 Task: Search one way flight ticket for 2 adults, 2 infants in seat and 1 infant on lap in first from Muskegon: Muskegon County Airport to New Bern: Coastal Carolina Regional Airport (was Craven County Regional) on 5-4-2023. Choice of flights is Alaska. Number of bags: 1 checked bag. Price is upto 109000. Outbound departure time preference is 4:45.
Action: Mouse moved to (262, 100)
Screenshot: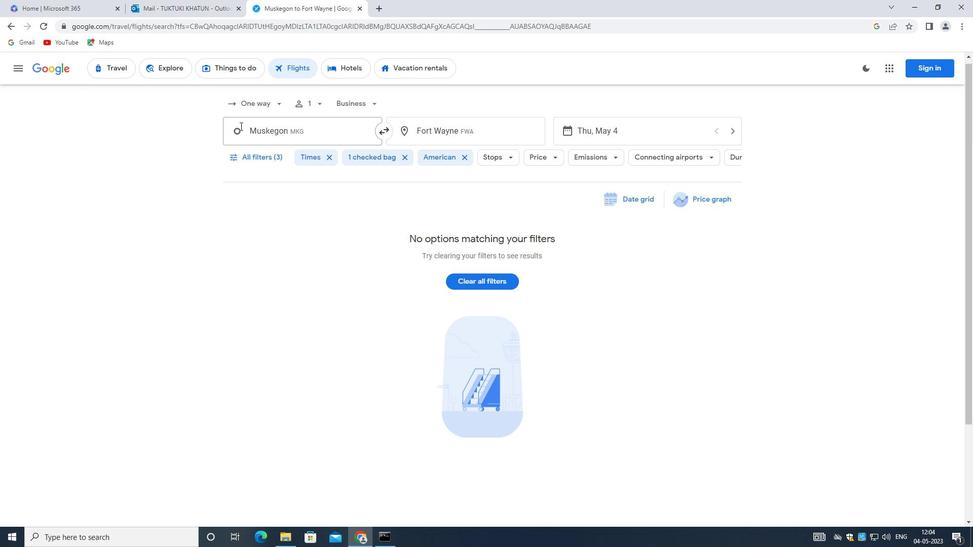 
Action: Mouse pressed left at (262, 100)
Screenshot: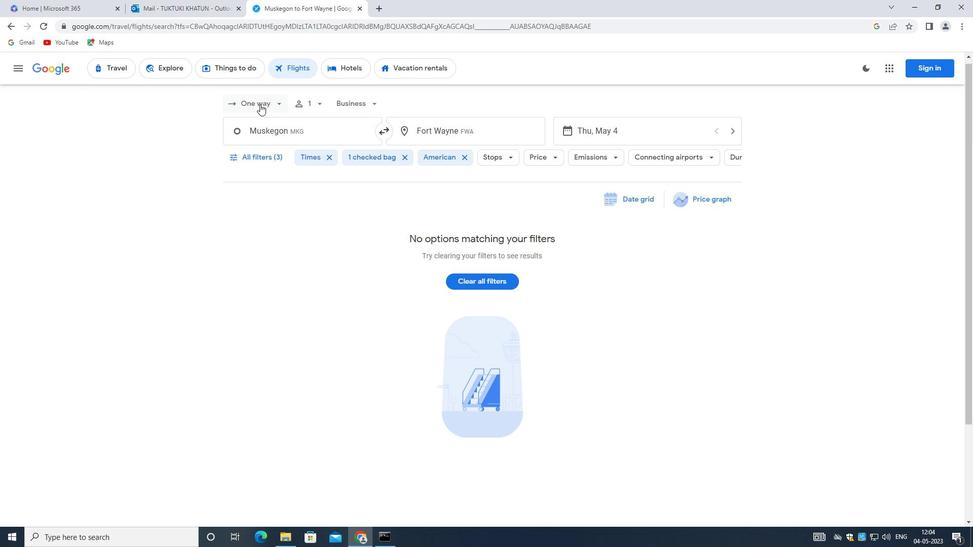 
Action: Mouse moved to (267, 145)
Screenshot: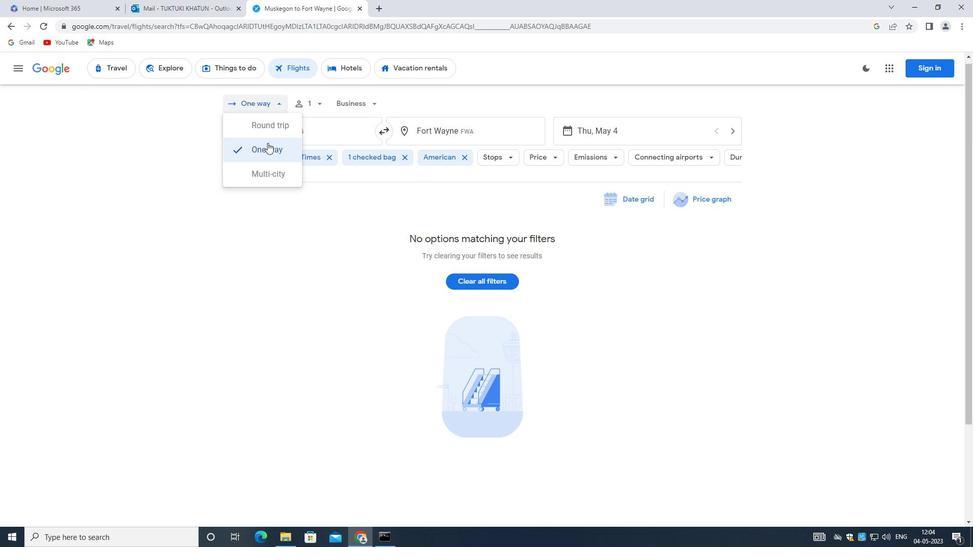 
Action: Mouse pressed left at (267, 145)
Screenshot: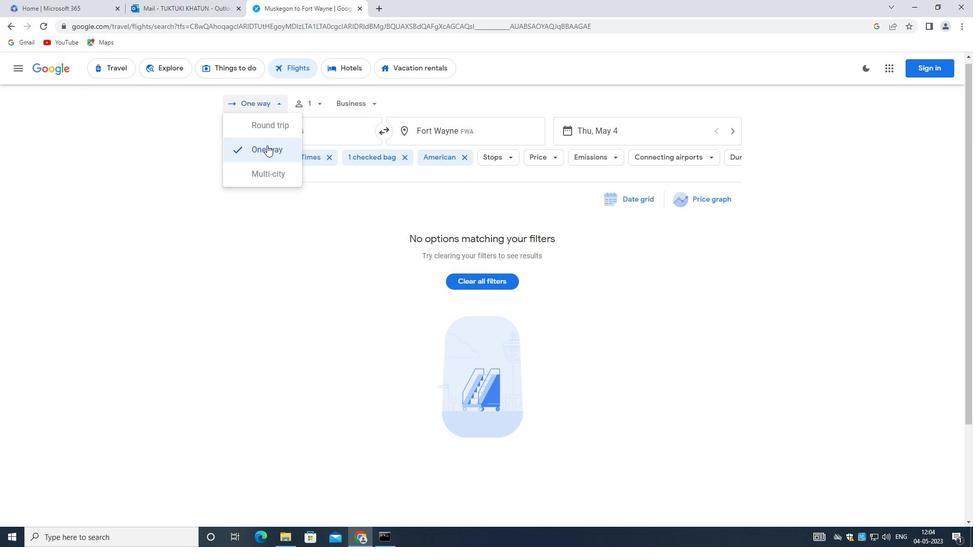 
Action: Mouse moved to (321, 105)
Screenshot: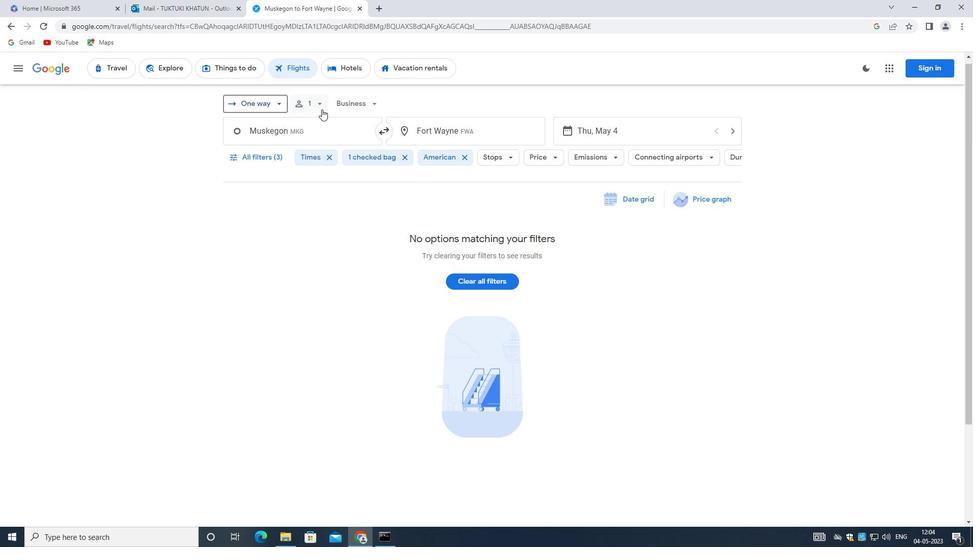 
Action: Mouse pressed left at (321, 105)
Screenshot: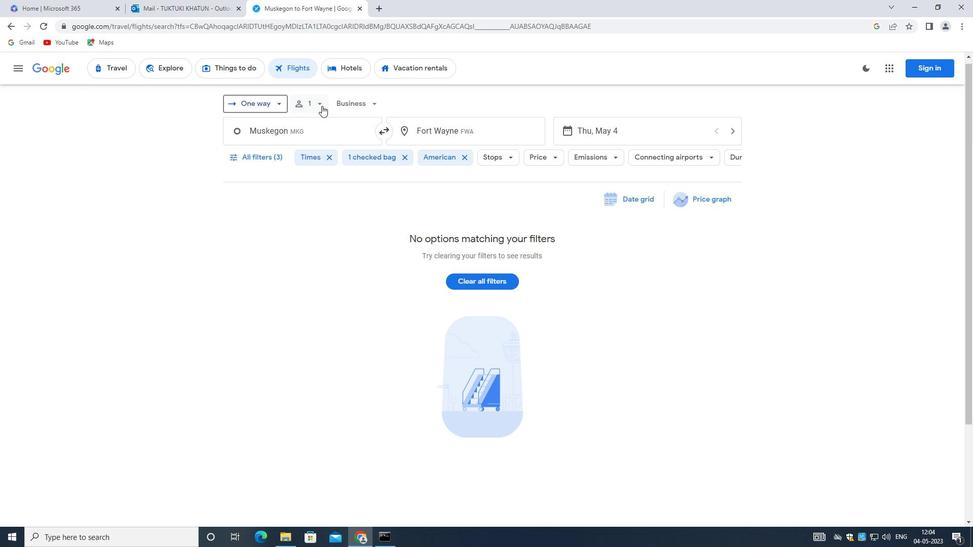 
Action: Mouse moved to (393, 129)
Screenshot: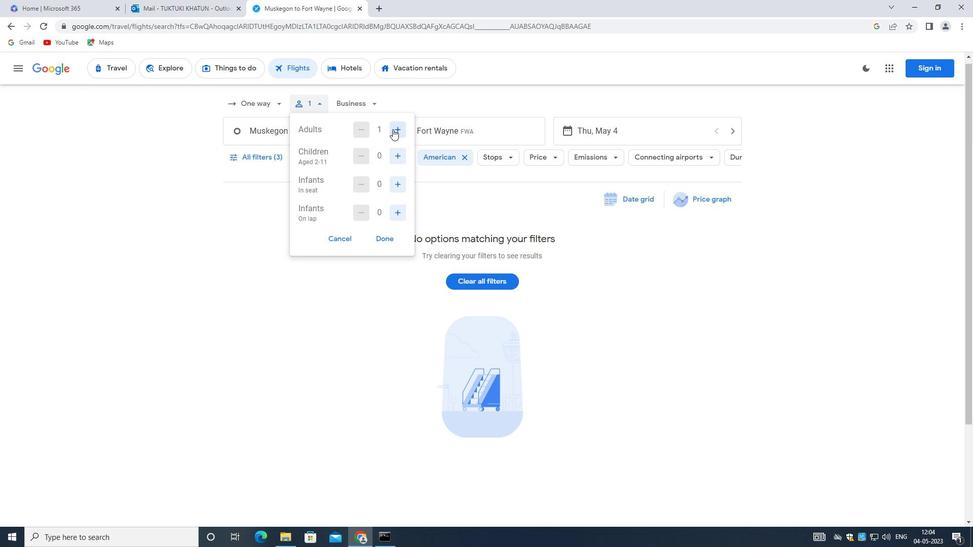 
Action: Mouse pressed left at (393, 129)
Screenshot: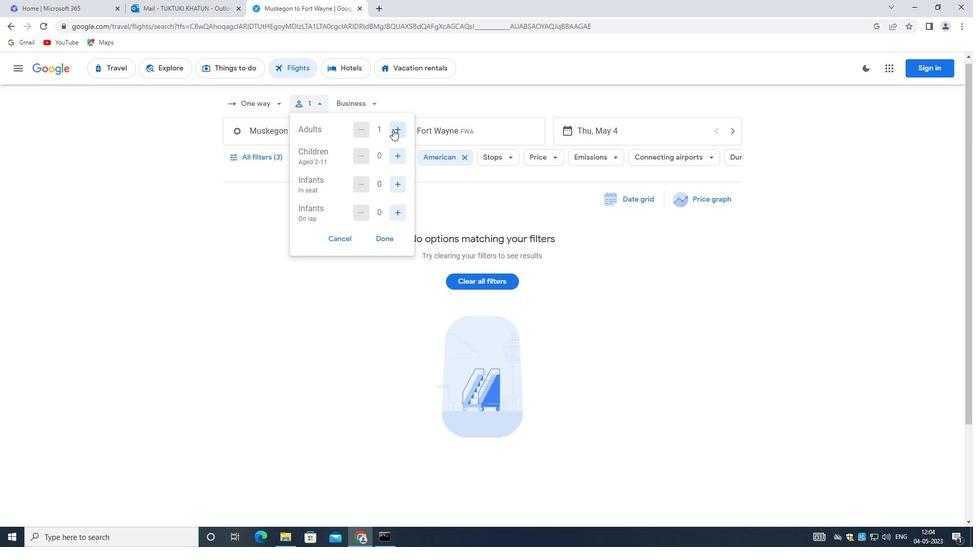 
Action: Mouse moved to (404, 182)
Screenshot: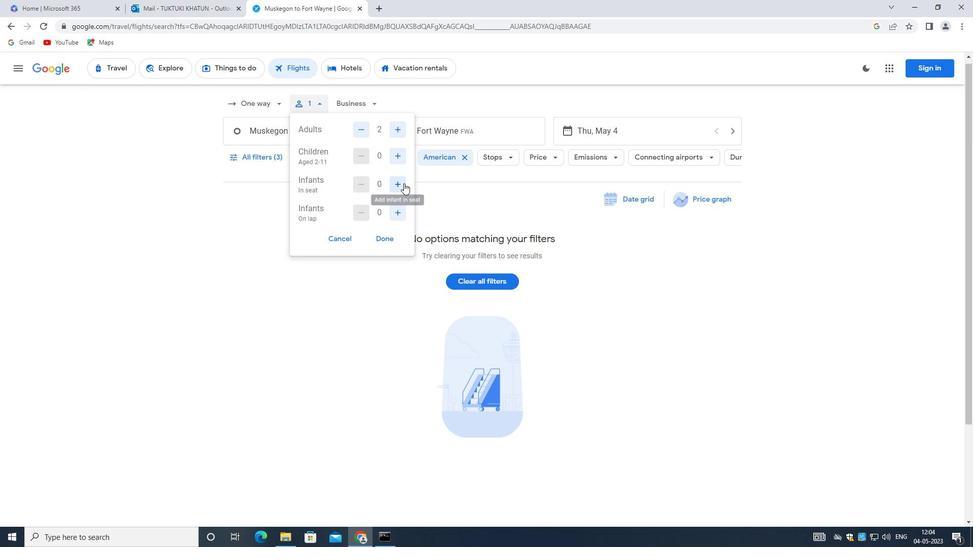 
Action: Mouse pressed left at (404, 182)
Screenshot: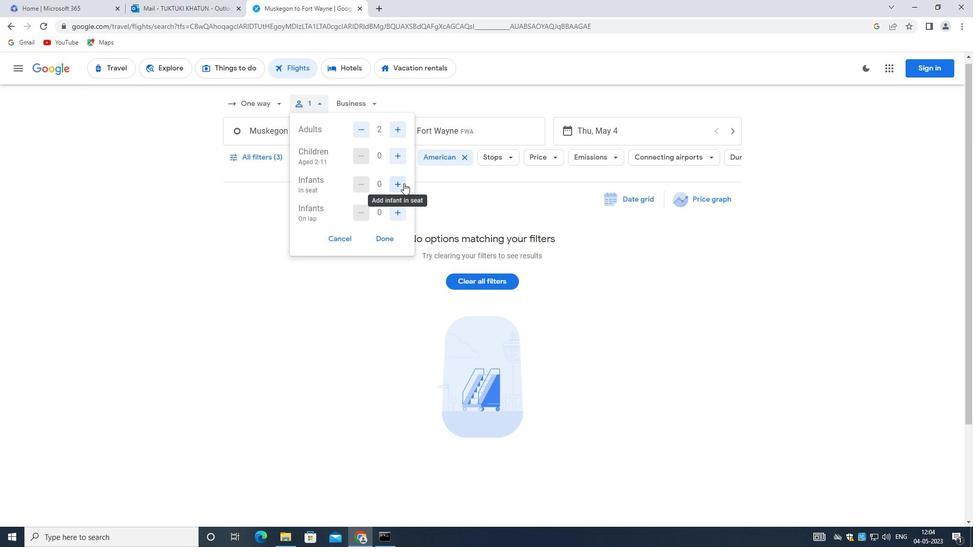 
Action: Mouse pressed left at (404, 182)
Screenshot: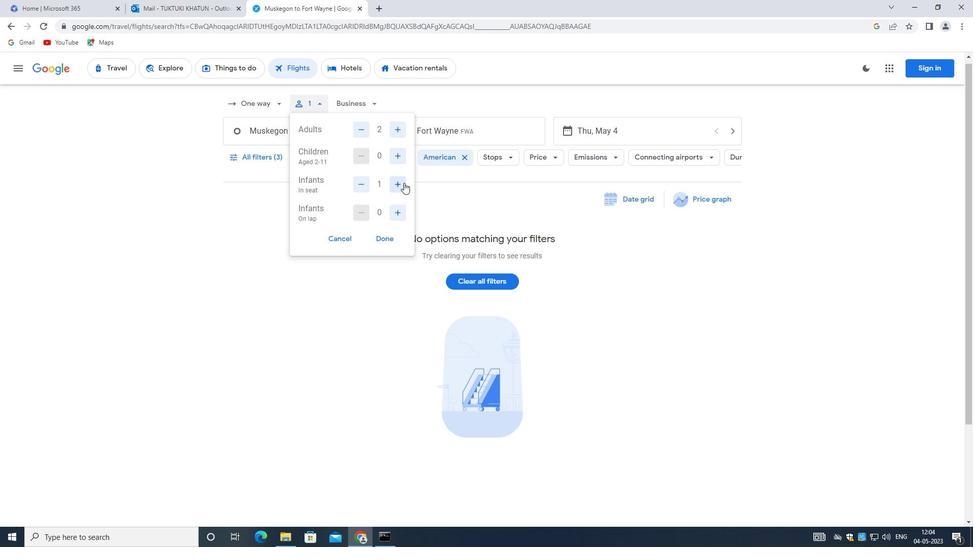
Action: Mouse moved to (397, 210)
Screenshot: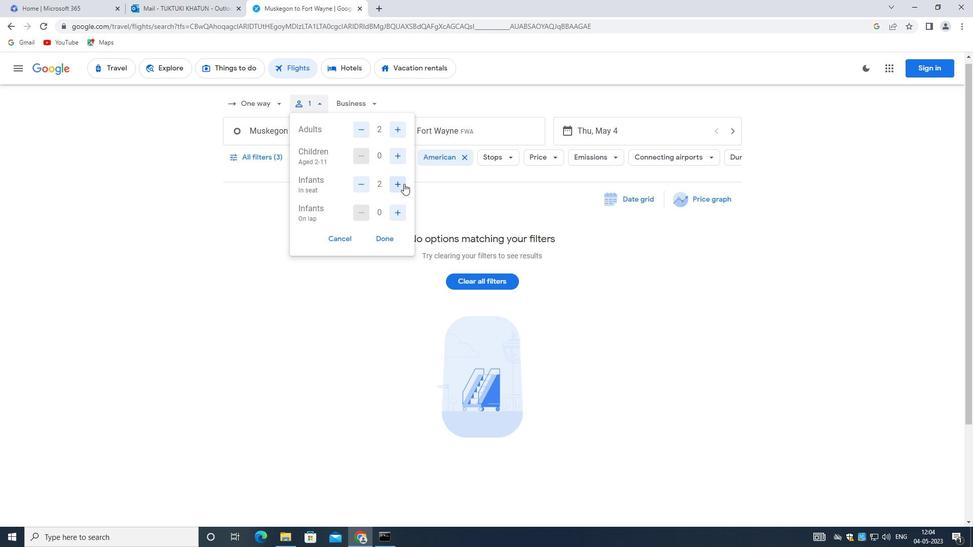 
Action: Mouse pressed left at (397, 210)
Screenshot: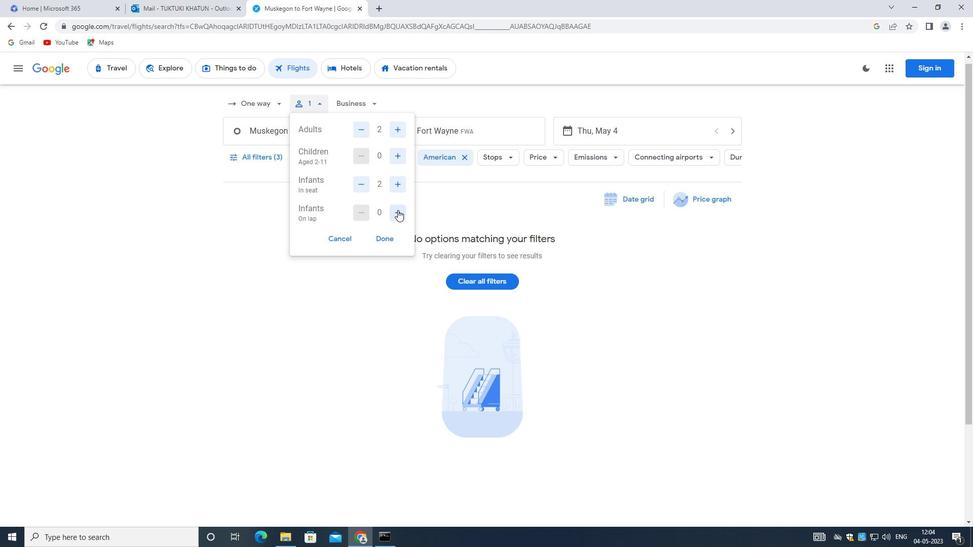 
Action: Mouse moved to (405, 226)
Screenshot: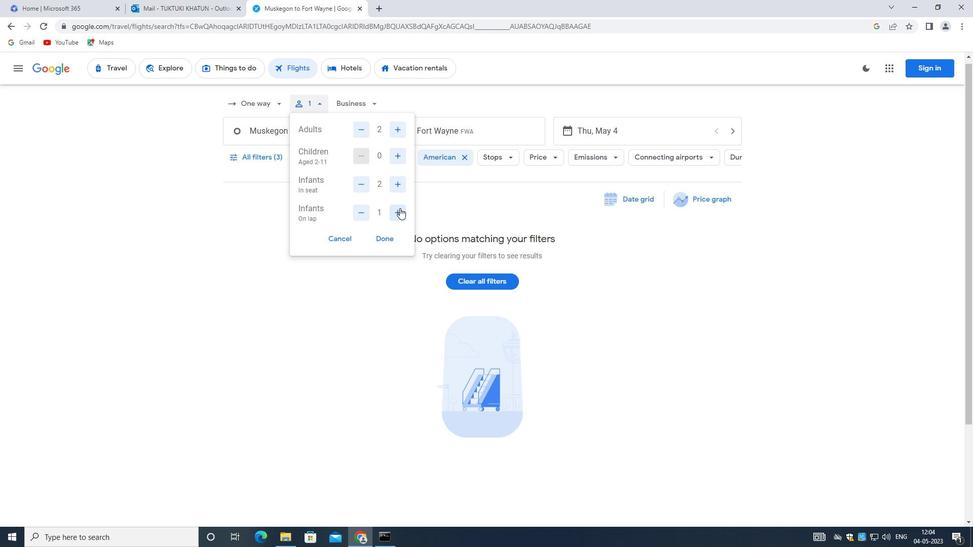 
Action: Mouse scrolled (405, 225) with delta (0, 0)
Screenshot: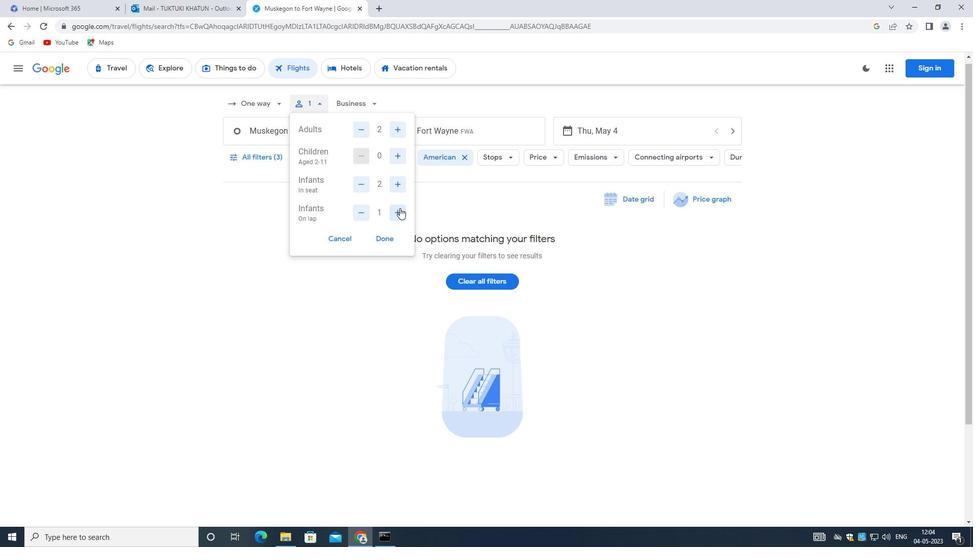 
Action: Mouse moved to (382, 187)
Screenshot: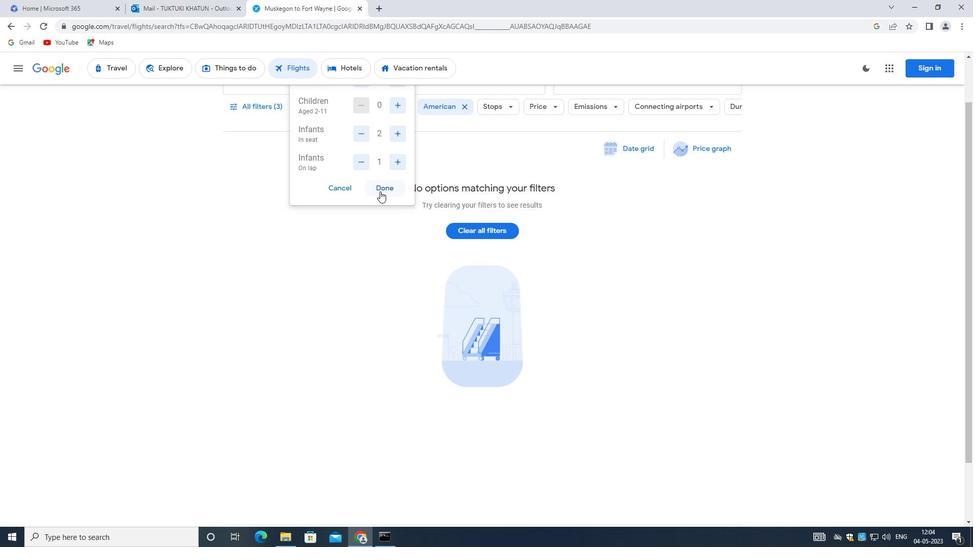 
Action: Mouse pressed left at (382, 187)
Screenshot: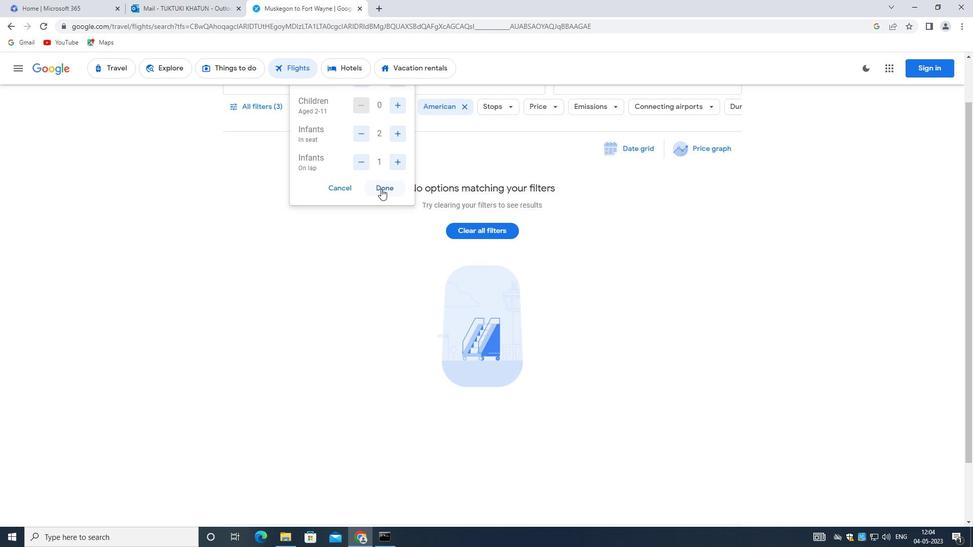 
Action: Mouse moved to (327, 255)
Screenshot: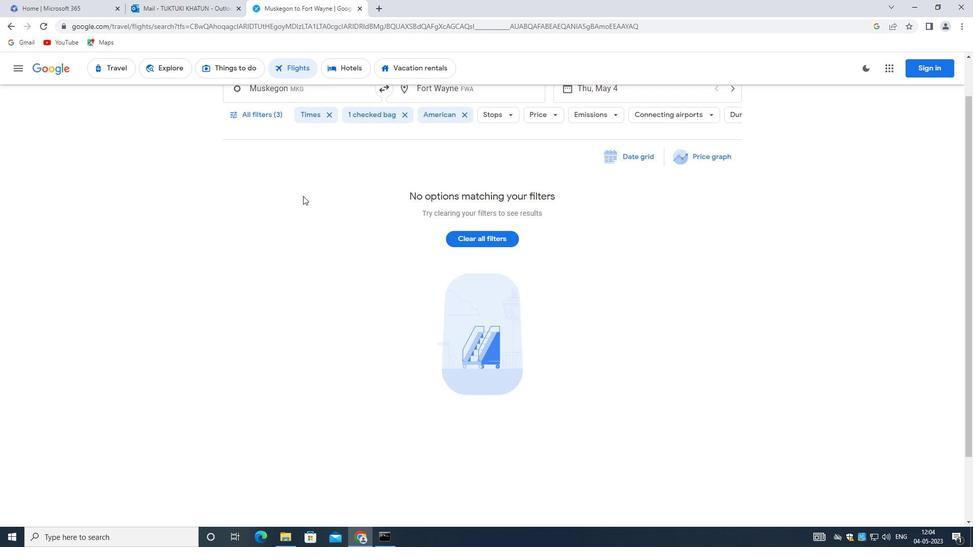
Action: Mouse scrolled (327, 255) with delta (0, 0)
Screenshot: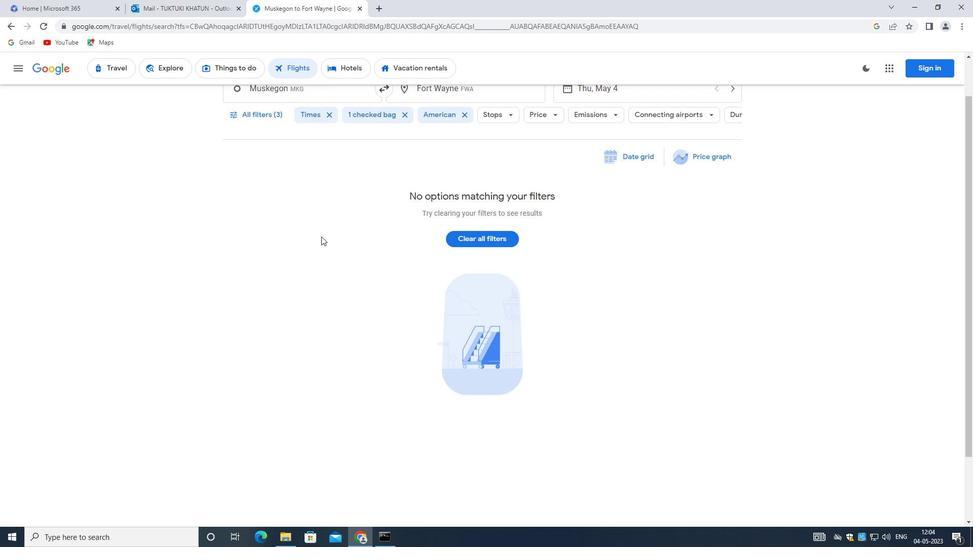 
Action: Mouse scrolled (327, 255) with delta (0, 0)
Screenshot: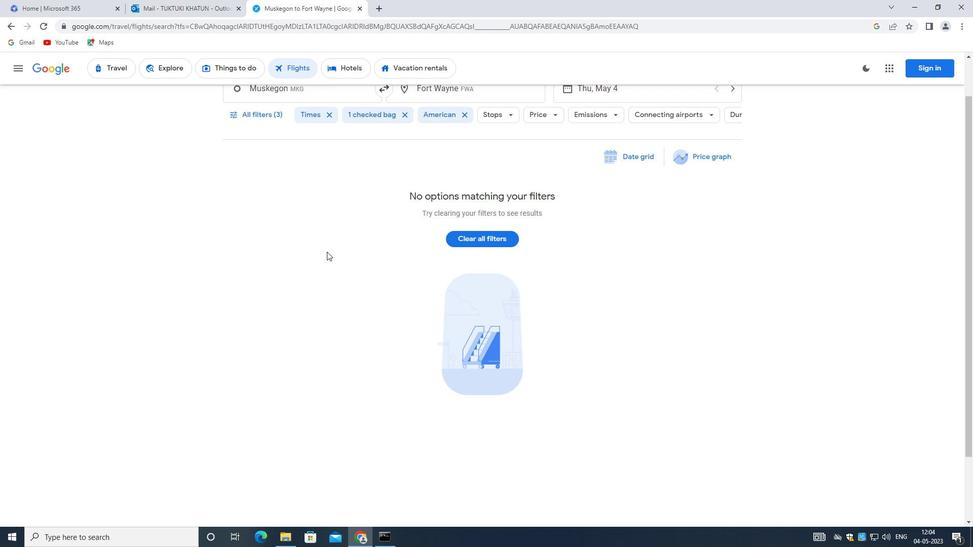 
Action: Mouse moved to (278, 137)
Screenshot: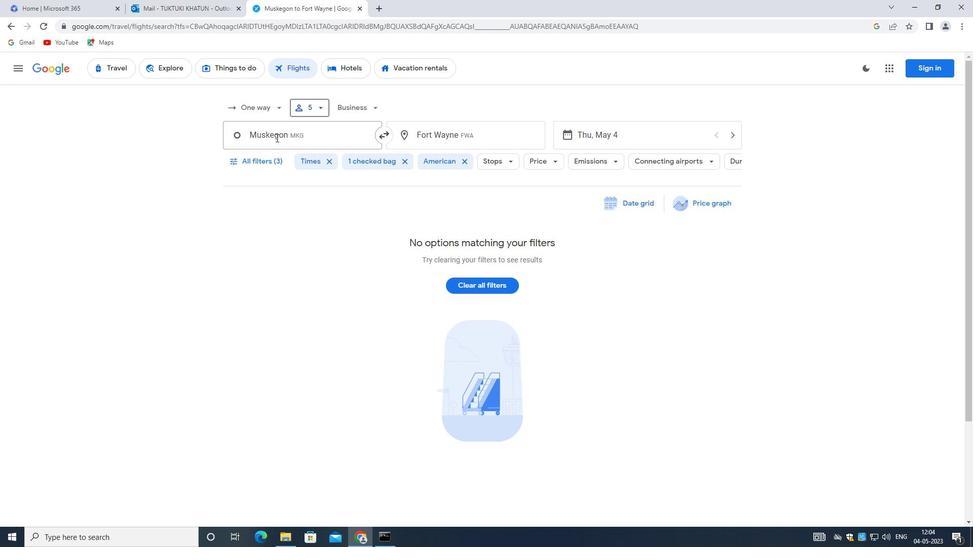 
Action: Mouse pressed left at (278, 137)
Screenshot: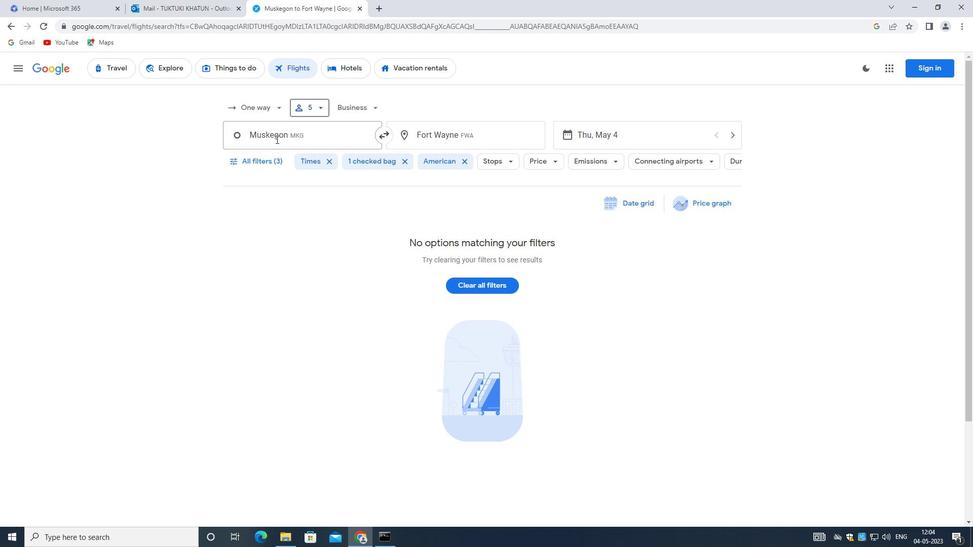 
Action: Mouse moved to (262, 136)
Screenshot: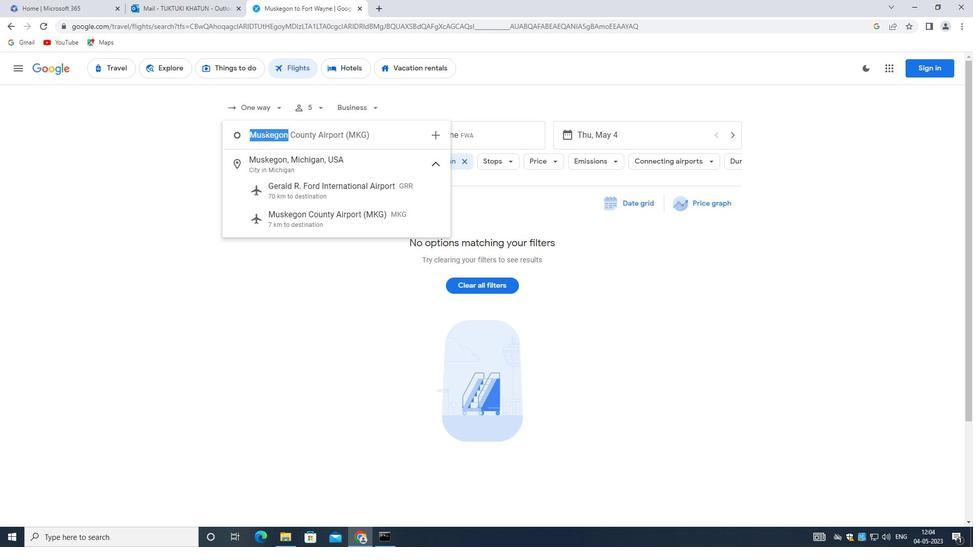 
Action: Key pressed <Key.backspace>
Screenshot: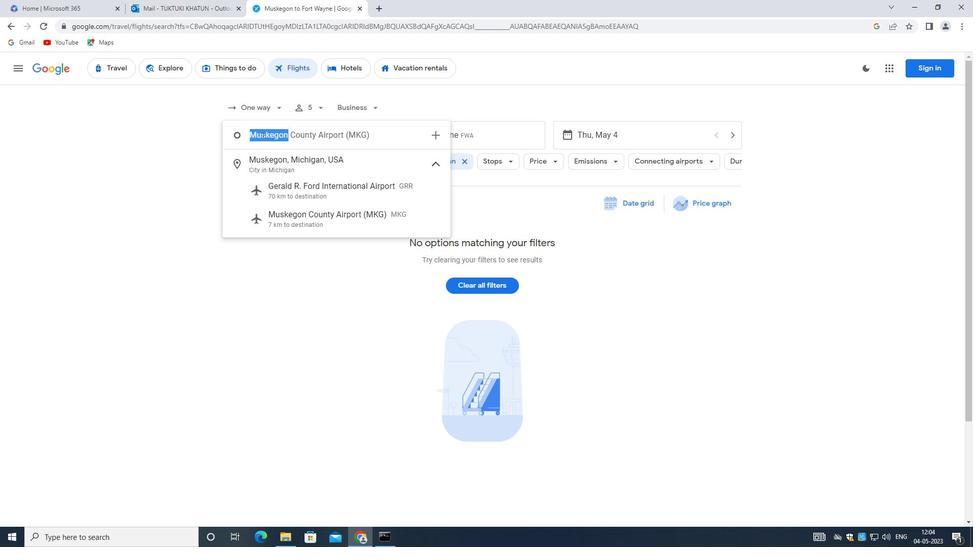 
Action: Mouse moved to (290, 162)
Screenshot: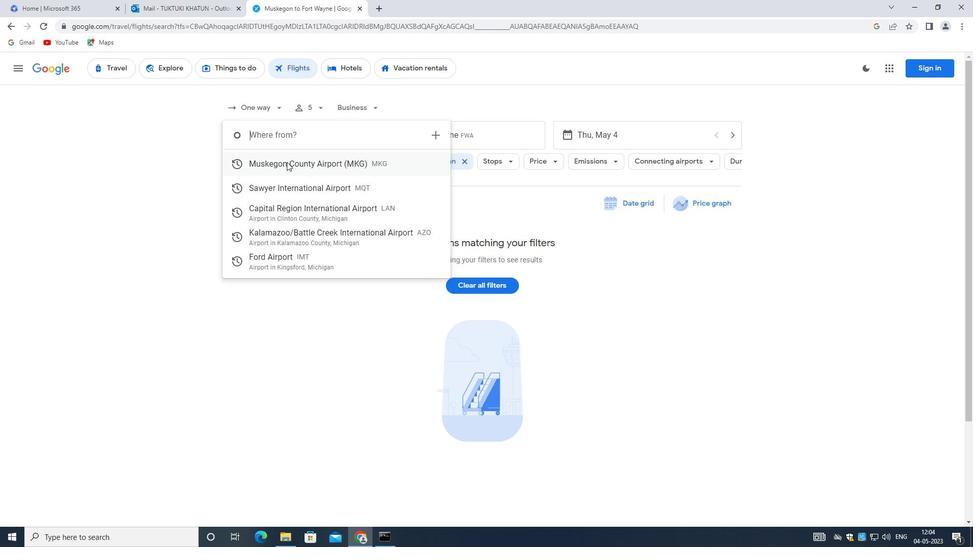 
Action: Mouse pressed left at (290, 162)
Screenshot: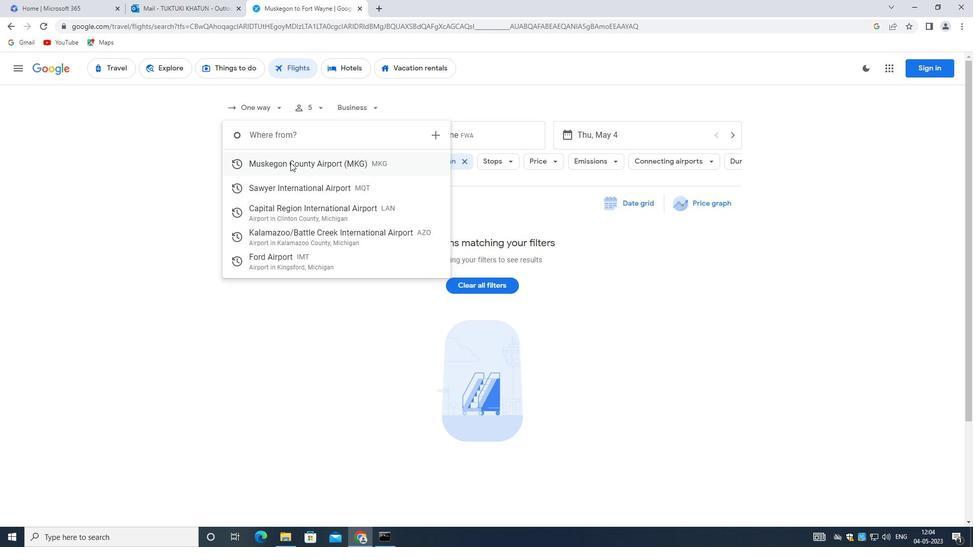 
Action: Mouse moved to (482, 141)
Screenshot: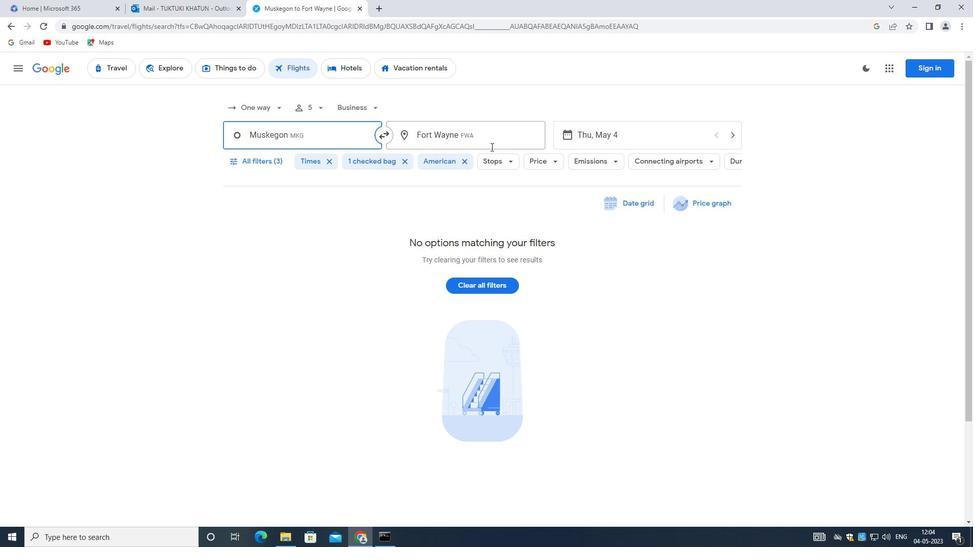 
Action: Mouse pressed left at (482, 141)
Screenshot: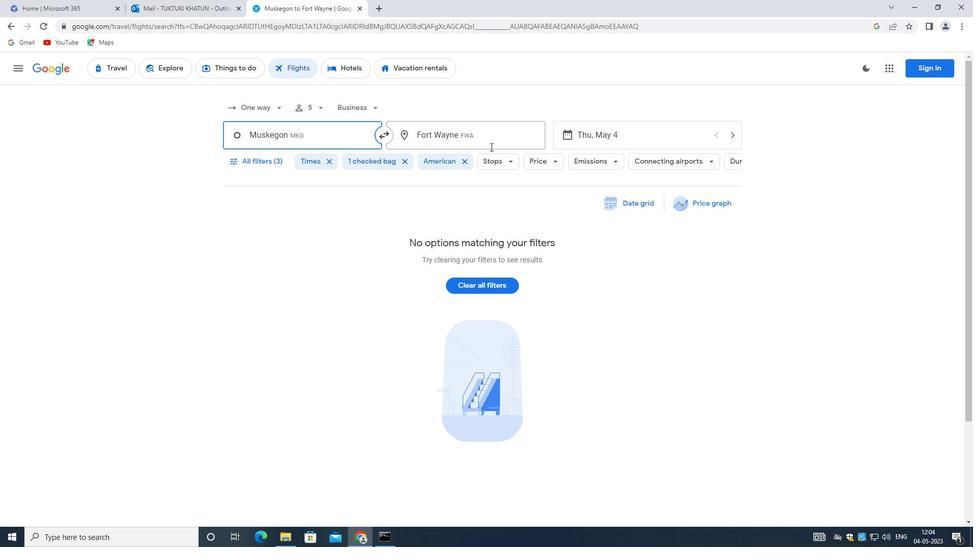 
Action: Key pressed <Key.backspace><Key.shift>COASTAL
Screenshot: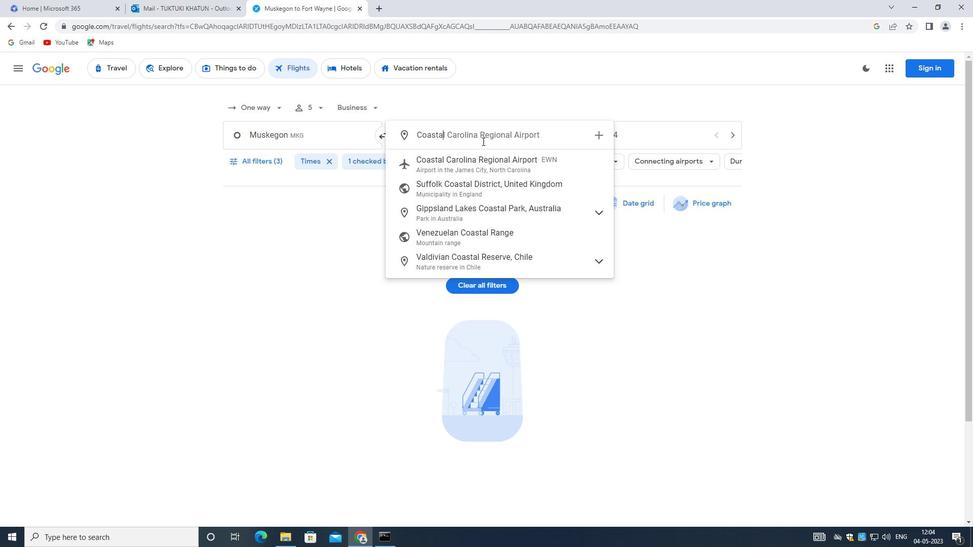
Action: Mouse moved to (495, 159)
Screenshot: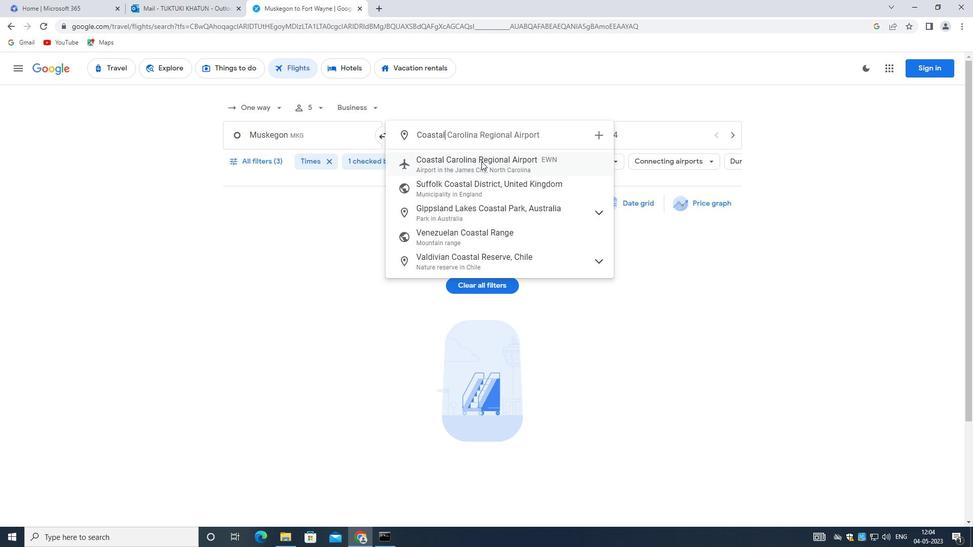 
Action: Mouse pressed left at (495, 159)
Screenshot: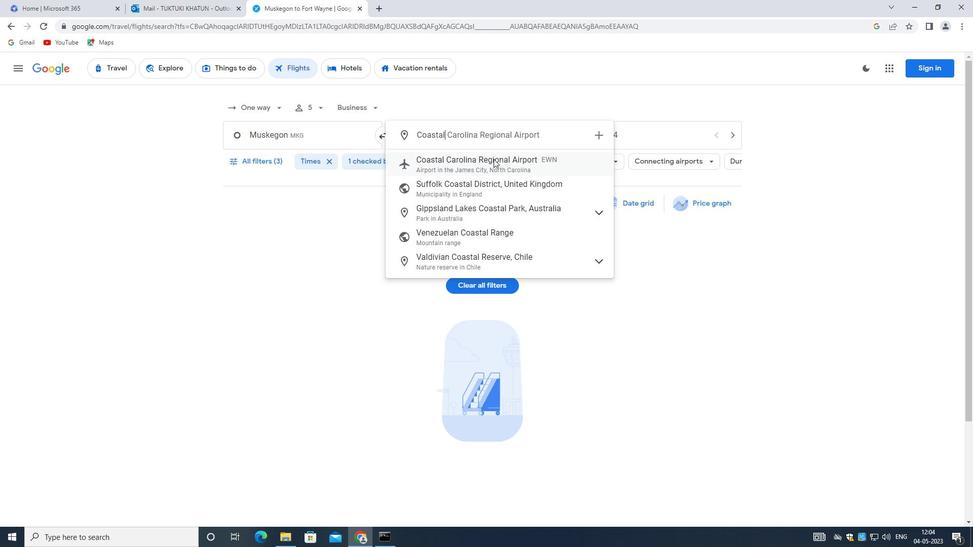 
Action: Mouse moved to (517, 142)
Screenshot: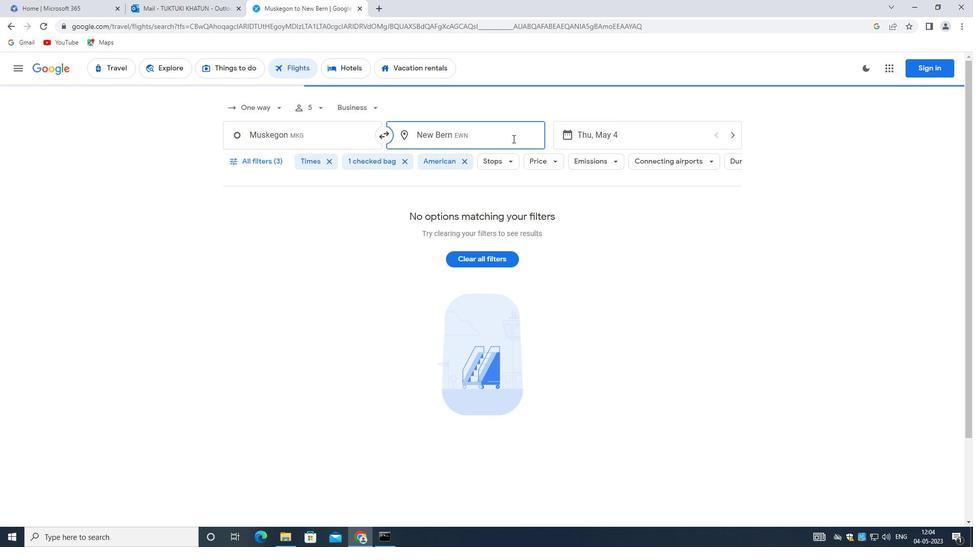 
Action: Mouse scrolled (517, 142) with delta (0, 0)
Screenshot: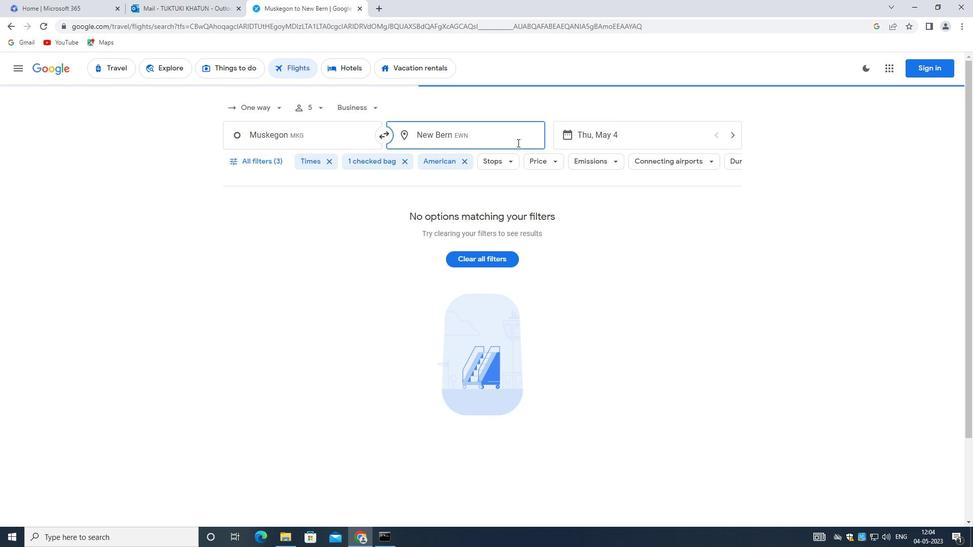 
Action: Mouse moved to (515, 143)
Screenshot: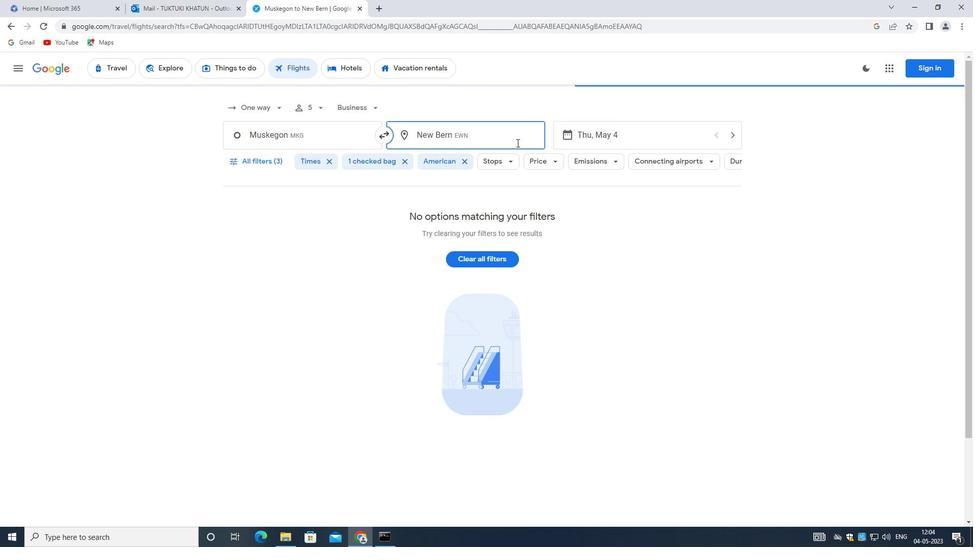 
Action: Mouse scrolled (515, 143) with delta (0, 0)
Screenshot: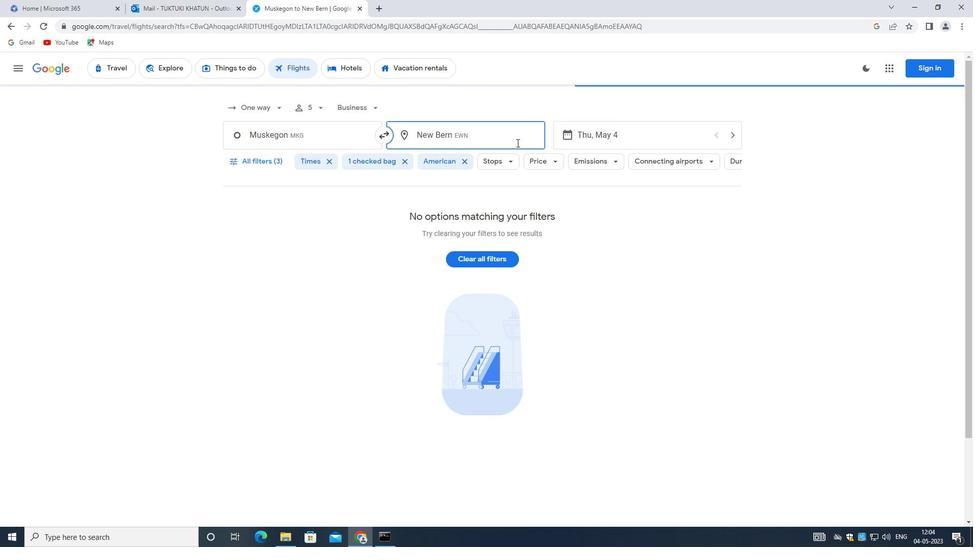 
Action: Mouse moved to (451, 150)
Screenshot: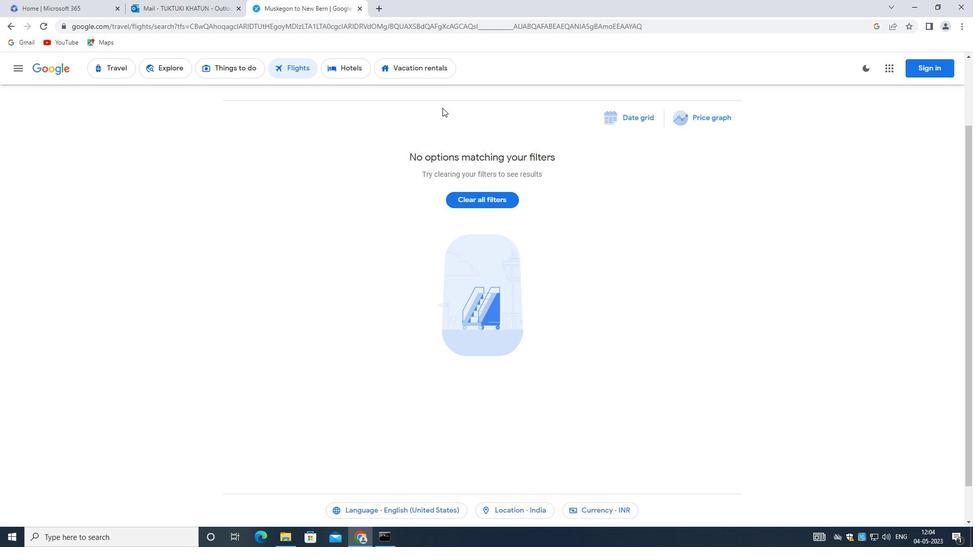 
Action: Mouse scrolled (451, 151) with delta (0, 0)
Screenshot: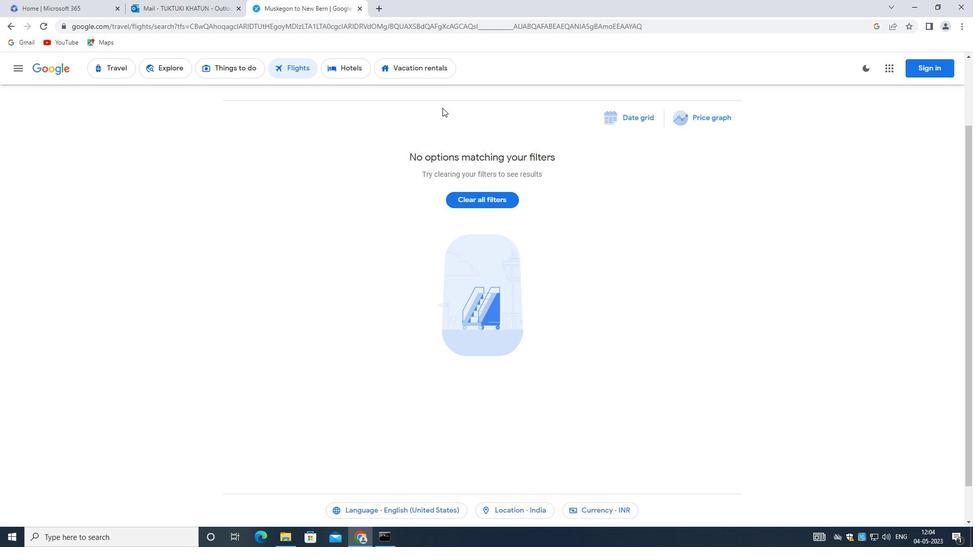 
Action: Mouse moved to (452, 152)
Screenshot: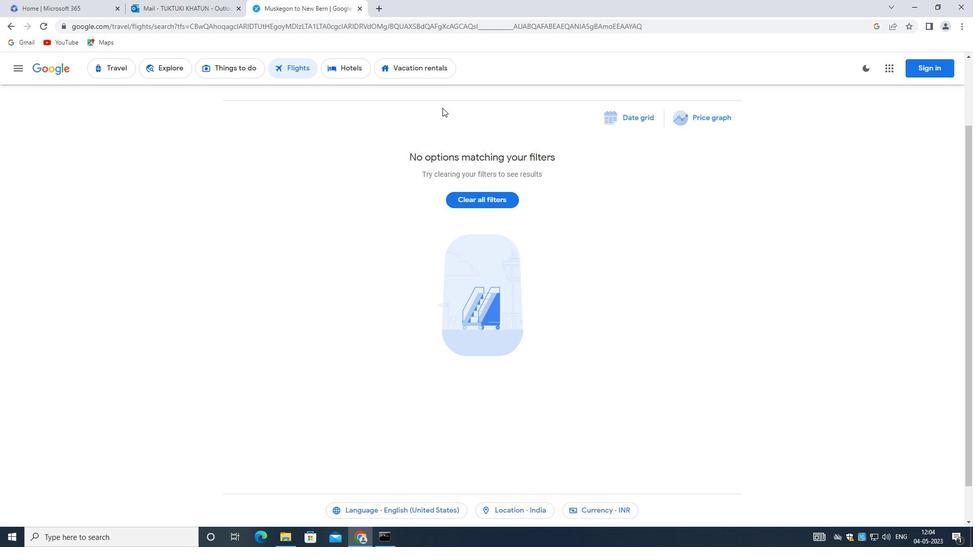 
Action: Mouse scrolled (452, 153) with delta (0, 0)
Screenshot: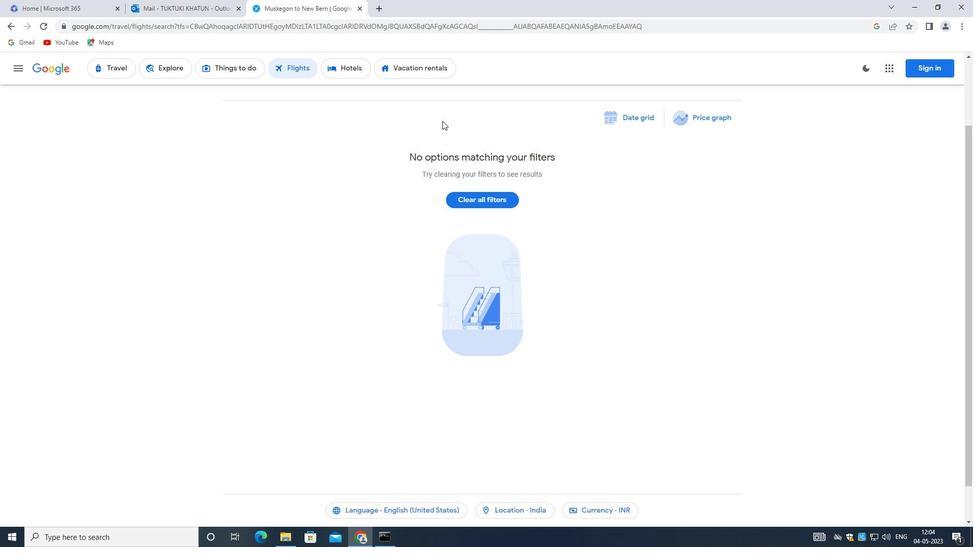 
Action: Mouse moved to (452, 154)
Screenshot: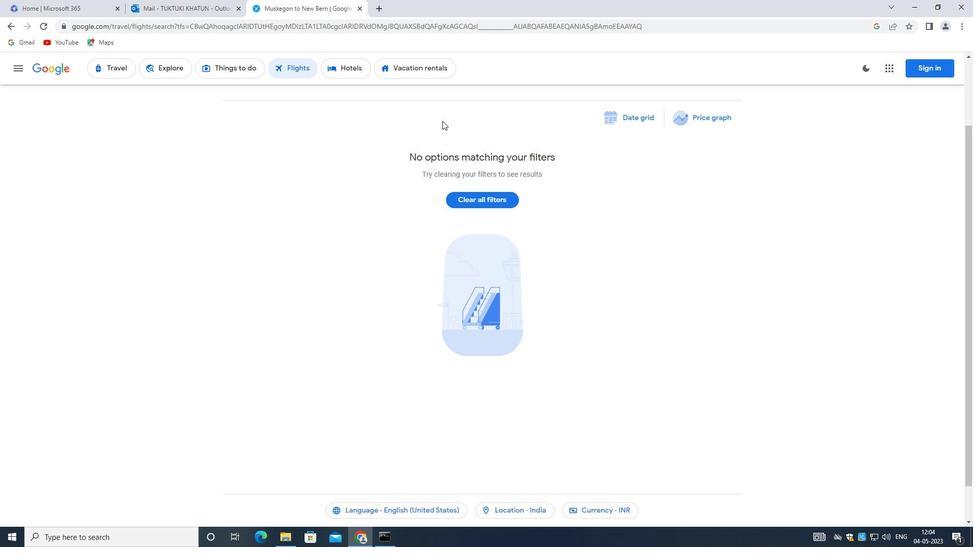 
Action: Mouse scrolled (452, 155) with delta (0, 0)
Screenshot: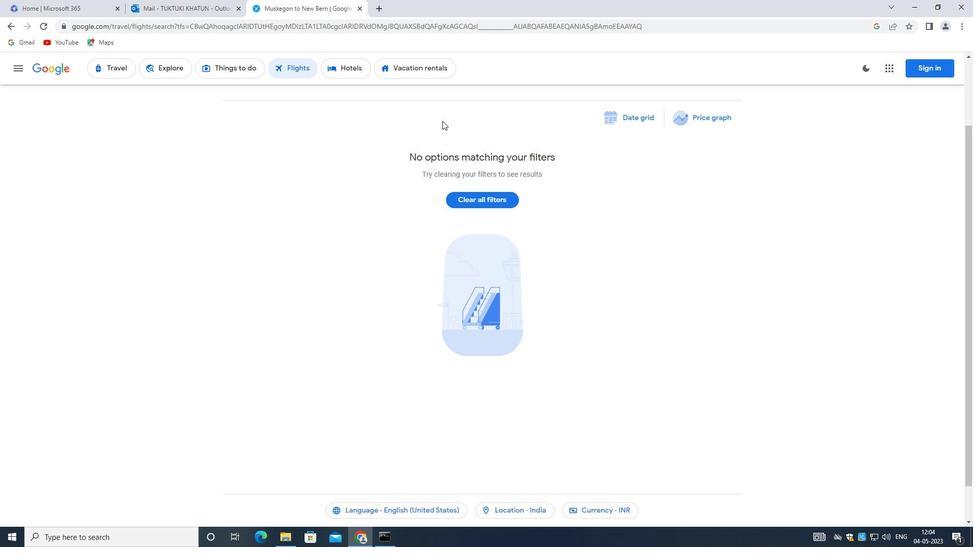 
Action: Mouse moved to (500, 231)
Screenshot: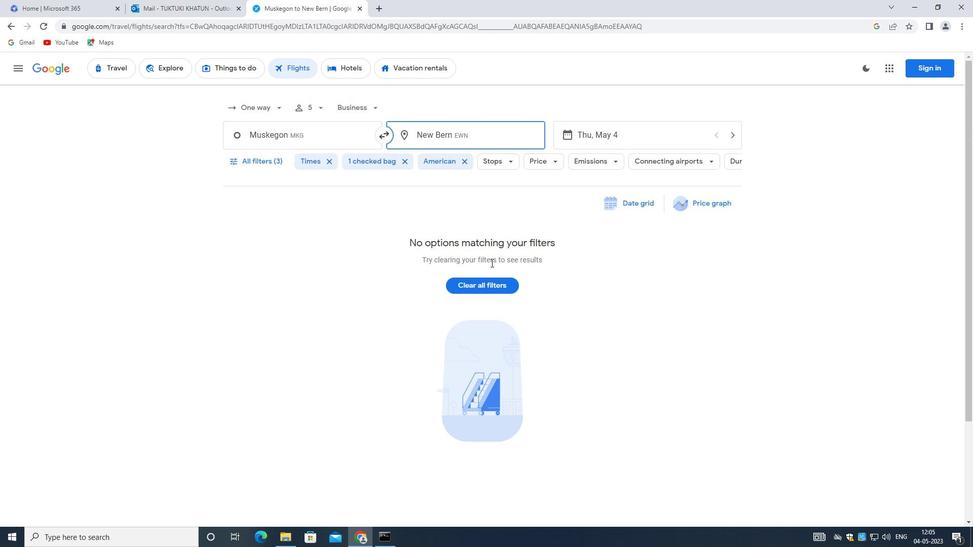 
Action: Mouse scrolled (500, 232) with delta (0, 0)
Screenshot: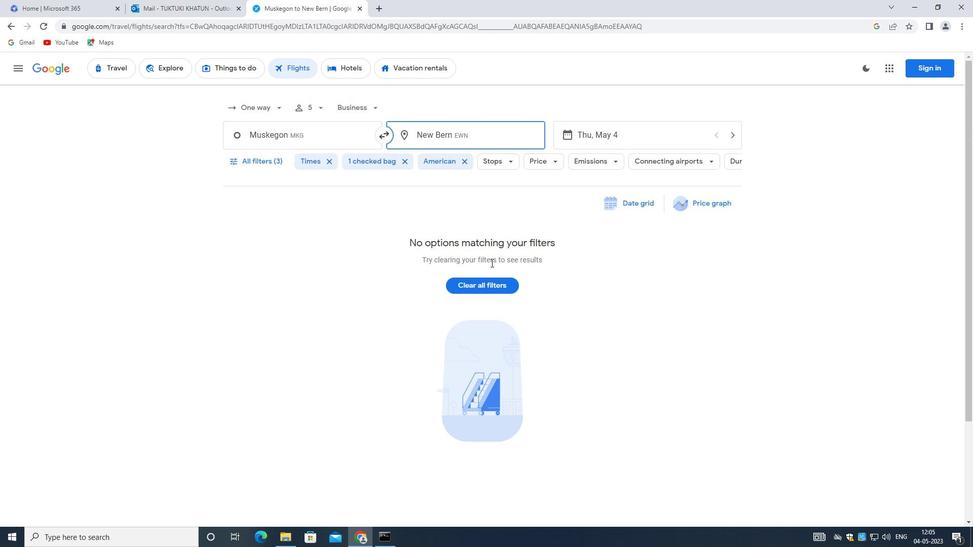 
Action: Mouse moved to (603, 128)
Screenshot: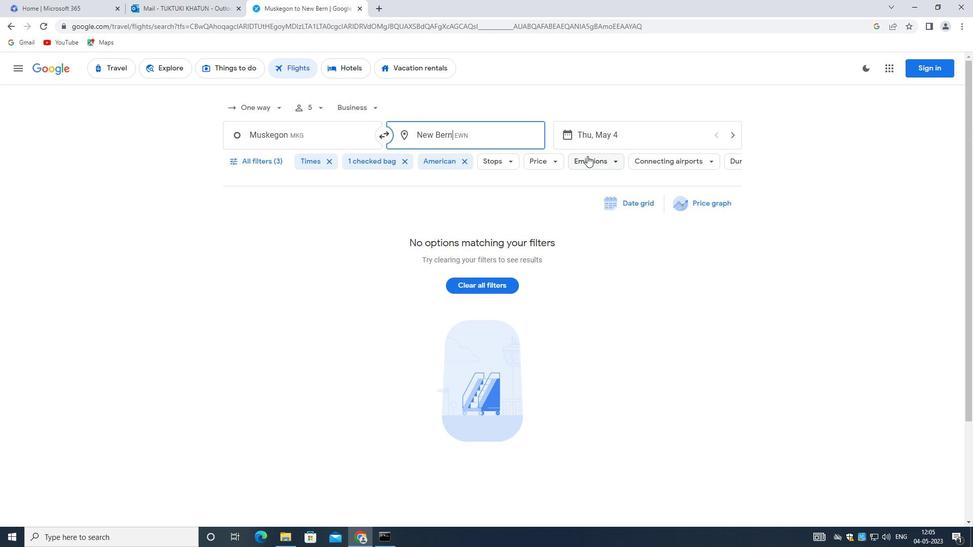 
Action: Mouse pressed left at (603, 128)
Screenshot: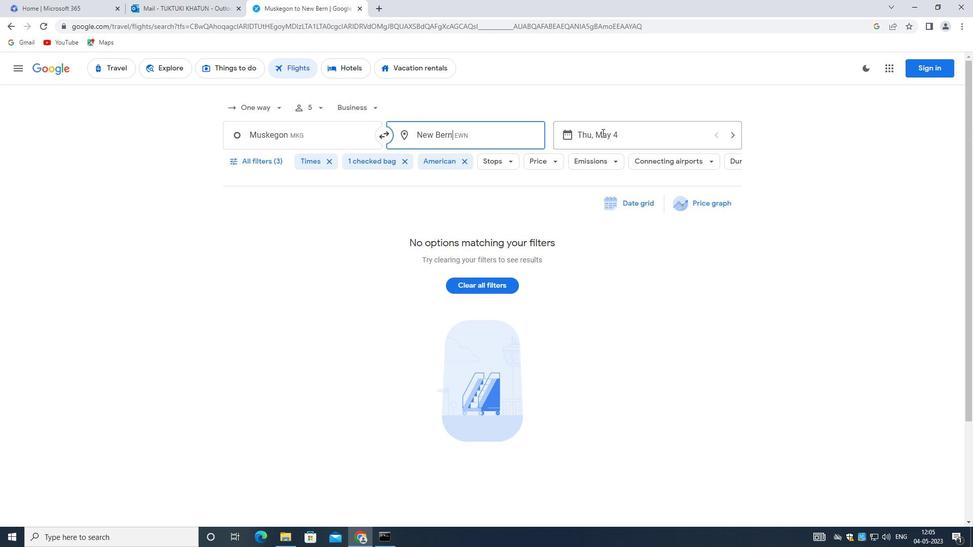 
Action: Mouse moved to (711, 382)
Screenshot: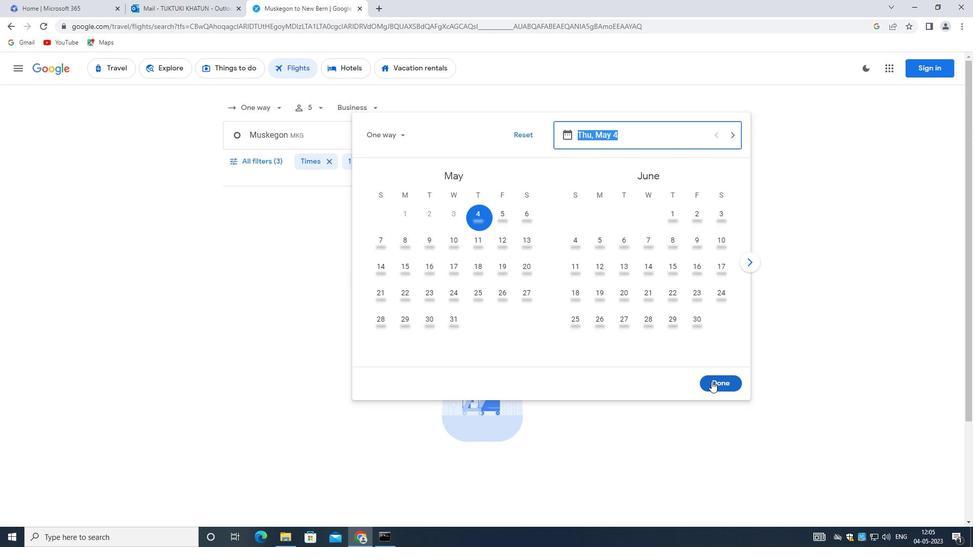 
Action: Mouse pressed left at (711, 382)
Screenshot: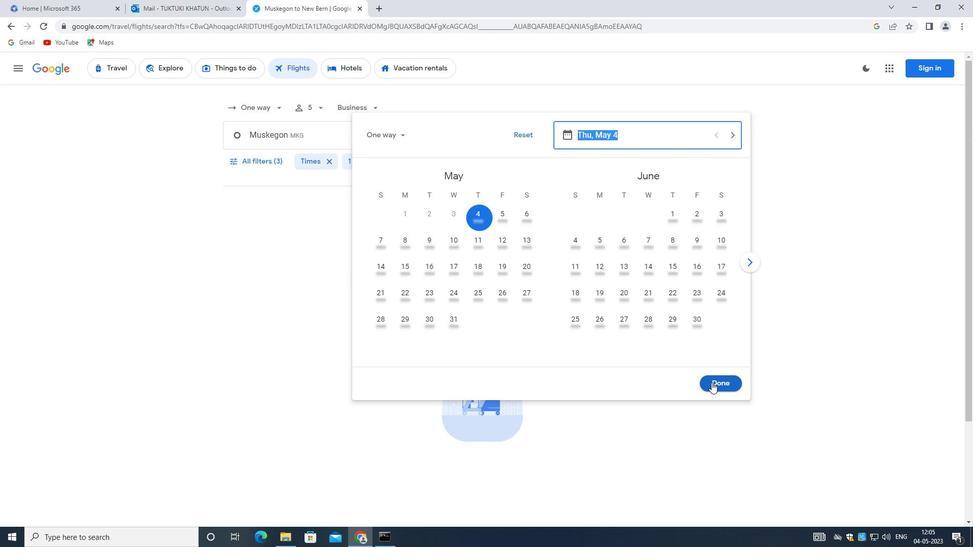 
Action: Mouse moved to (264, 153)
Screenshot: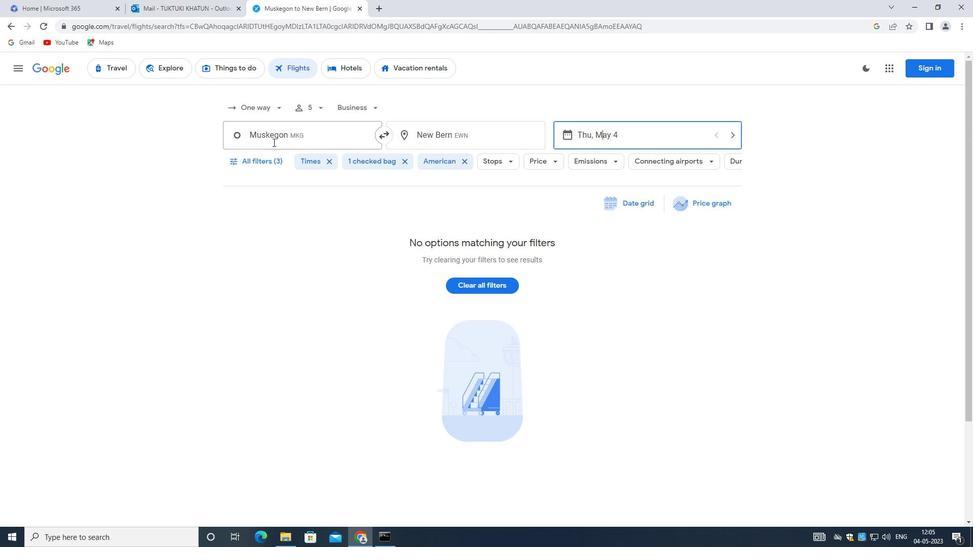 
Action: Mouse pressed left at (264, 153)
Screenshot: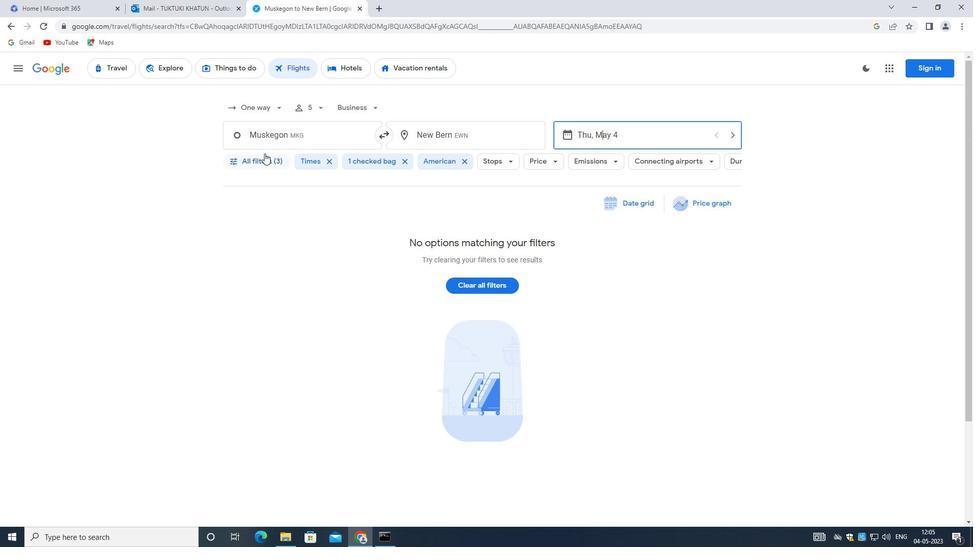
Action: Mouse moved to (309, 309)
Screenshot: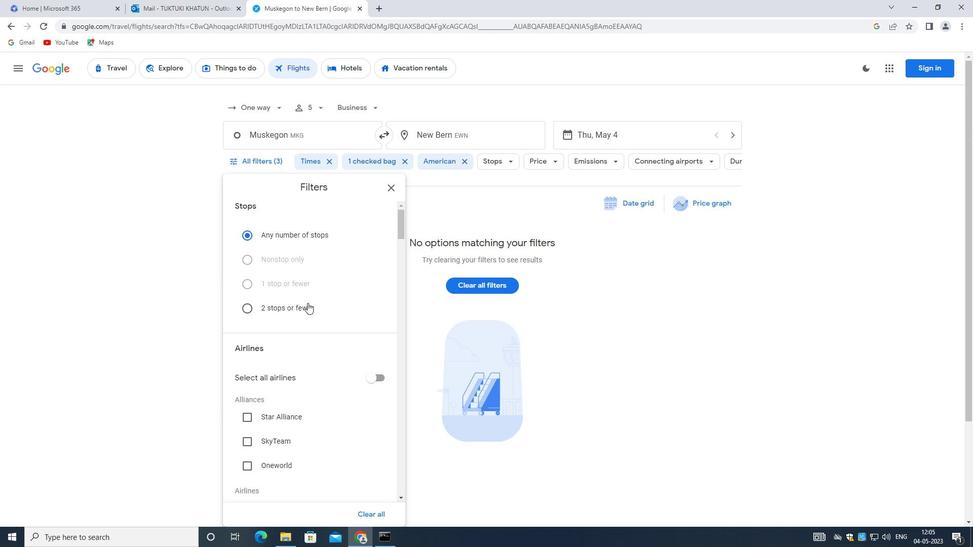 
Action: Mouse scrolled (309, 309) with delta (0, 0)
Screenshot: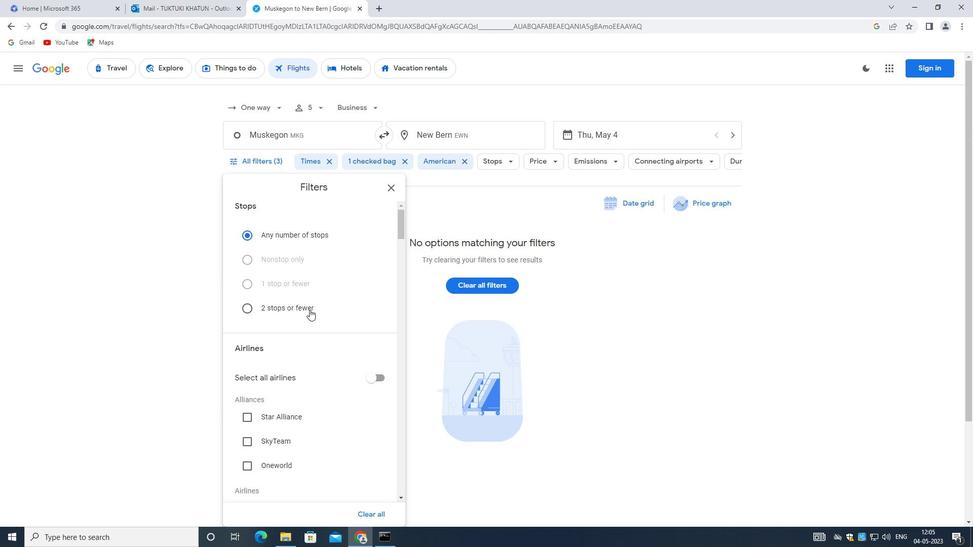 
Action: Mouse moved to (309, 311)
Screenshot: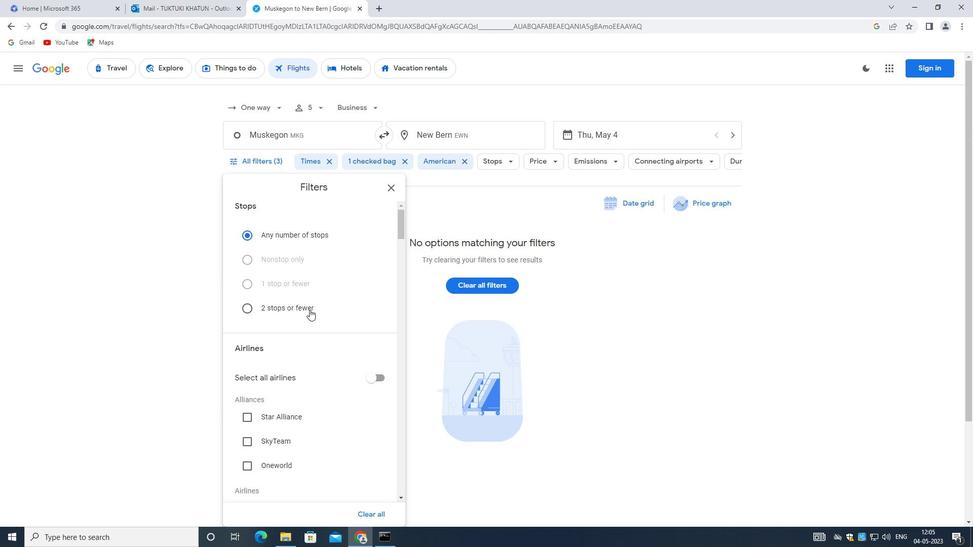 
Action: Mouse scrolled (309, 310) with delta (0, 0)
Screenshot: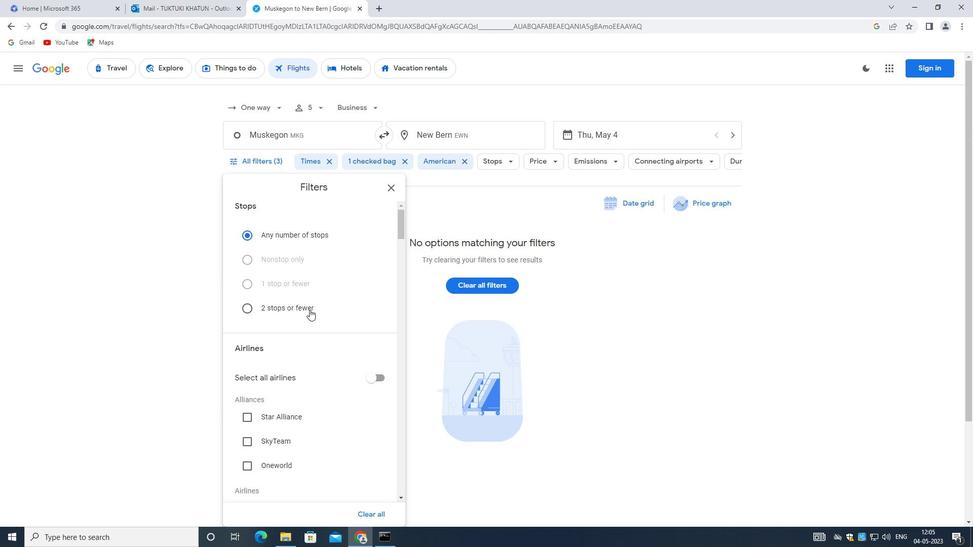 
Action: Mouse moved to (309, 311)
Screenshot: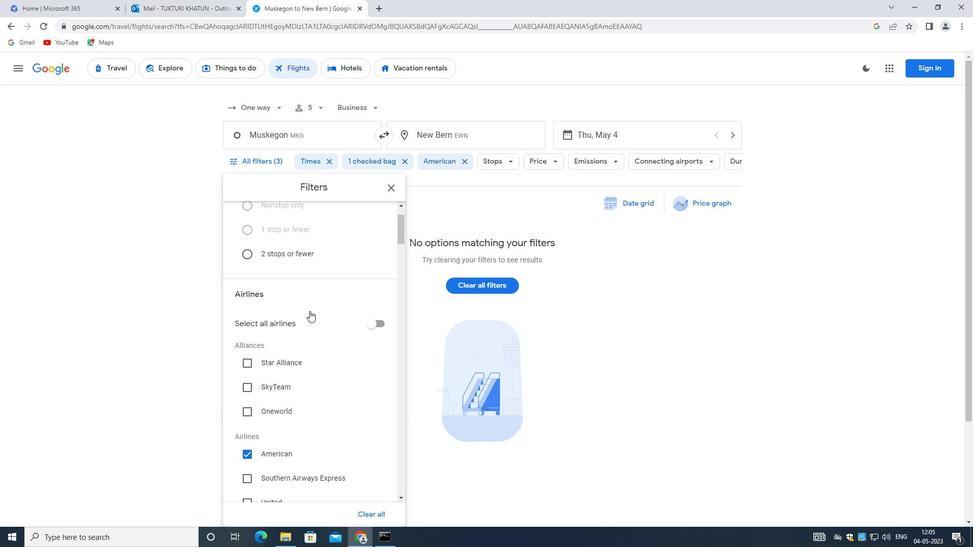 
Action: Mouse scrolled (309, 311) with delta (0, 0)
Screenshot: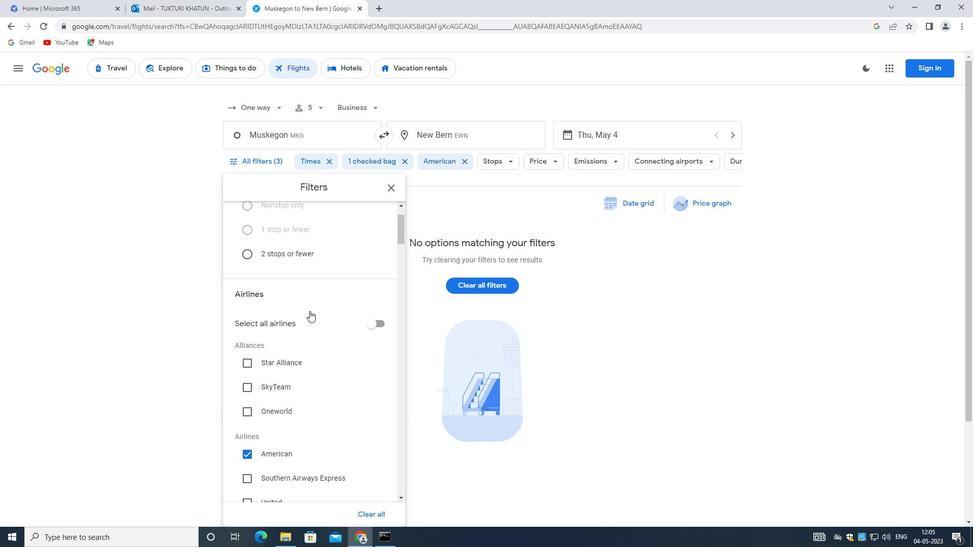 
Action: Mouse moved to (309, 312)
Screenshot: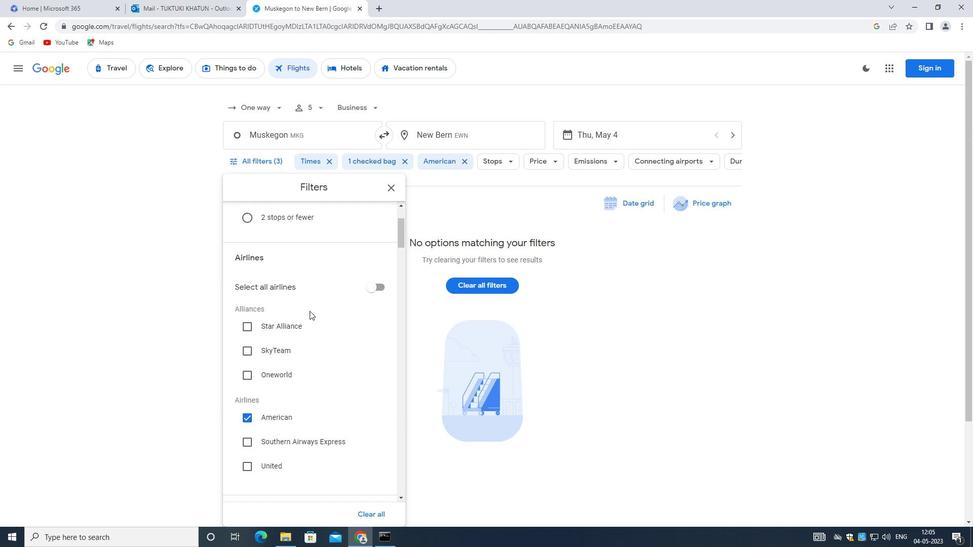 
Action: Mouse scrolled (309, 311) with delta (0, 0)
Screenshot: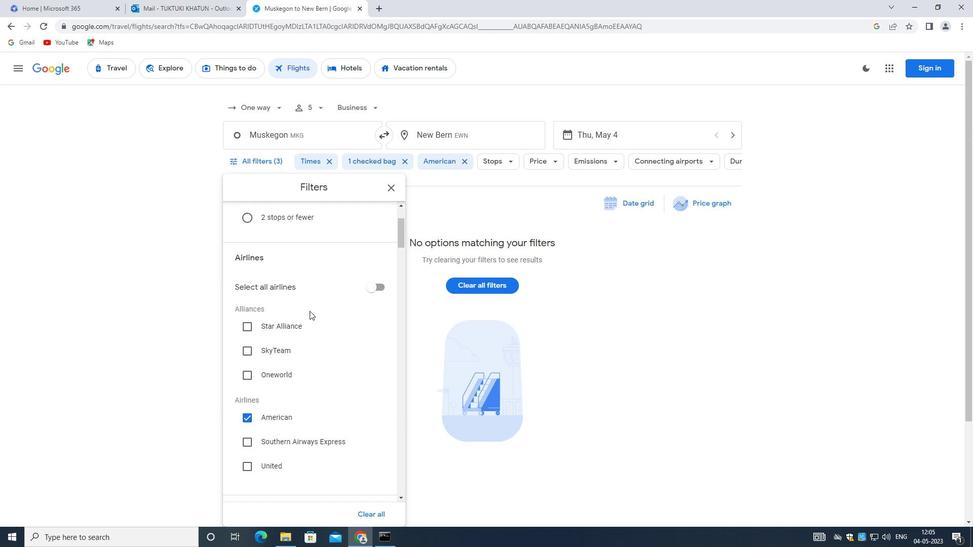 
Action: Mouse moved to (309, 313)
Screenshot: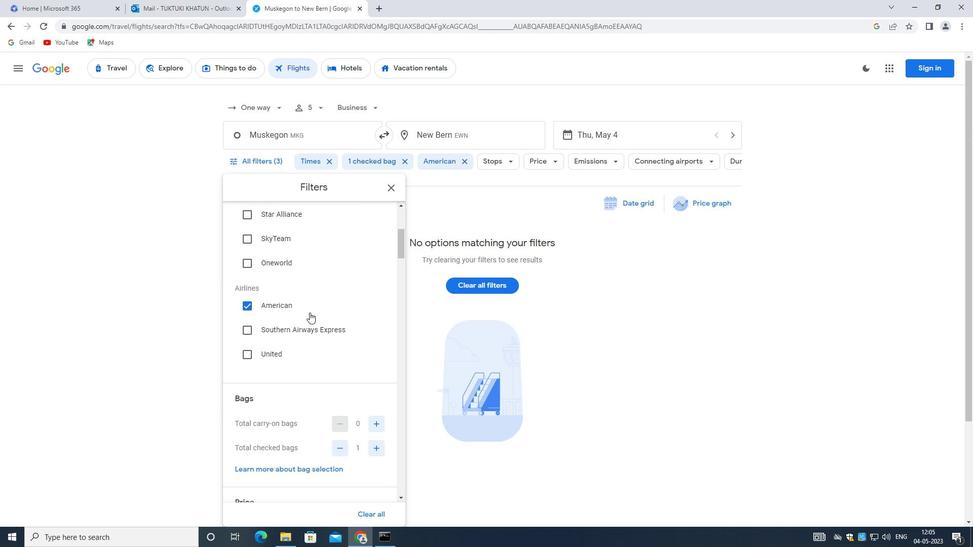 
Action: Mouse scrolled (309, 312) with delta (0, 0)
Screenshot: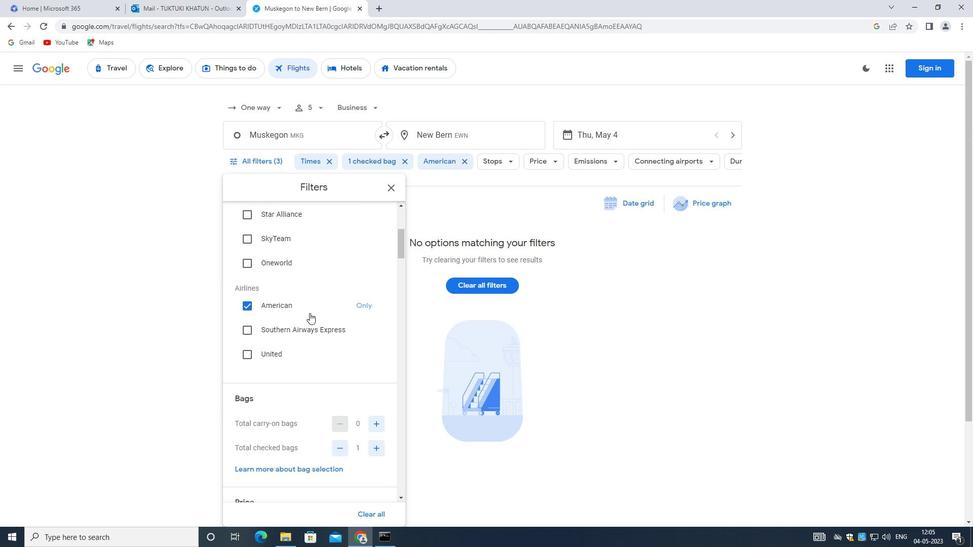 
Action: Mouse scrolled (309, 312) with delta (0, 0)
Screenshot: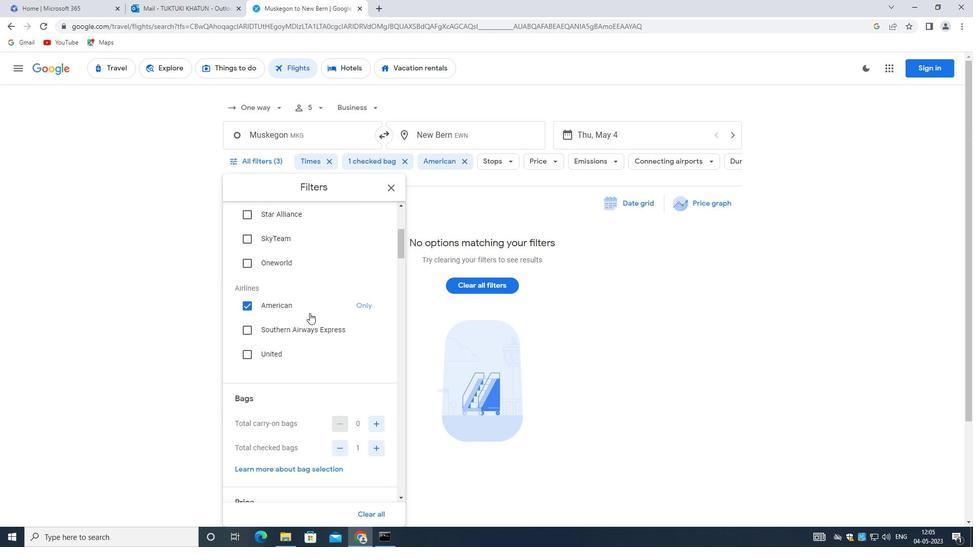 
Action: Mouse scrolled (309, 312) with delta (0, 0)
Screenshot: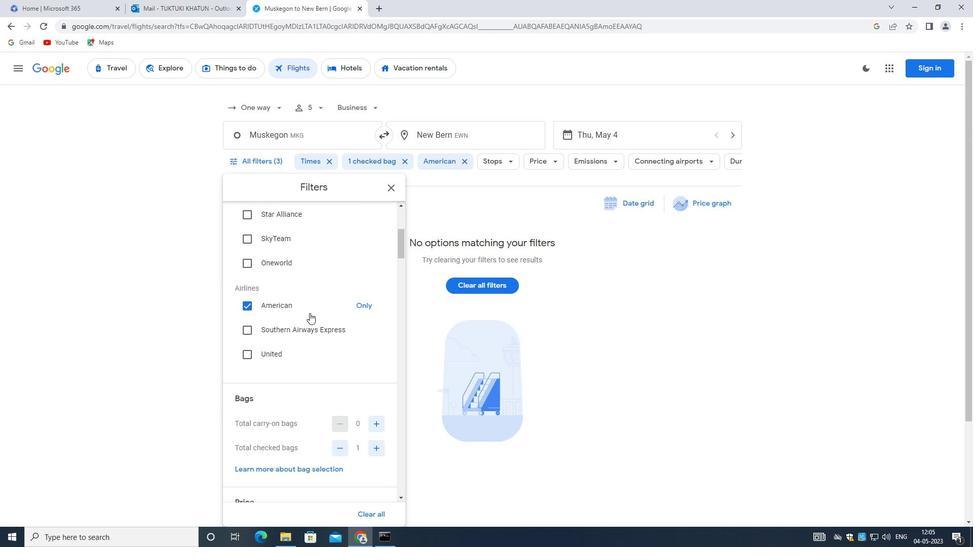 
Action: Mouse scrolled (309, 313) with delta (0, 0)
Screenshot: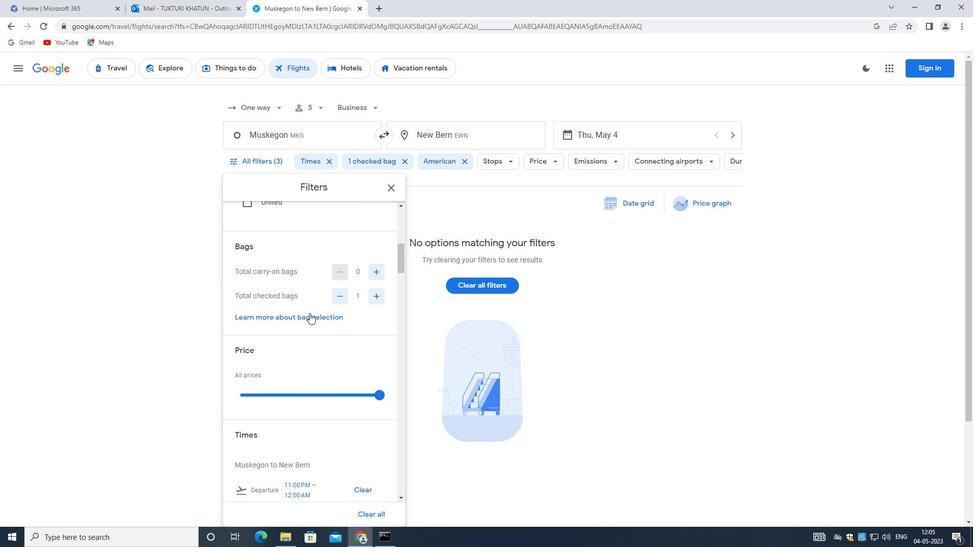 
Action: Mouse scrolled (309, 313) with delta (0, 0)
Screenshot: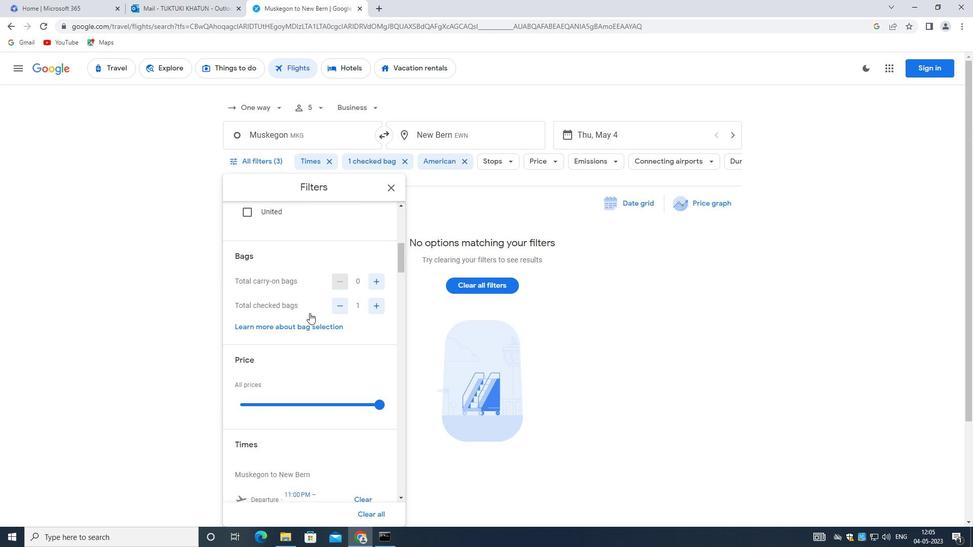 
Action: Mouse scrolled (309, 313) with delta (0, 0)
Screenshot: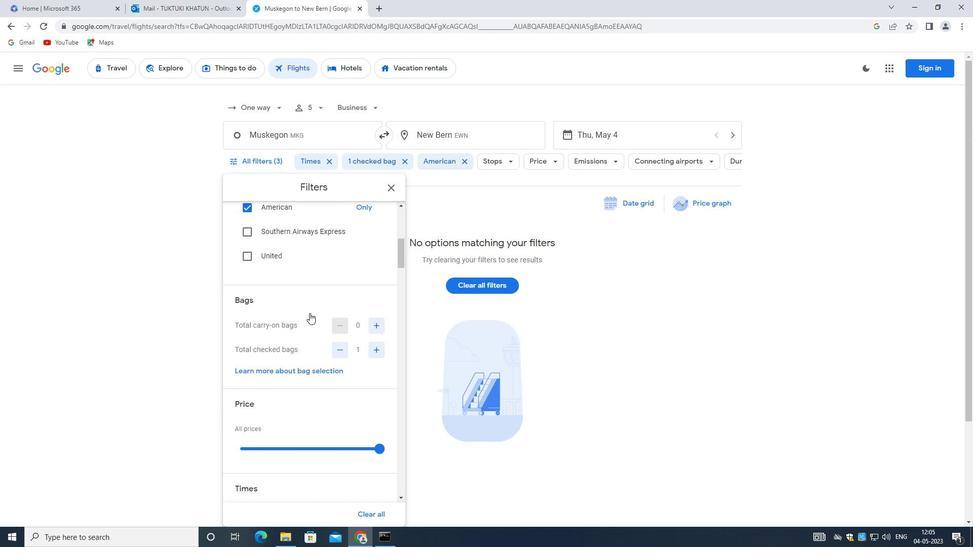 
Action: Mouse scrolled (309, 313) with delta (0, 0)
Screenshot: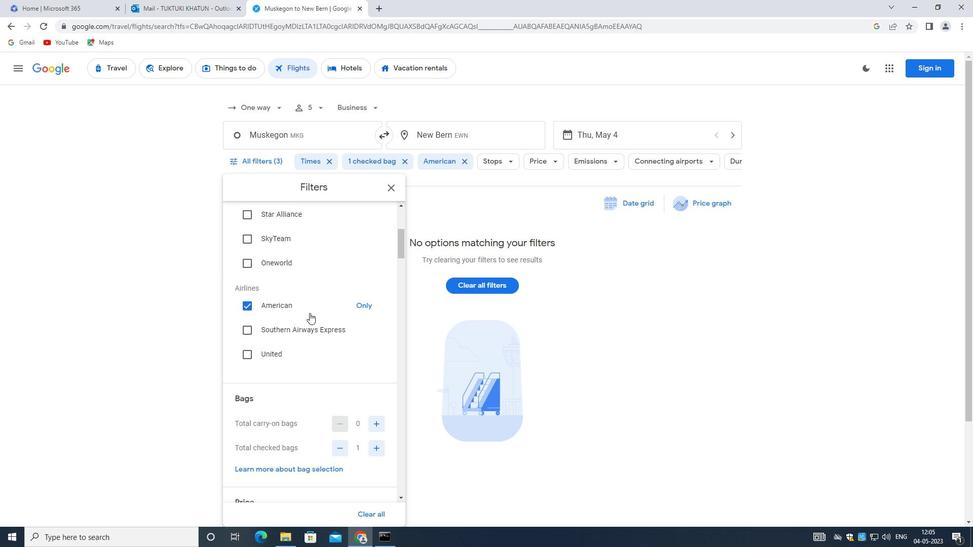 
Action: Mouse scrolled (309, 313) with delta (0, 0)
Screenshot: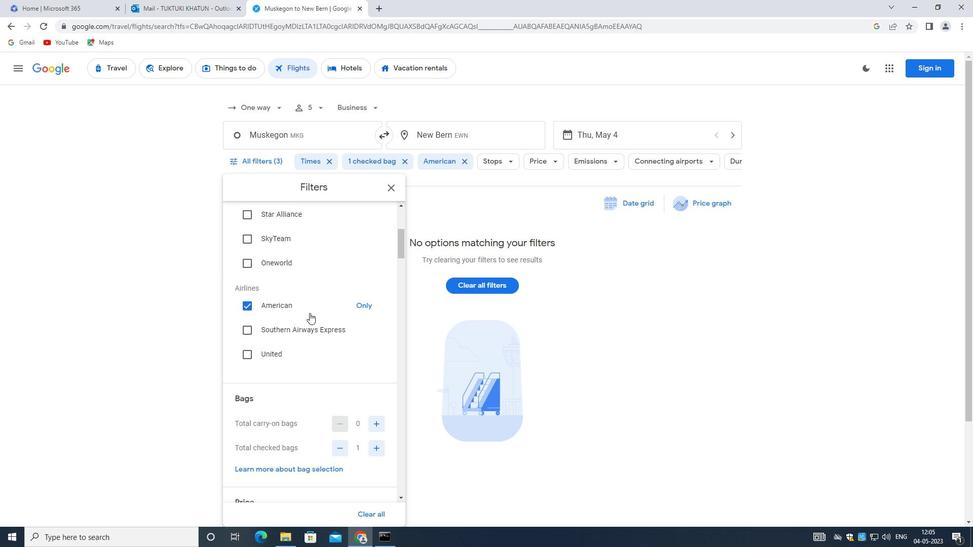 
Action: Mouse scrolled (309, 312) with delta (0, 0)
Screenshot: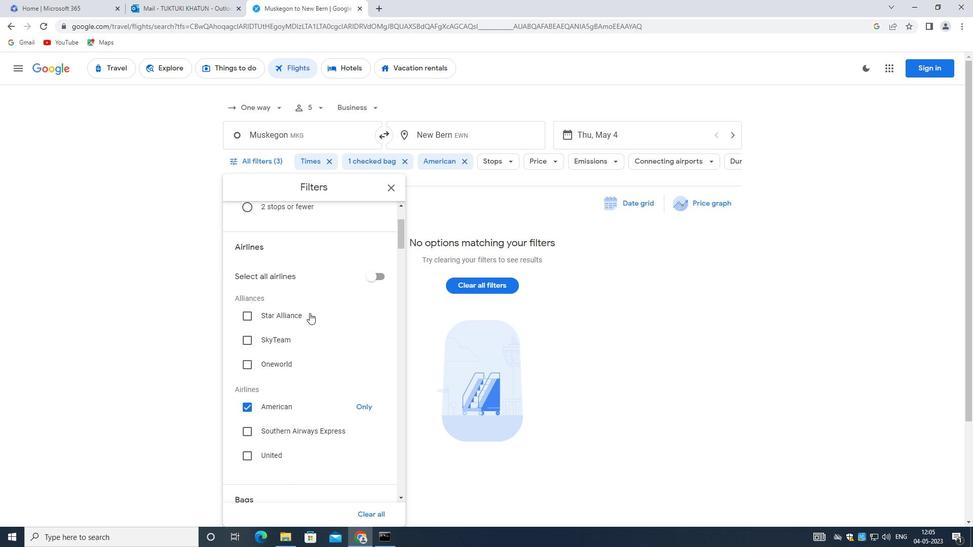 
Action: Mouse scrolled (309, 312) with delta (0, 0)
Screenshot: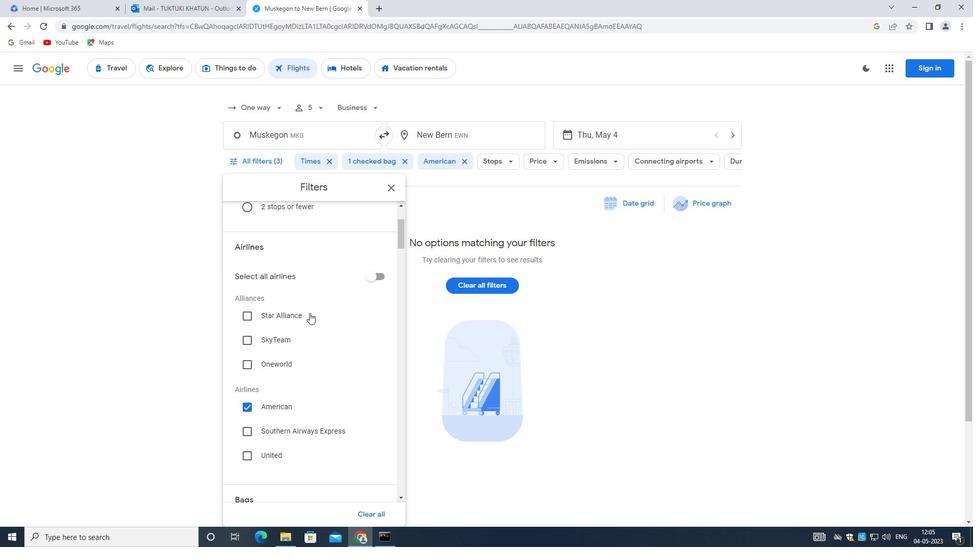 
Action: Mouse scrolled (309, 312) with delta (0, 0)
Screenshot: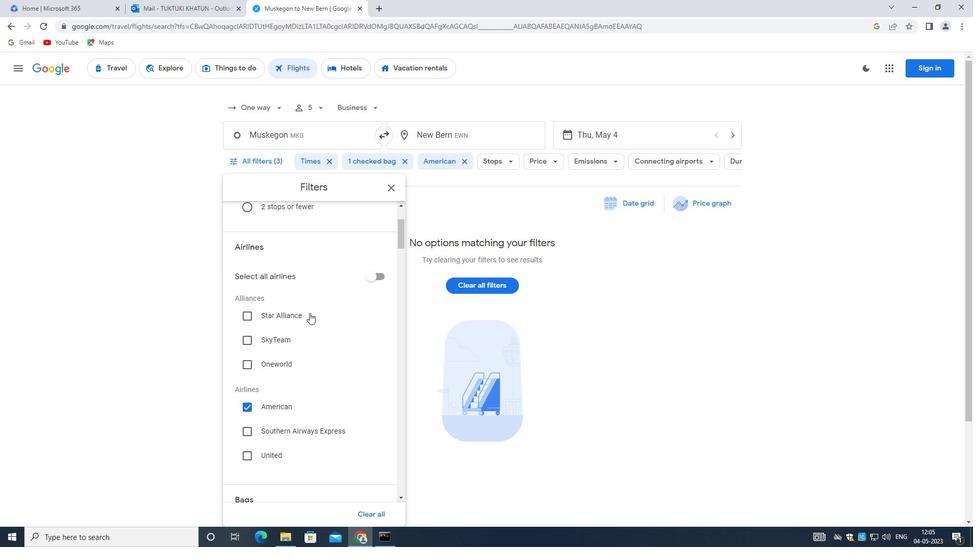 
Action: Mouse scrolled (309, 312) with delta (0, 0)
Screenshot: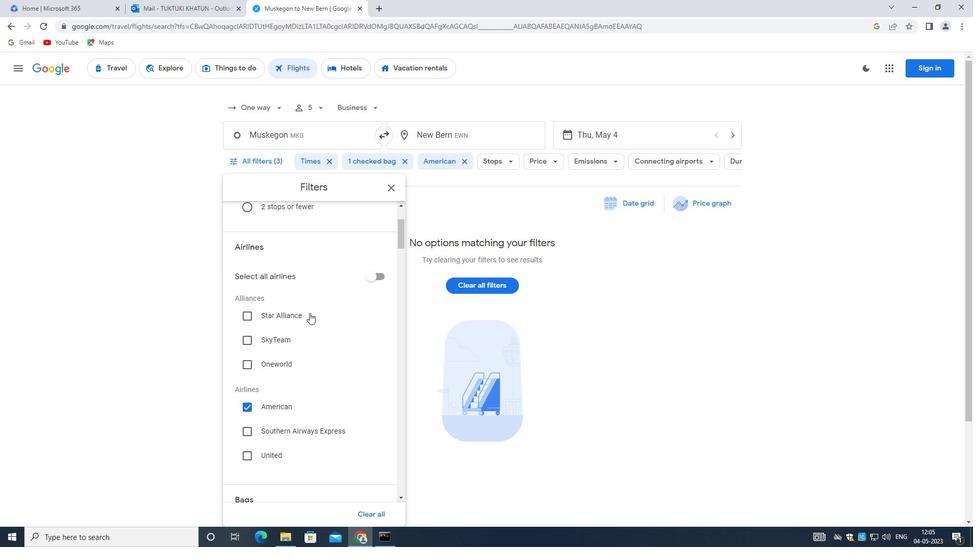 
Action: Mouse scrolled (309, 312) with delta (0, 0)
Screenshot: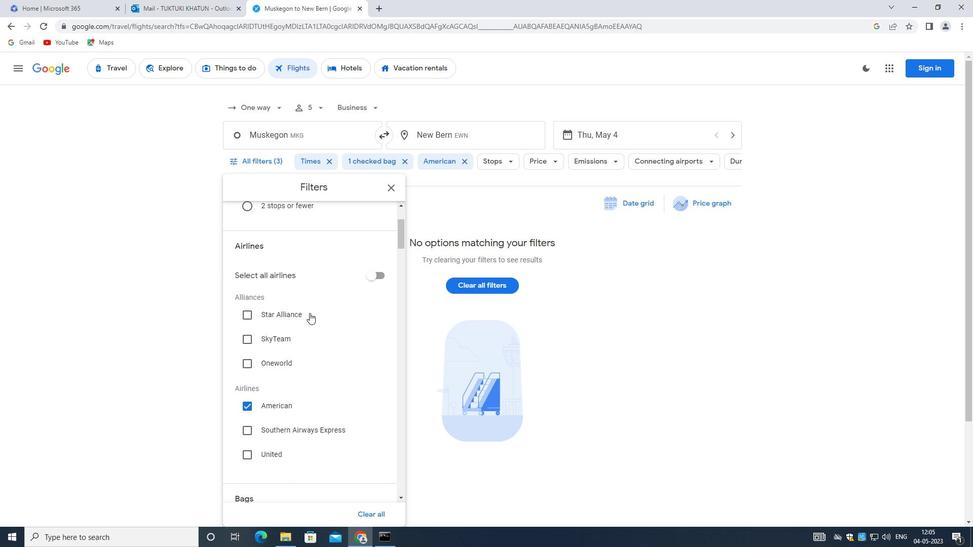 
Action: Mouse scrolled (309, 312) with delta (0, 0)
Screenshot: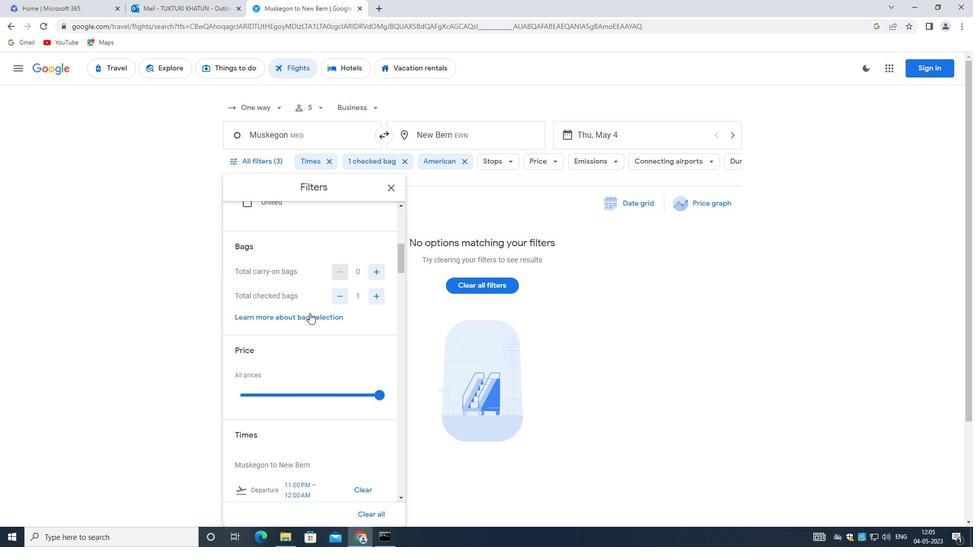 
Action: Mouse scrolled (309, 312) with delta (0, 0)
Screenshot: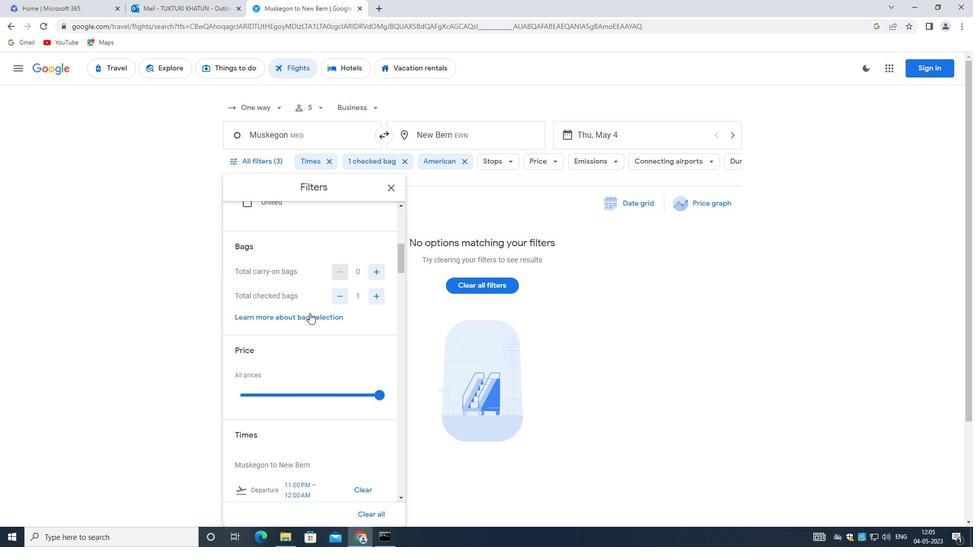 
Action: Mouse scrolled (309, 312) with delta (0, 0)
Screenshot: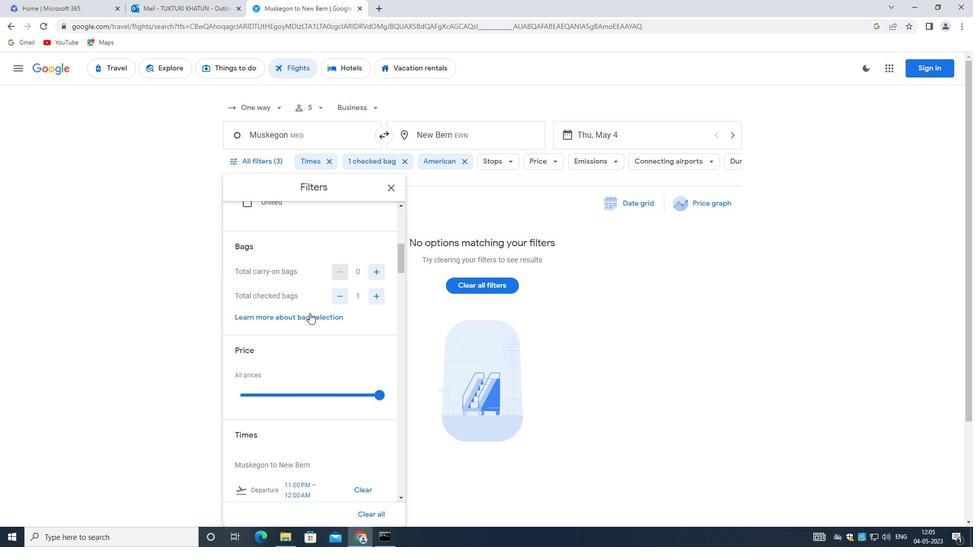
Action: Mouse scrolled (309, 312) with delta (0, 0)
Screenshot: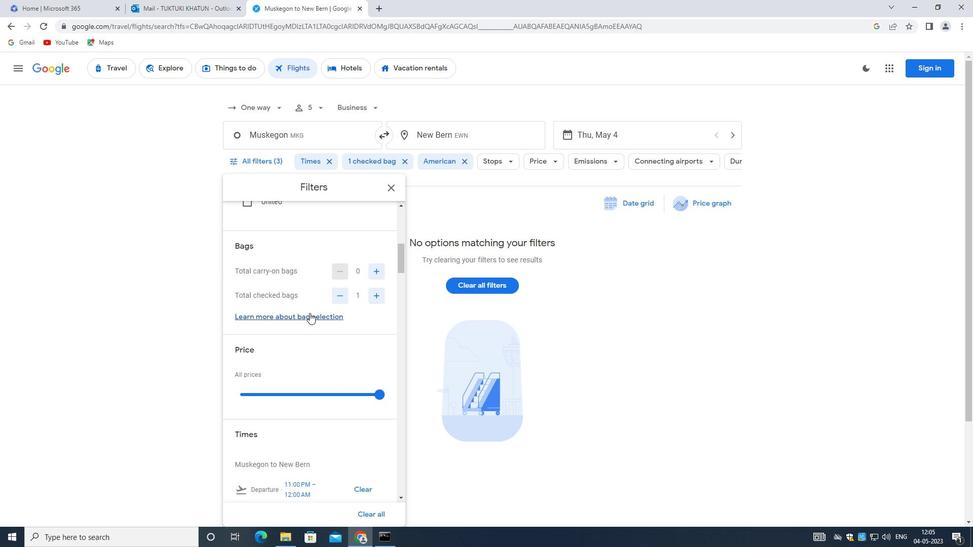 
Action: Mouse scrolled (309, 313) with delta (0, 0)
Screenshot: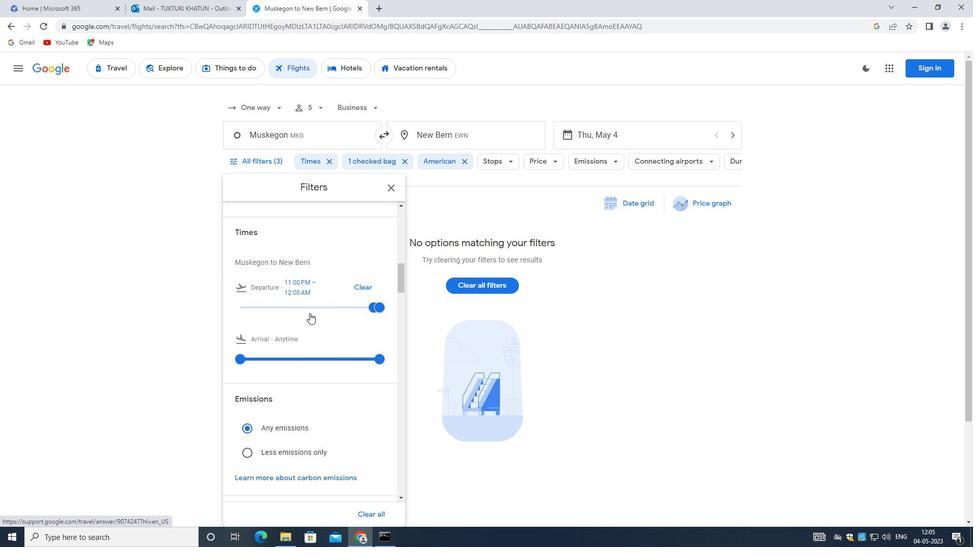 
Action: Mouse scrolled (309, 313) with delta (0, 0)
Screenshot: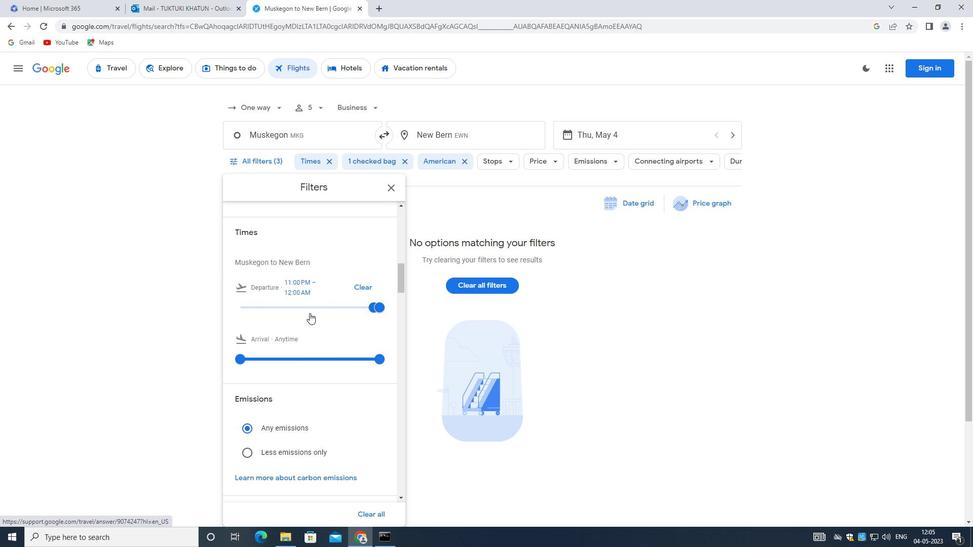 
Action: Mouse scrolled (309, 313) with delta (0, 0)
Screenshot: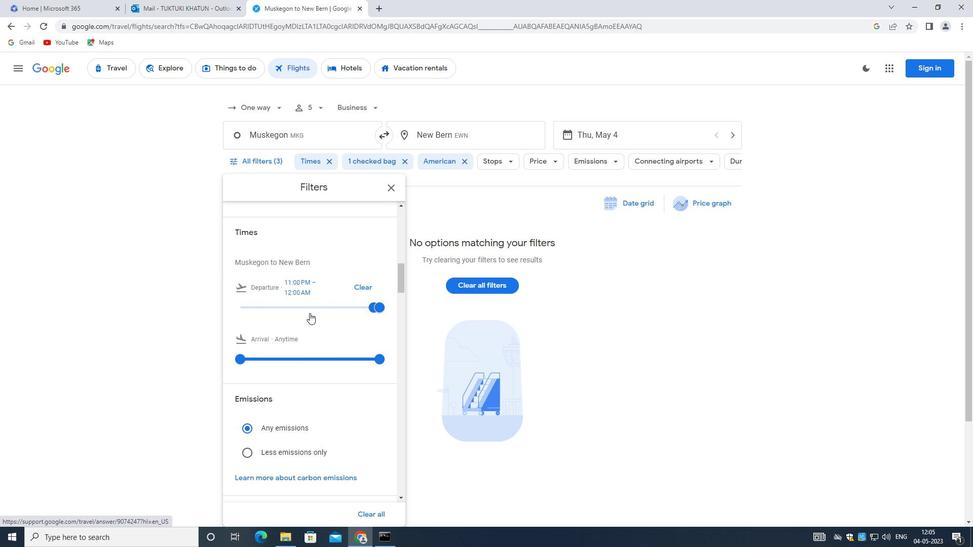 
Action: Mouse scrolled (309, 313) with delta (0, 0)
Screenshot: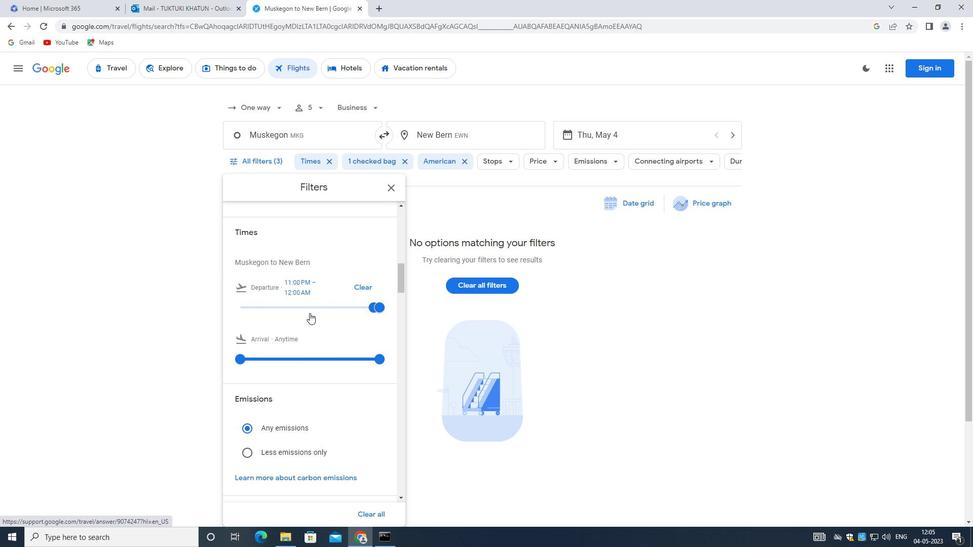 
Action: Mouse scrolled (309, 313) with delta (0, 0)
Screenshot: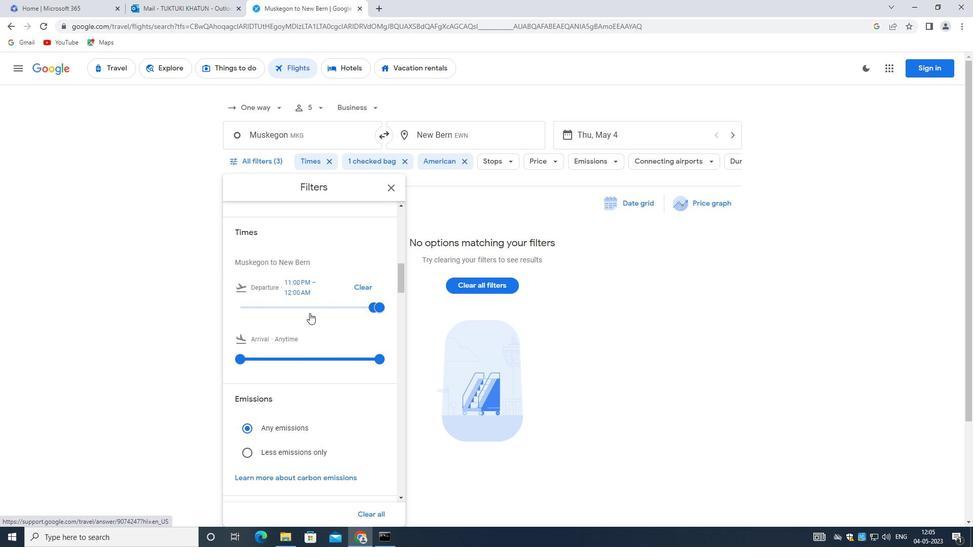 
Action: Mouse moved to (307, 312)
Screenshot: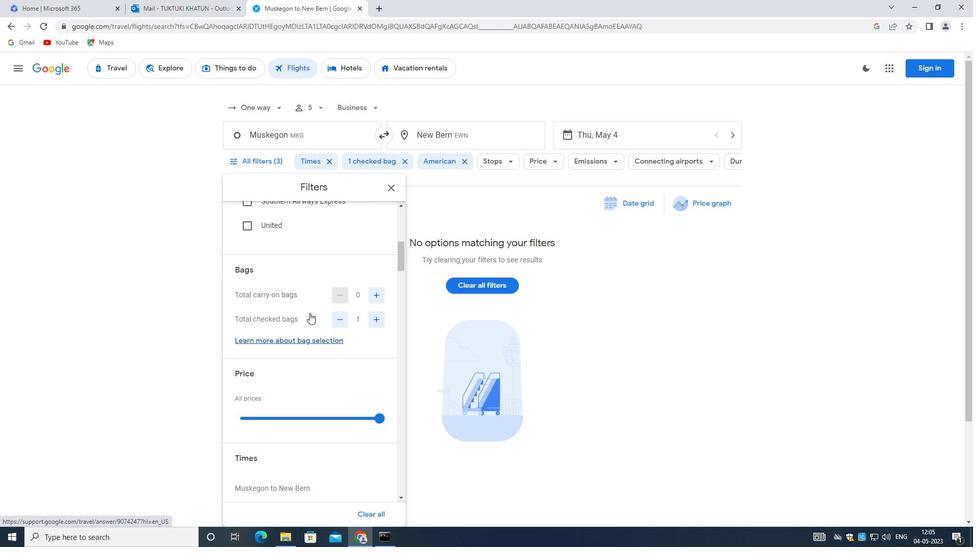 
Action: Mouse scrolled (307, 313) with delta (0, 0)
Screenshot: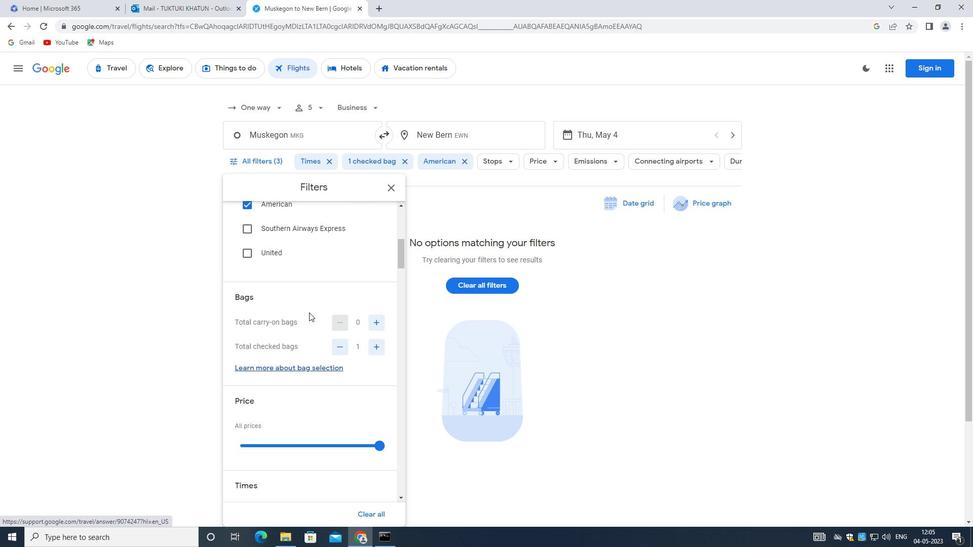 
Action: Mouse scrolled (307, 313) with delta (0, 0)
Screenshot: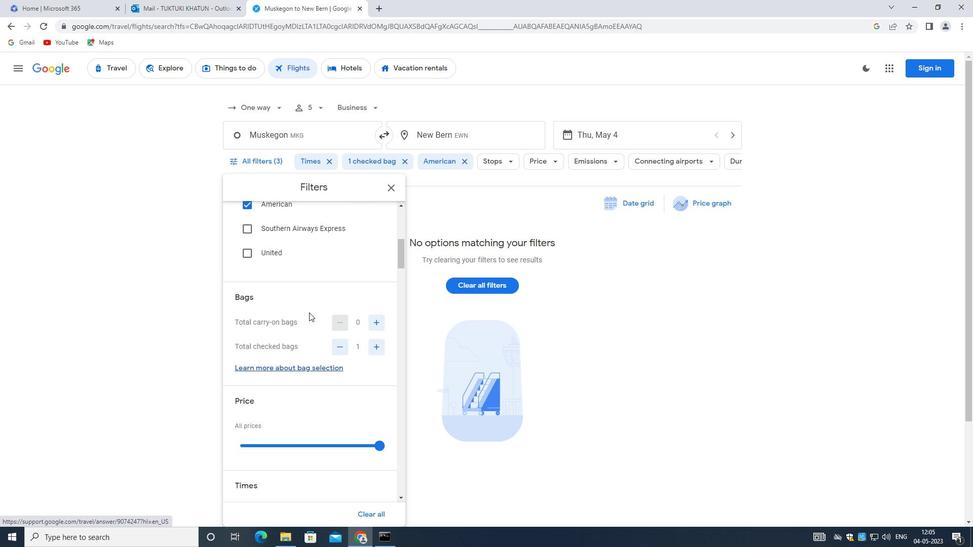
Action: Mouse scrolled (307, 313) with delta (0, 0)
Screenshot: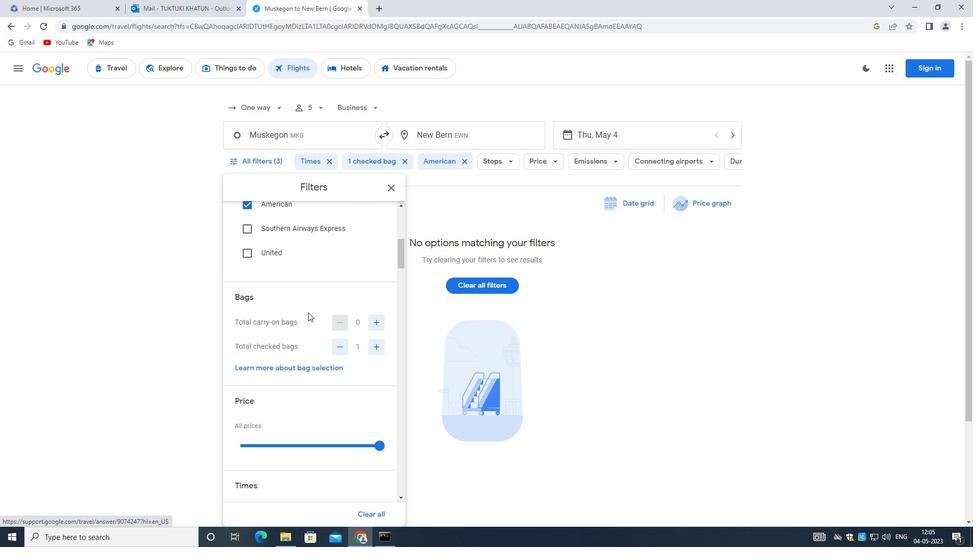 
Action: Mouse scrolled (307, 313) with delta (0, 0)
Screenshot: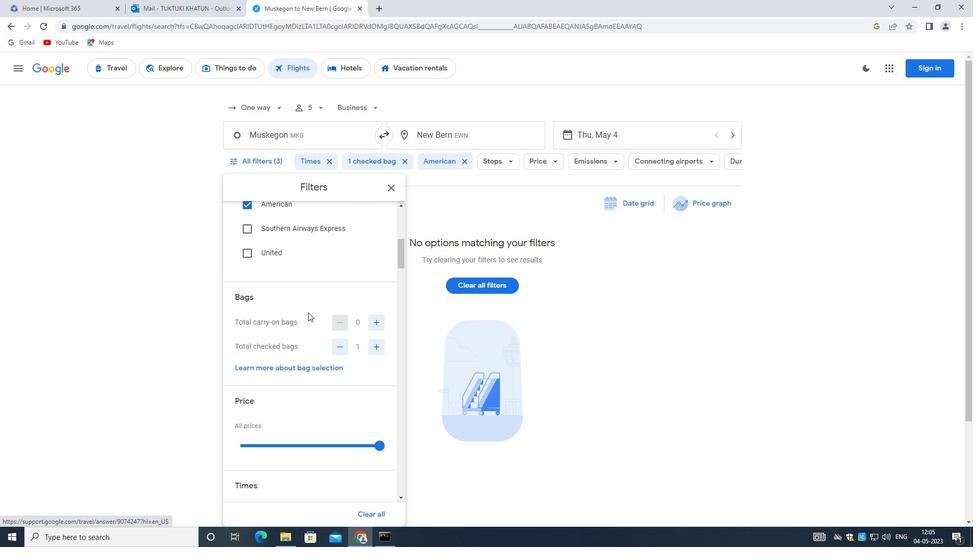 
Action: Mouse scrolled (307, 313) with delta (0, 0)
Screenshot: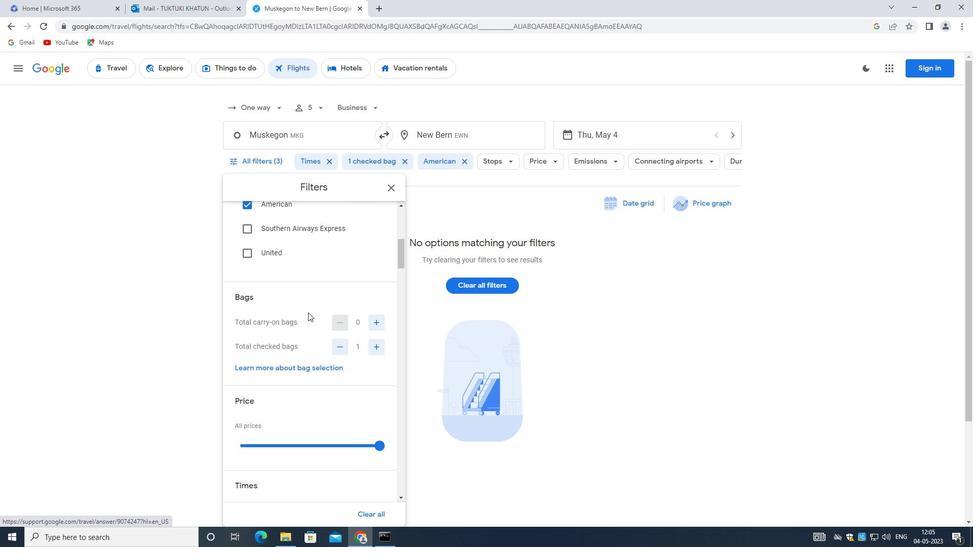 
Action: Mouse scrolled (307, 313) with delta (0, 0)
Screenshot: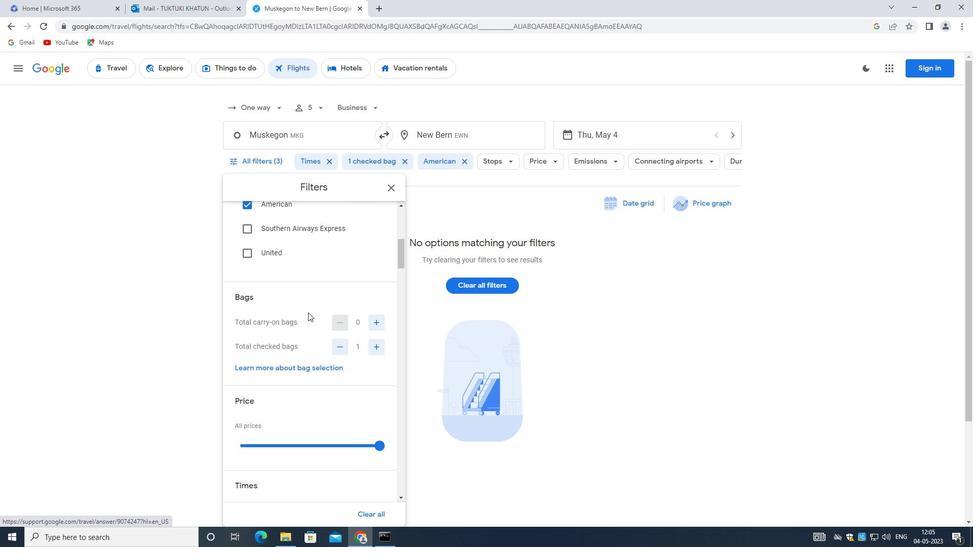 
Action: Mouse scrolled (307, 313) with delta (0, 0)
Screenshot: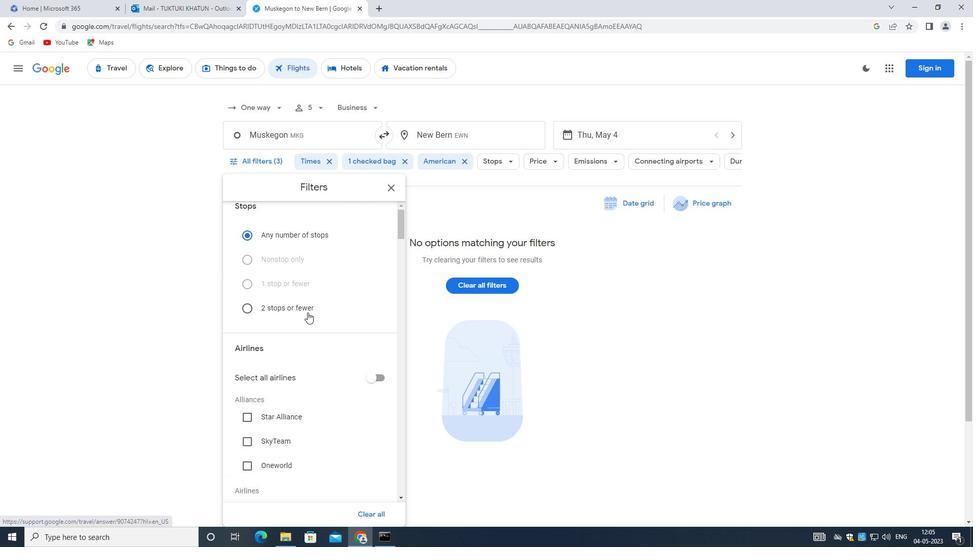 
Action: Mouse moved to (333, 409)
Screenshot: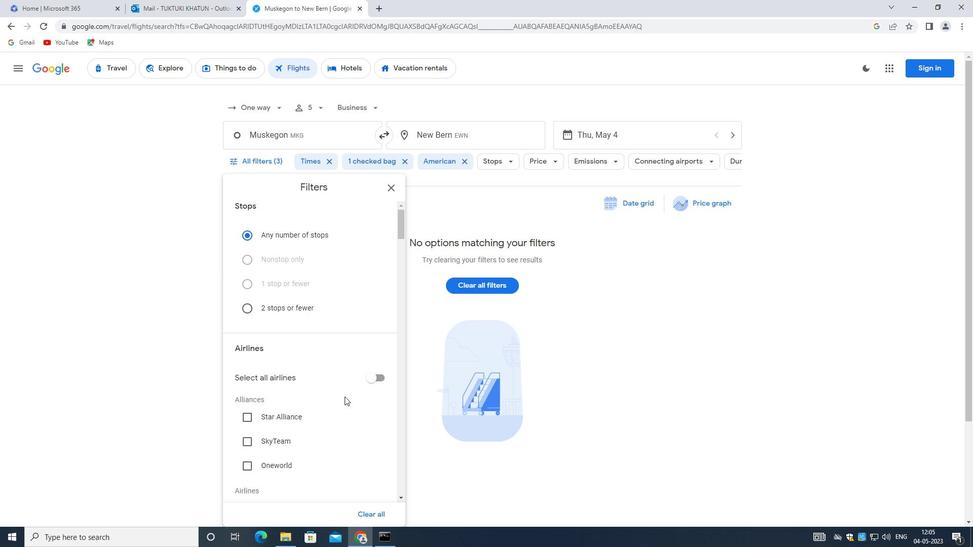 
Action: Mouse scrolled (333, 409) with delta (0, 0)
Screenshot: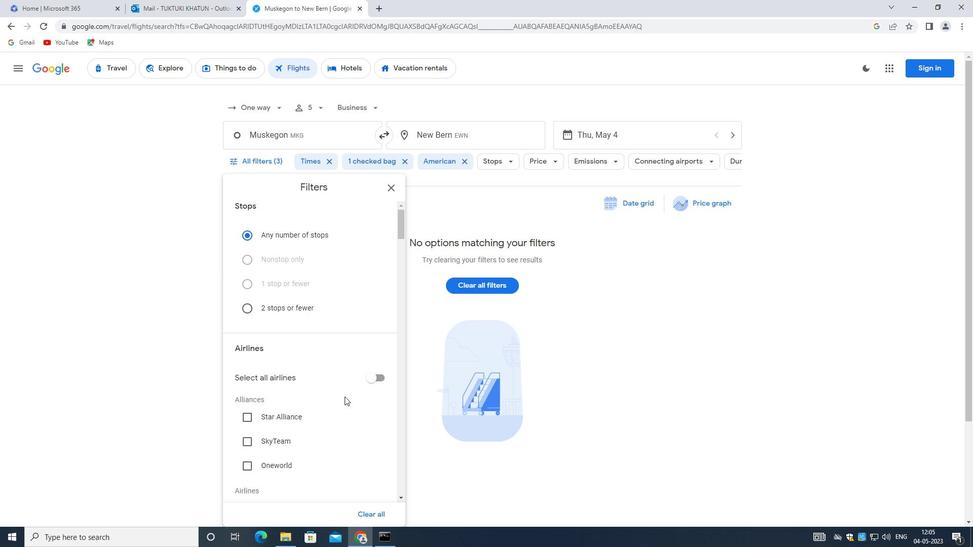 
Action: Mouse moved to (332, 410)
Screenshot: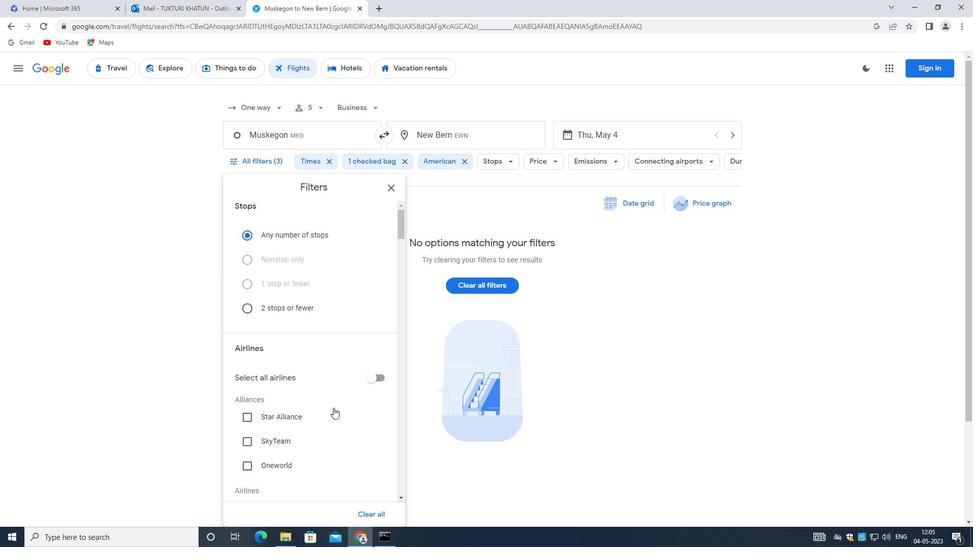 
Action: Mouse scrolled (332, 410) with delta (0, 0)
Screenshot: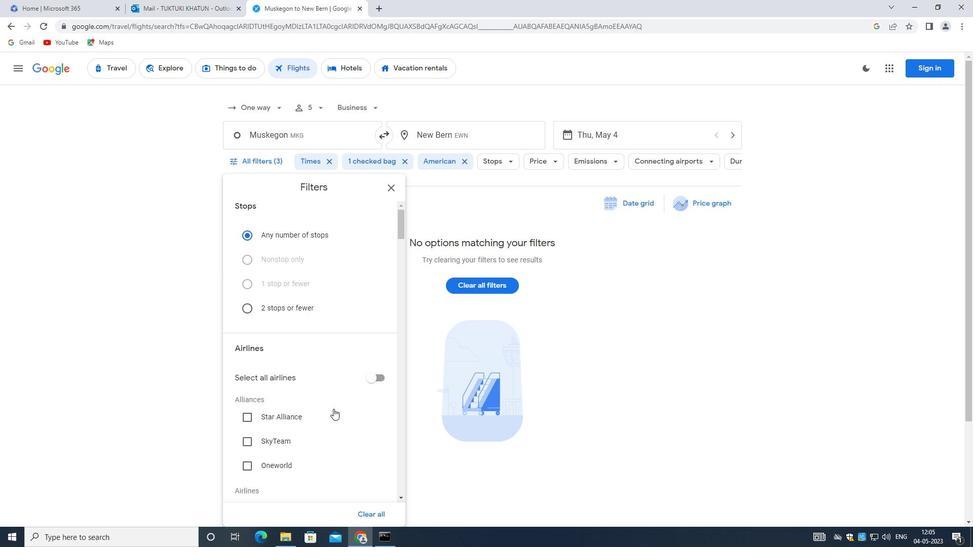 
Action: Mouse moved to (384, 275)
Screenshot: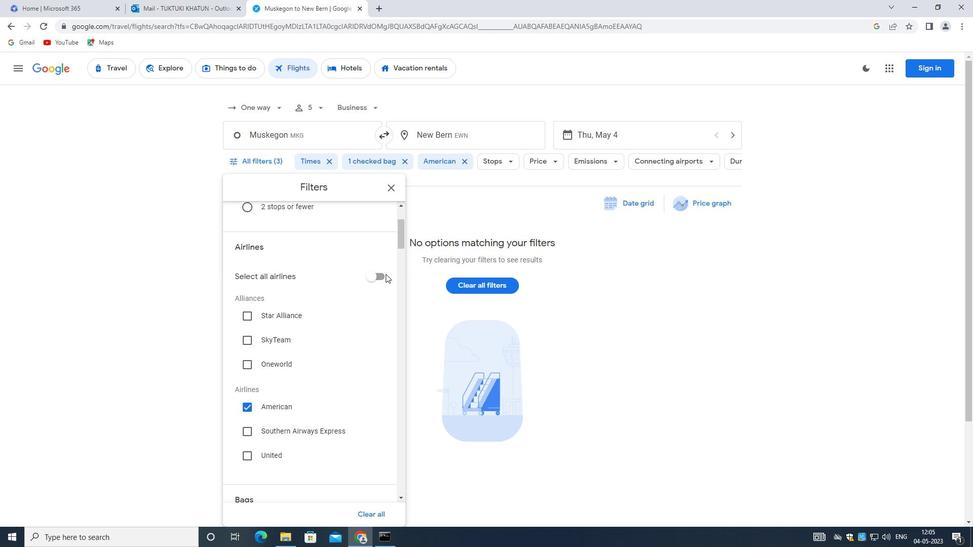 
Action: Mouse pressed left at (384, 275)
Screenshot: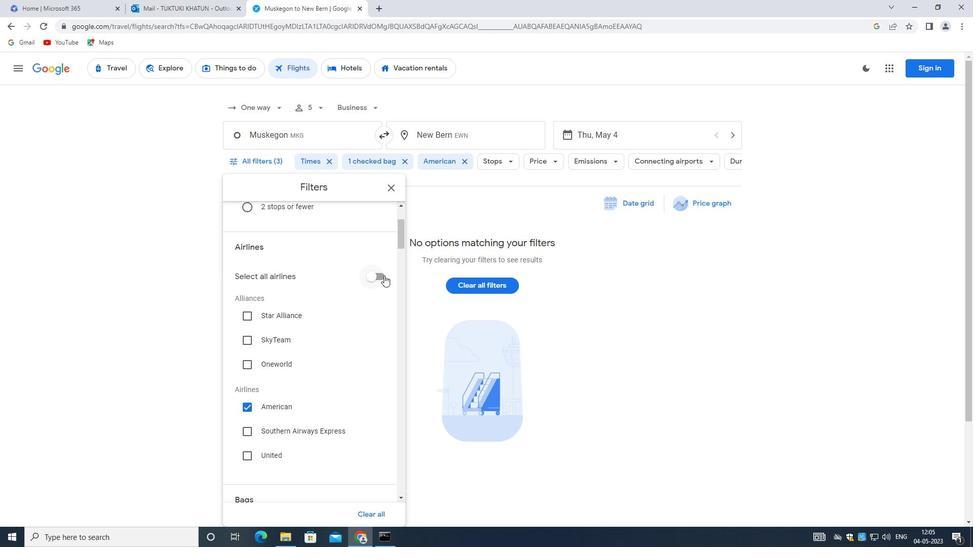 
Action: Mouse moved to (368, 275)
Screenshot: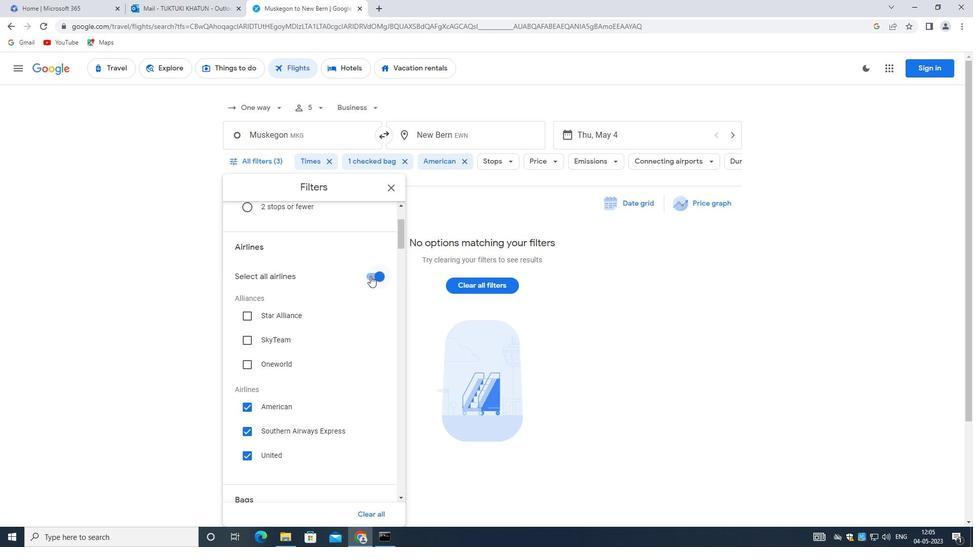 
Action: Mouse pressed left at (368, 275)
Screenshot: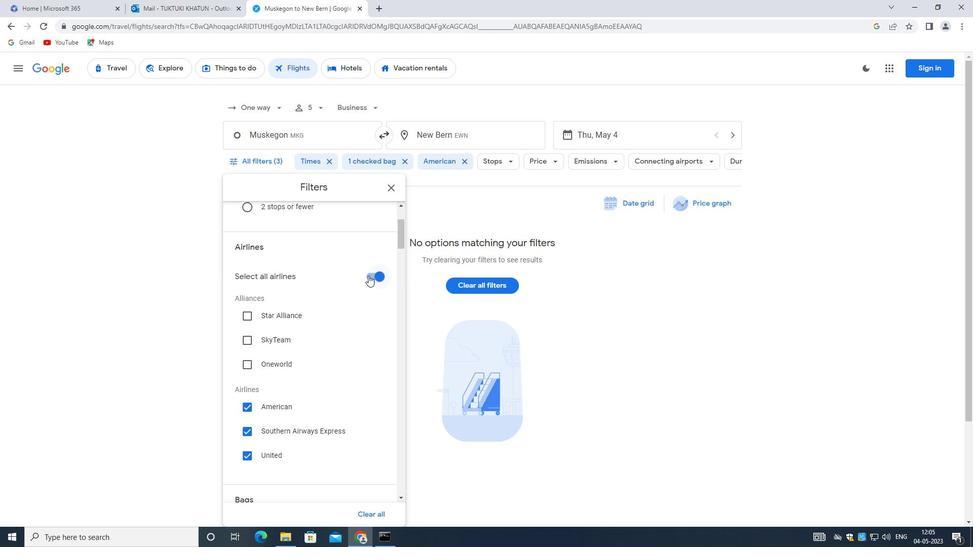 
Action: Mouse moved to (325, 314)
Screenshot: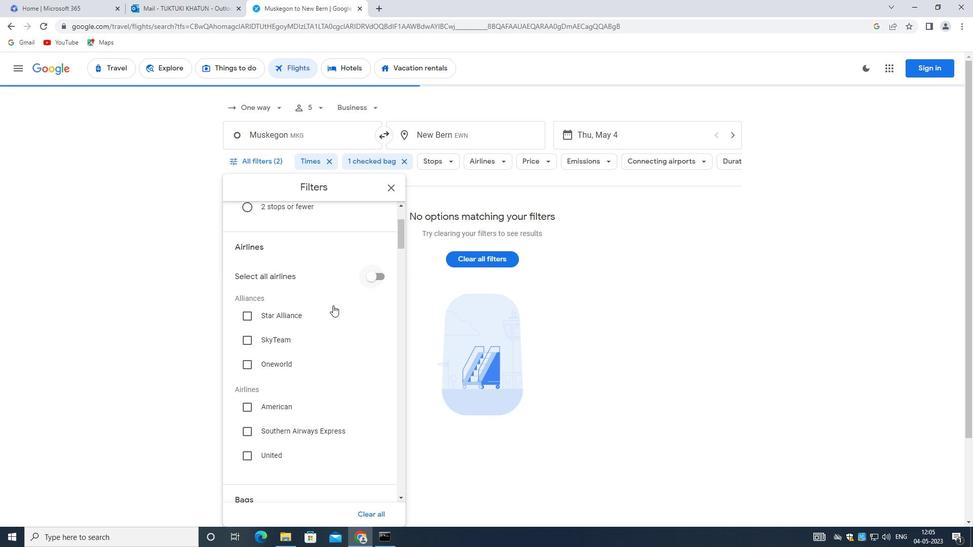 
Action: Mouse scrolled (325, 314) with delta (0, 0)
Screenshot: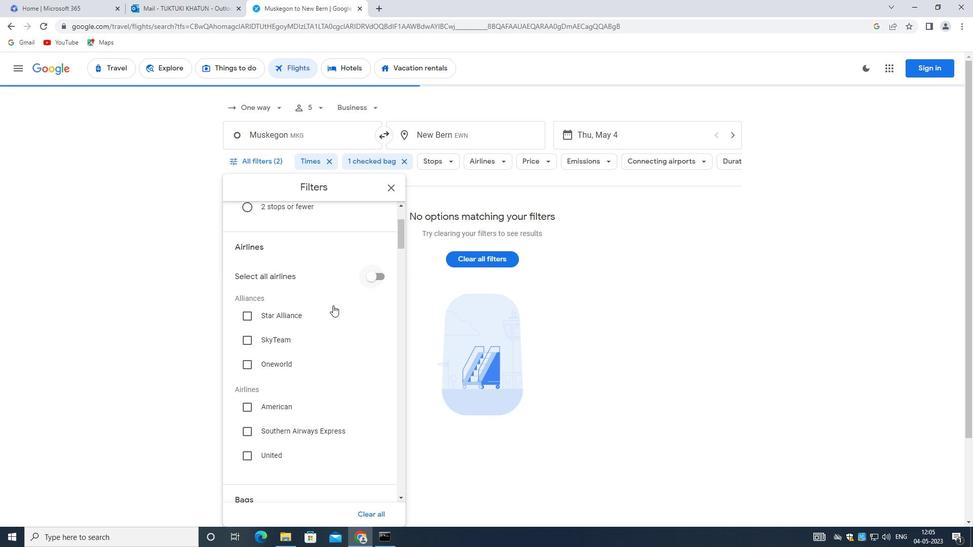 
Action: Mouse moved to (324, 318)
Screenshot: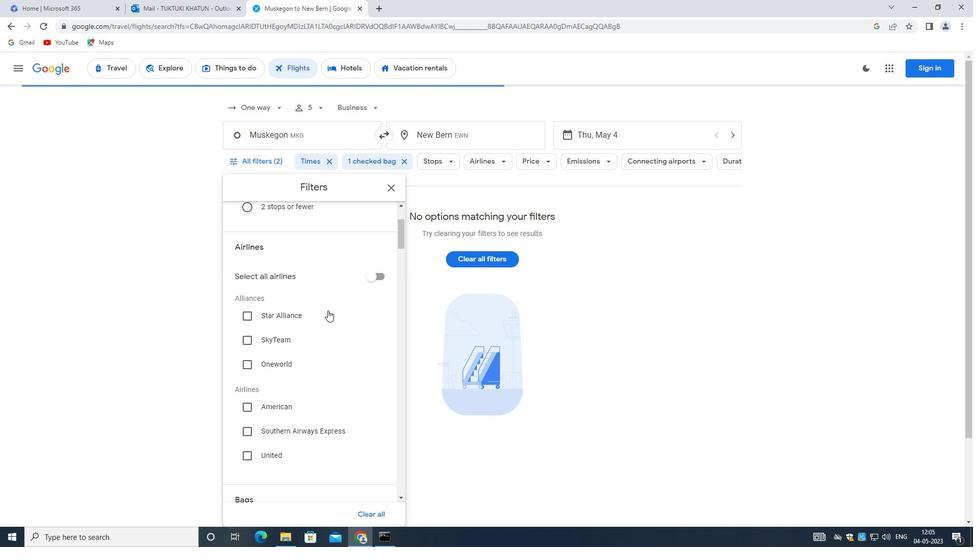 
Action: Mouse scrolled (324, 317) with delta (0, 0)
Screenshot: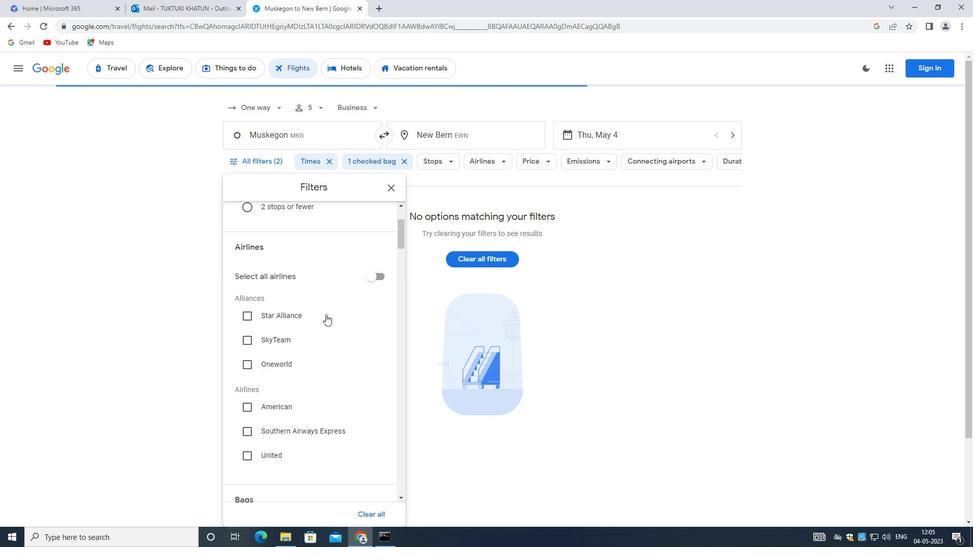 
Action: Mouse scrolled (324, 317) with delta (0, 0)
Screenshot: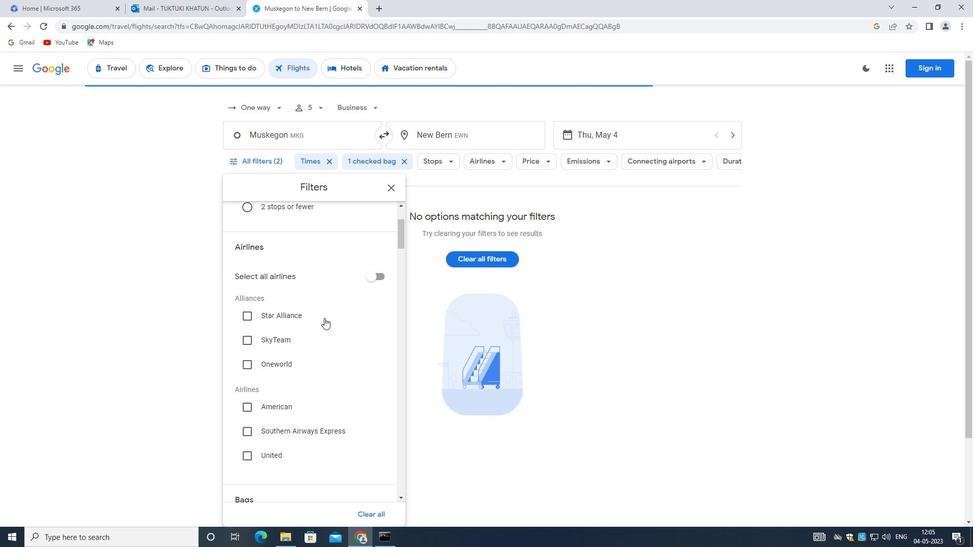 
Action: Mouse moved to (348, 271)
Screenshot: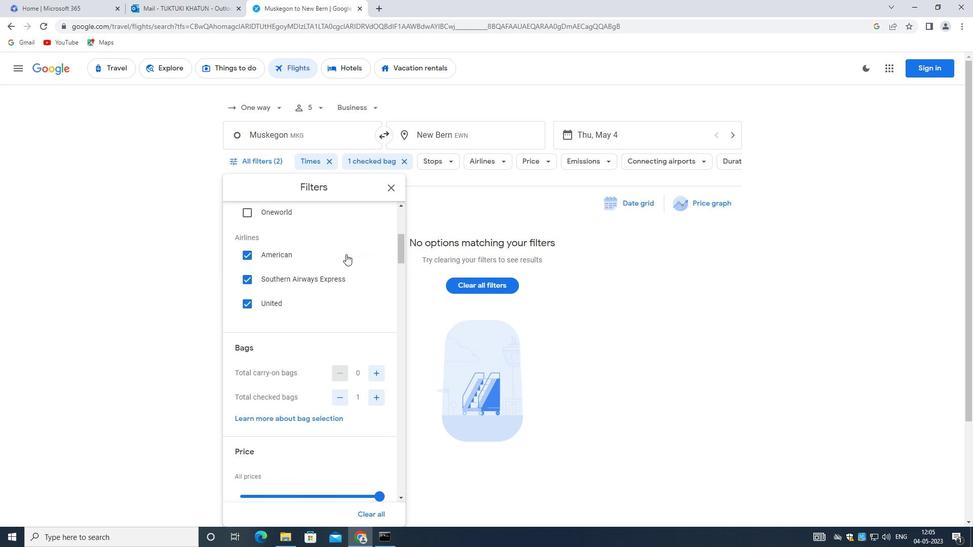 
Action: Mouse scrolled (348, 271) with delta (0, 0)
Screenshot: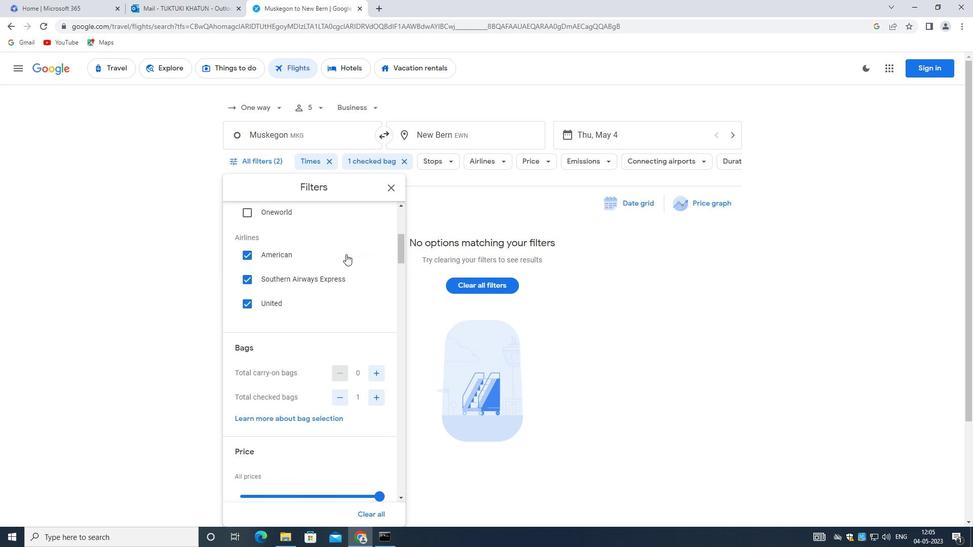 
Action: Mouse moved to (348, 272)
Screenshot: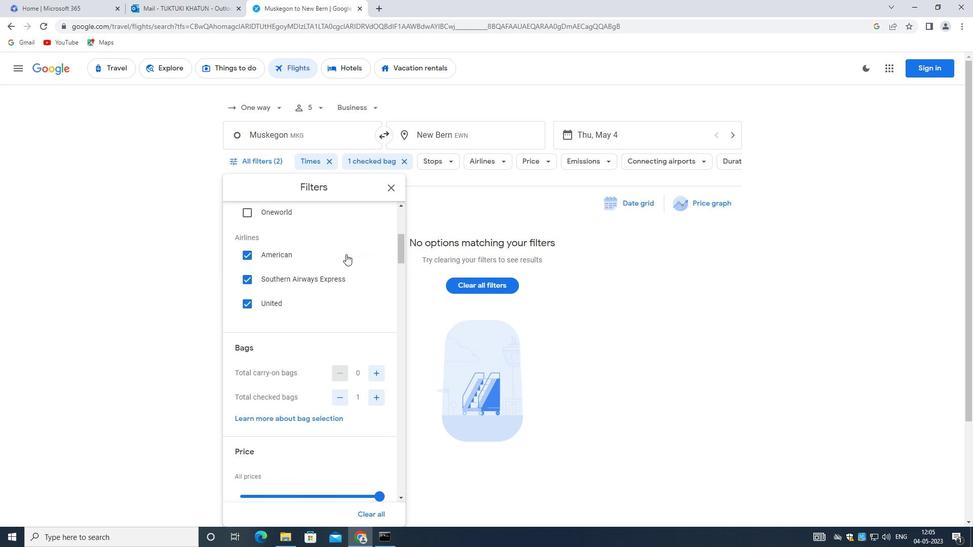 
Action: Mouse scrolled (348, 272) with delta (0, 0)
Screenshot: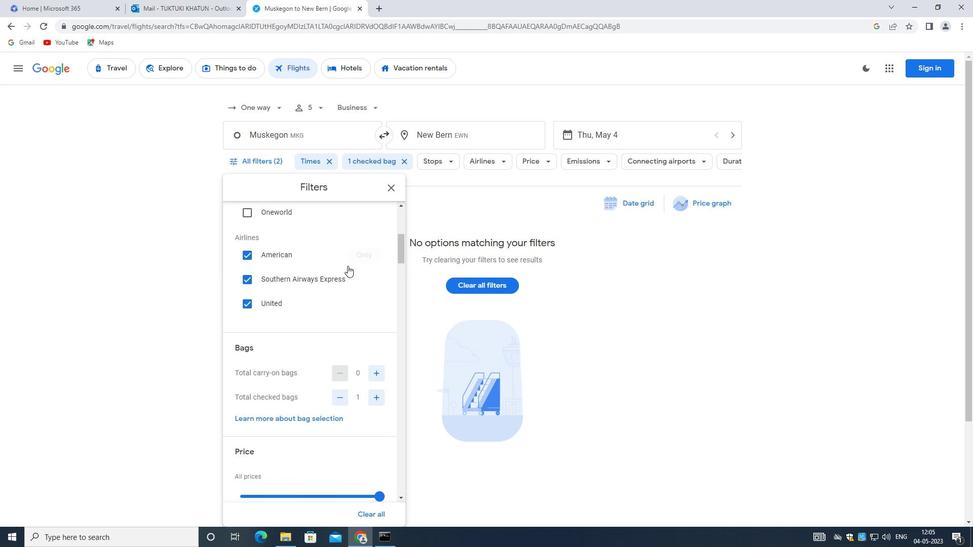 
Action: Mouse moved to (369, 225)
Screenshot: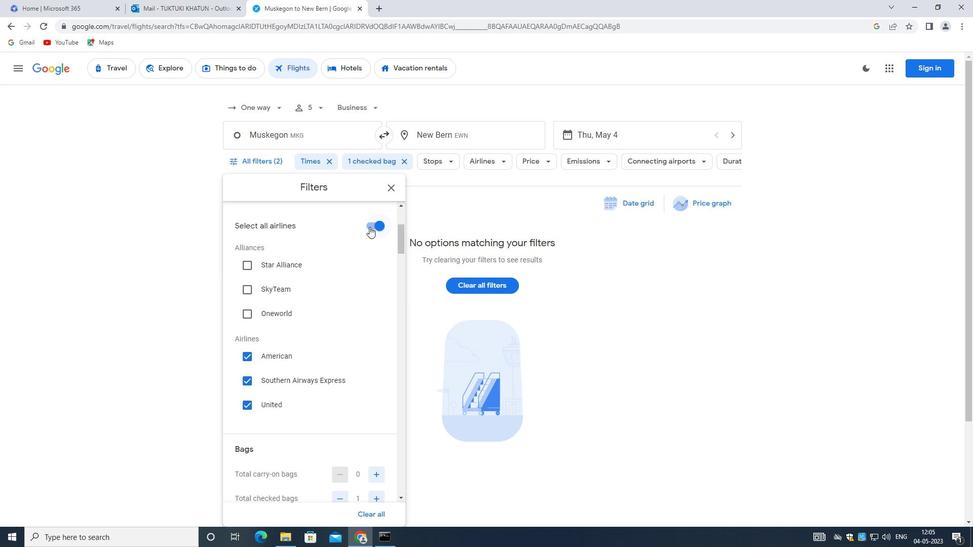 
Action: Mouse pressed left at (369, 225)
Screenshot: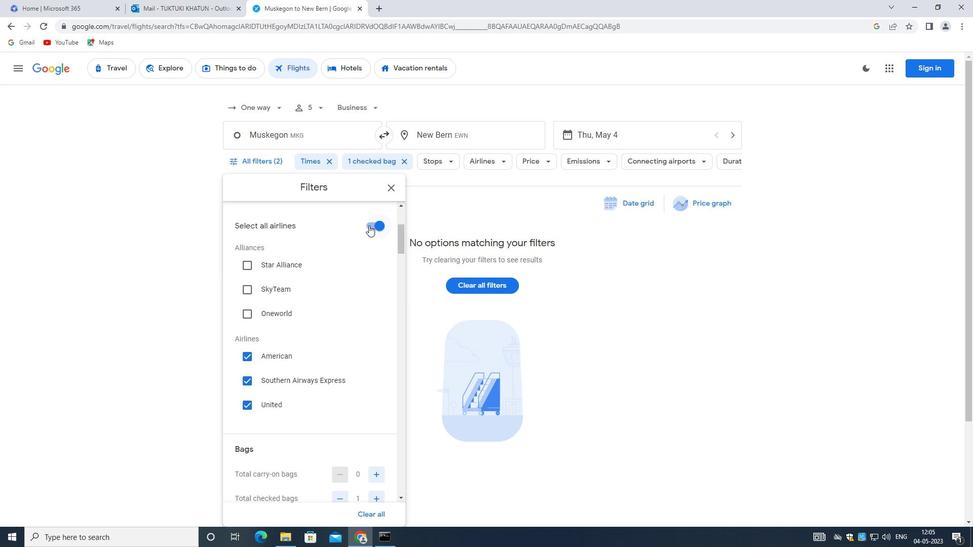 
Action: Mouse moved to (339, 290)
Screenshot: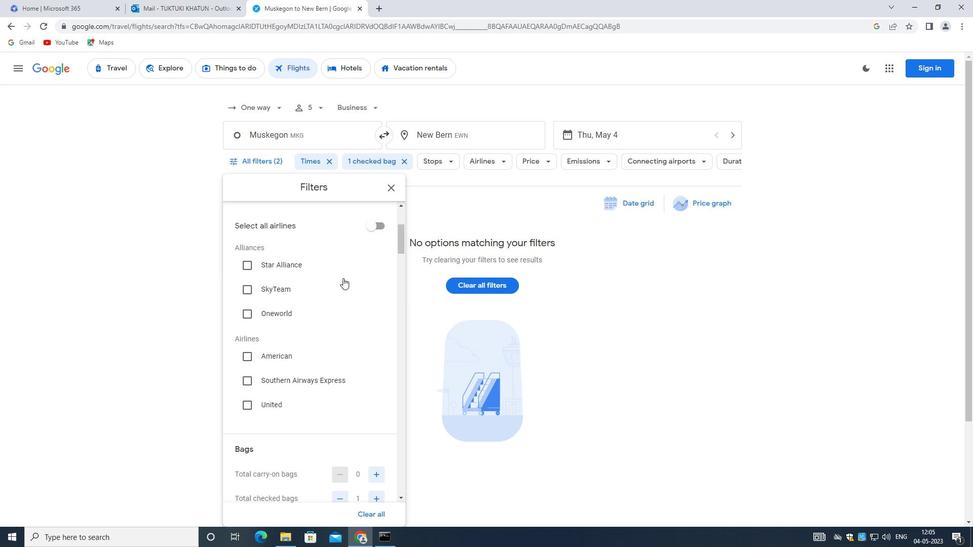 
Action: Mouse scrolled (339, 290) with delta (0, 0)
Screenshot: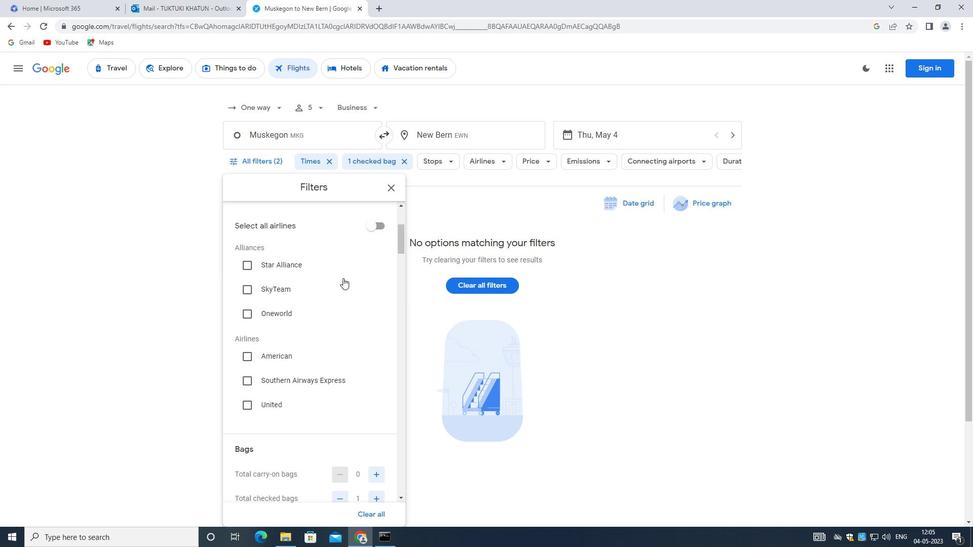 
Action: Mouse moved to (338, 293)
Screenshot: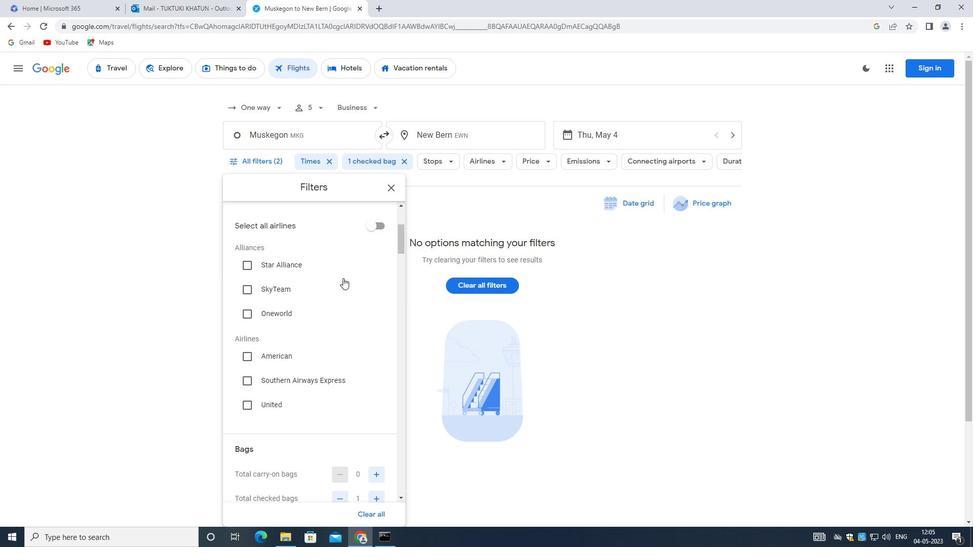 
Action: Mouse scrolled (338, 293) with delta (0, 0)
Screenshot: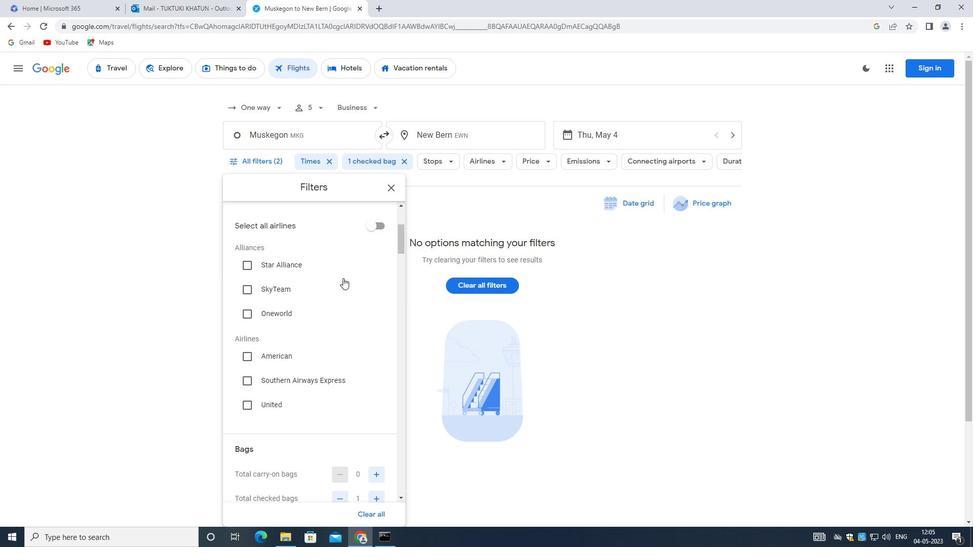 
Action: Mouse moved to (338, 294)
Screenshot: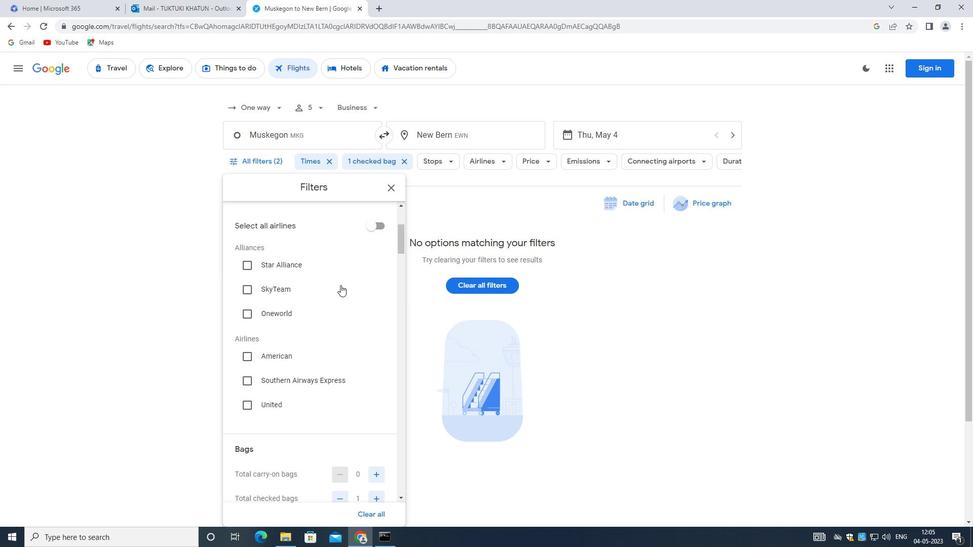 
Action: Mouse scrolled (338, 293) with delta (0, 0)
Screenshot: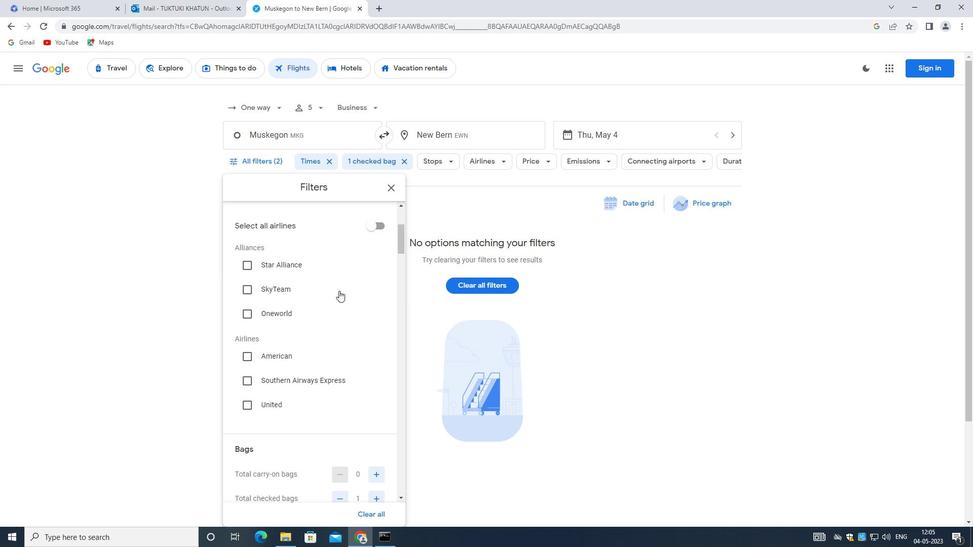 
Action: Mouse moved to (349, 359)
Screenshot: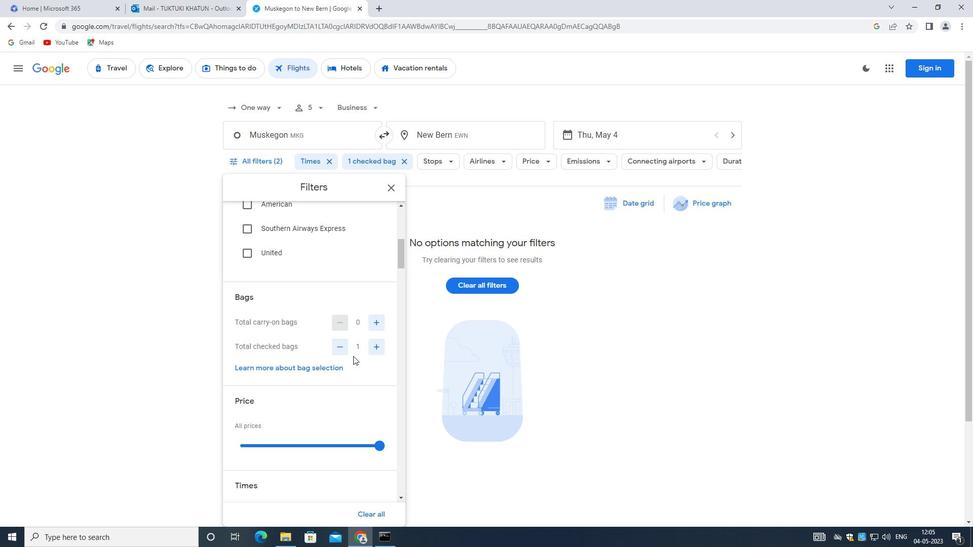 
Action: Mouse scrolled (349, 359) with delta (0, 0)
Screenshot: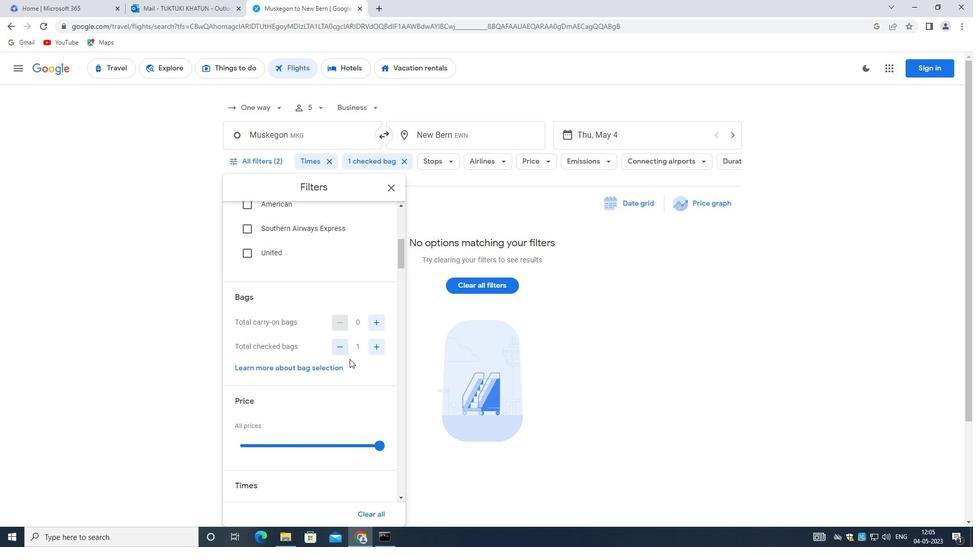 
Action: Mouse moved to (348, 361)
Screenshot: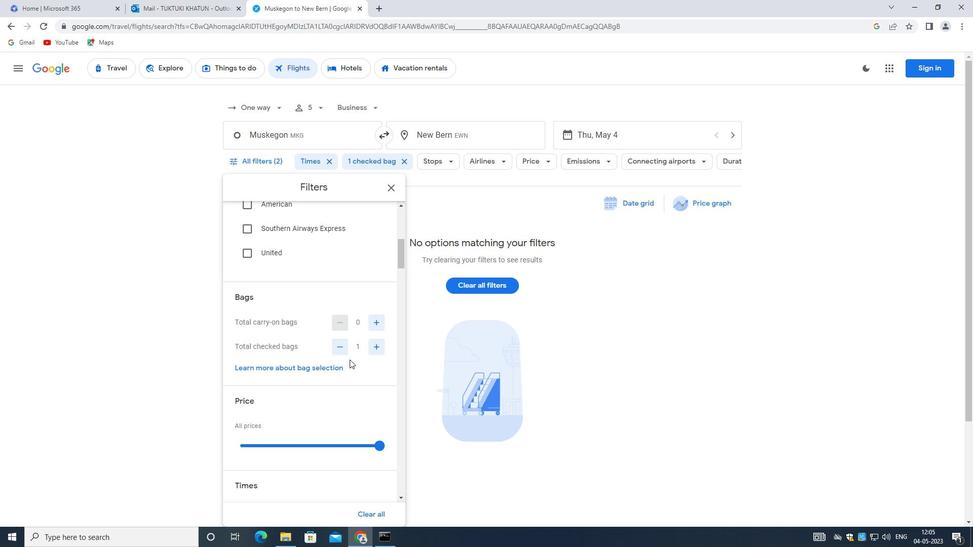 
Action: Mouse scrolled (348, 361) with delta (0, 0)
Screenshot: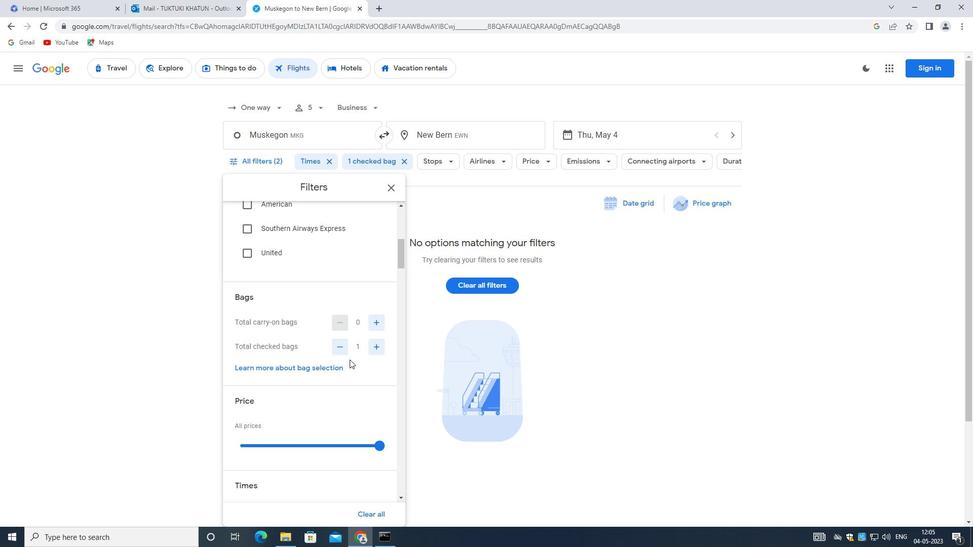 
Action: Mouse moved to (380, 346)
Screenshot: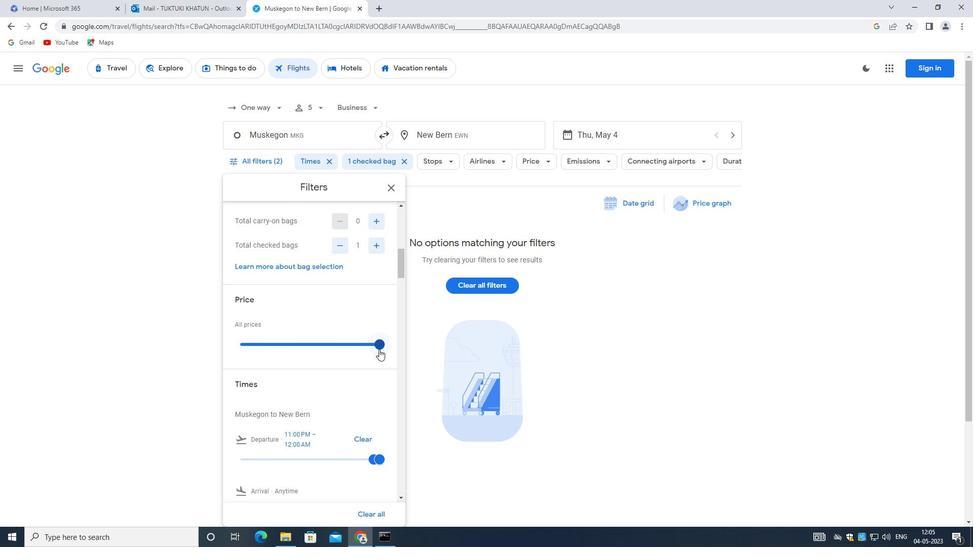 
Action: Mouse pressed left at (380, 346)
Screenshot: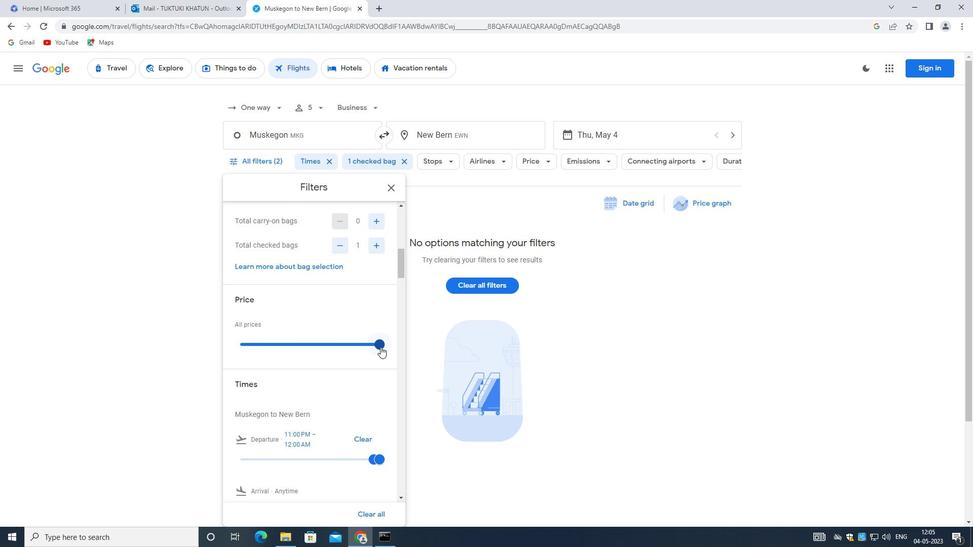 
Action: Mouse moved to (302, 343)
Screenshot: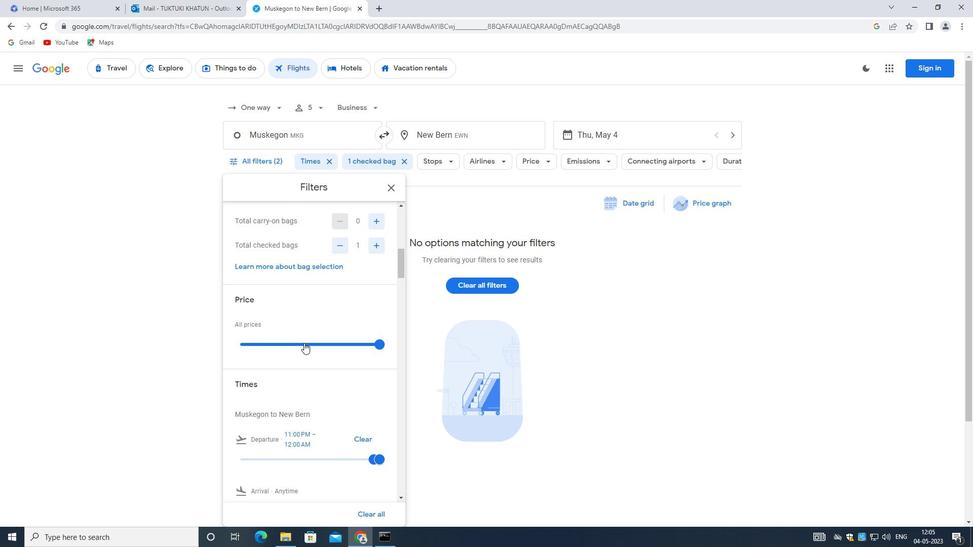 
Action: Mouse scrolled (302, 342) with delta (0, 0)
Screenshot: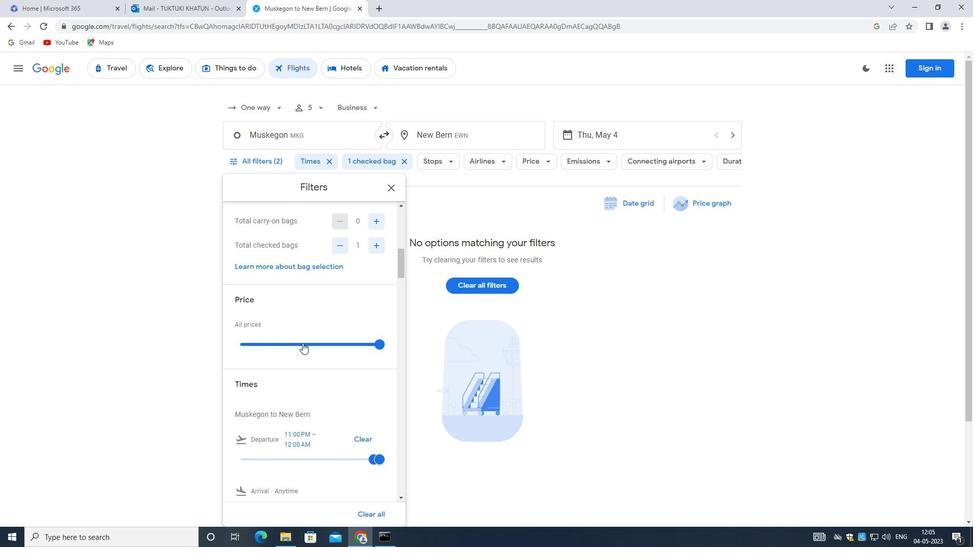 
Action: Mouse scrolled (302, 342) with delta (0, 0)
Screenshot: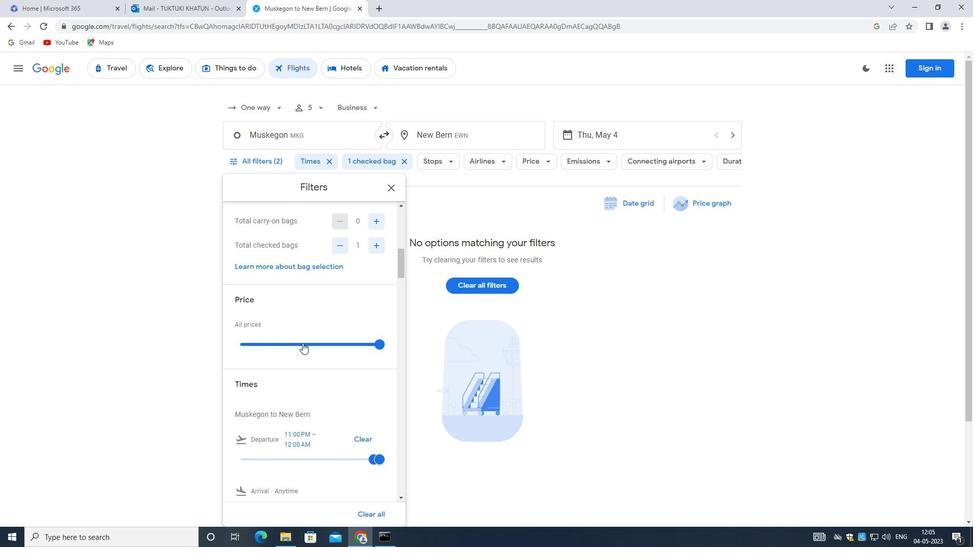 
Action: Mouse moved to (249, 358)
Screenshot: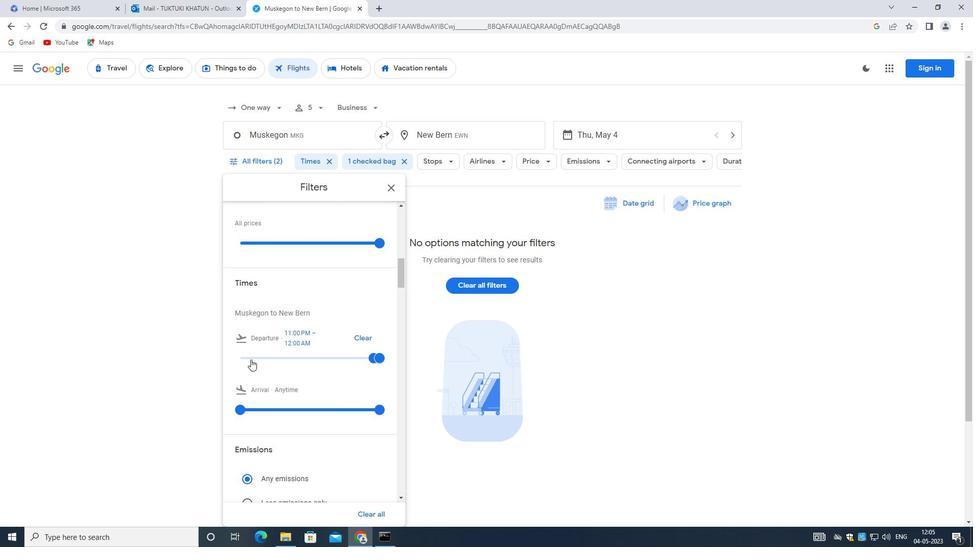 
Action: Mouse pressed left at (249, 358)
Screenshot: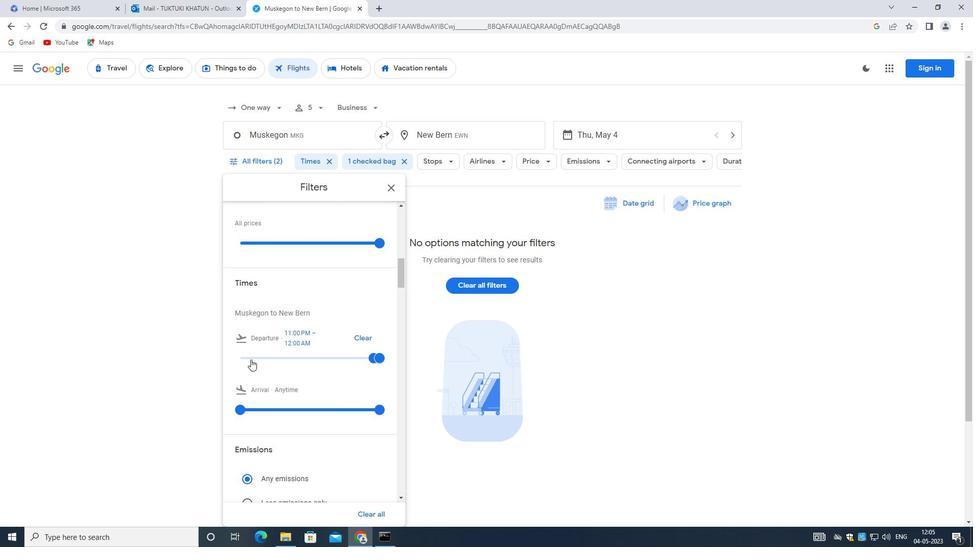 
Action: Mouse moved to (260, 356)
Screenshot: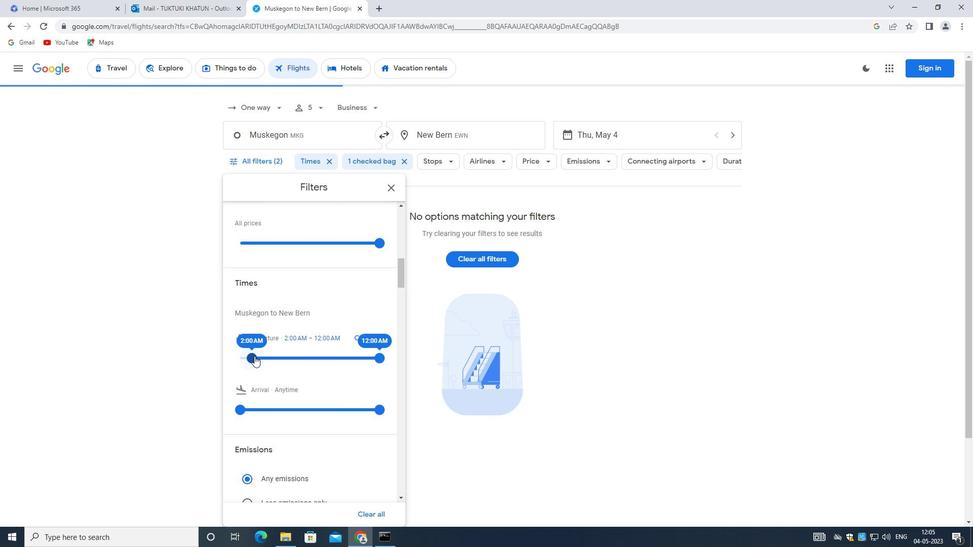 
Action: Mouse pressed left at (260, 356)
Screenshot: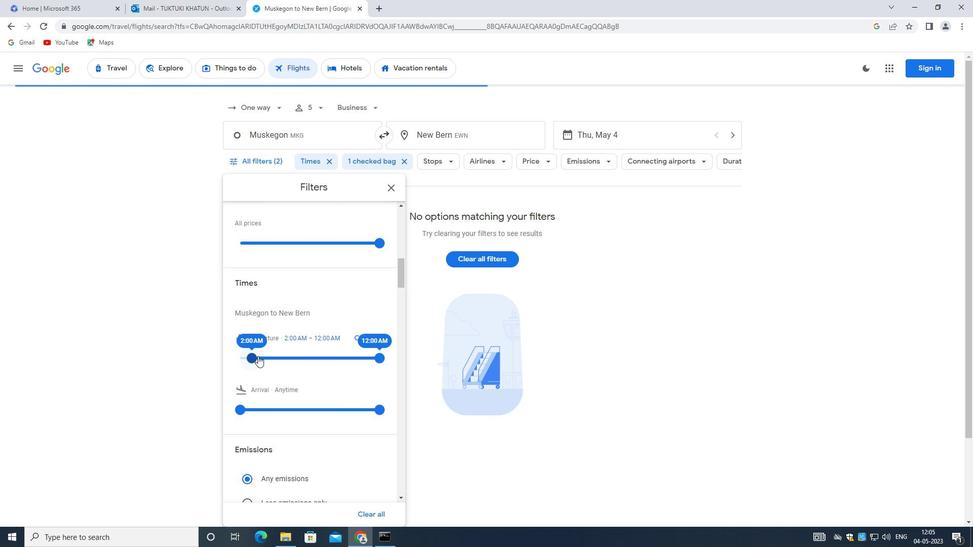 
Action: Mouse moved to (381, 356)
Screenshot: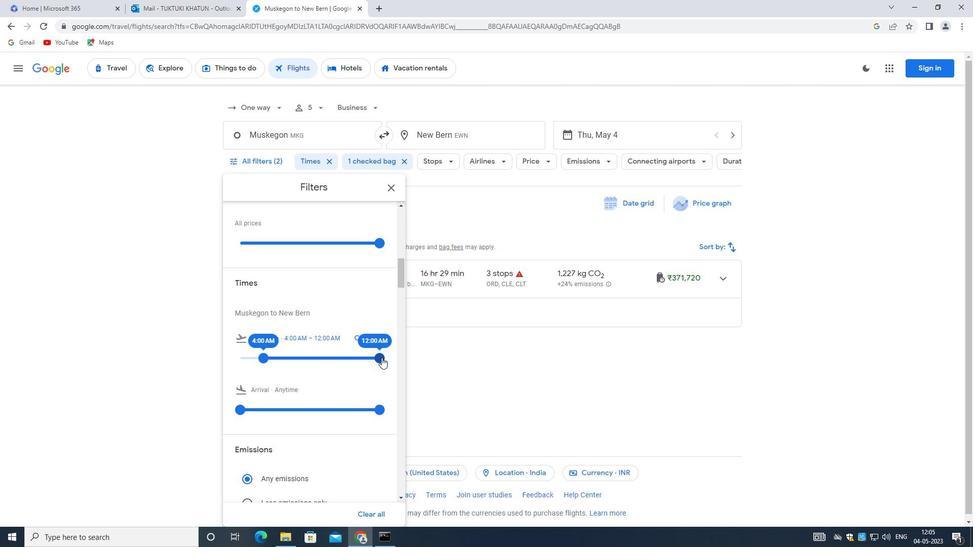 
Action: Mouse pressed left at (381, 356)
Screenshot: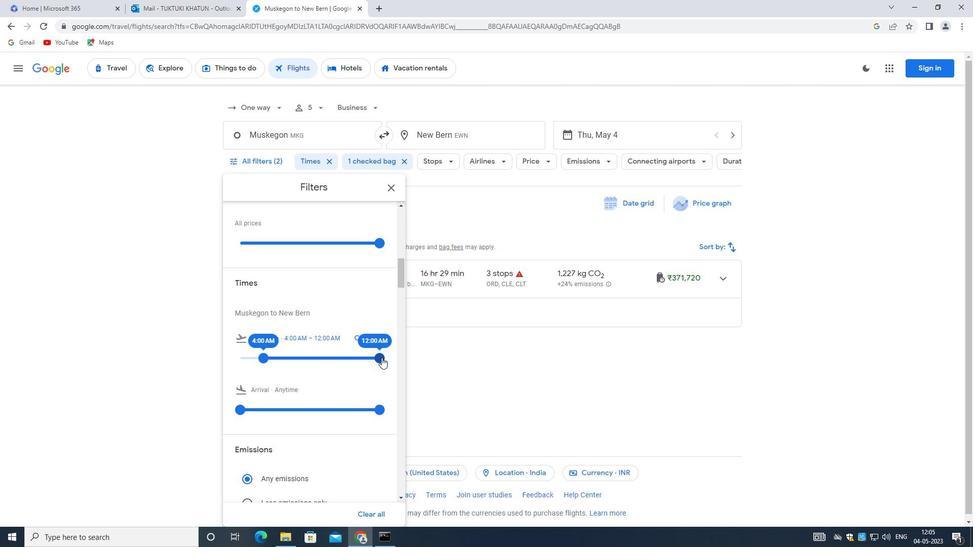 
Action: Mouse moved to (363, 317)
Screenshot: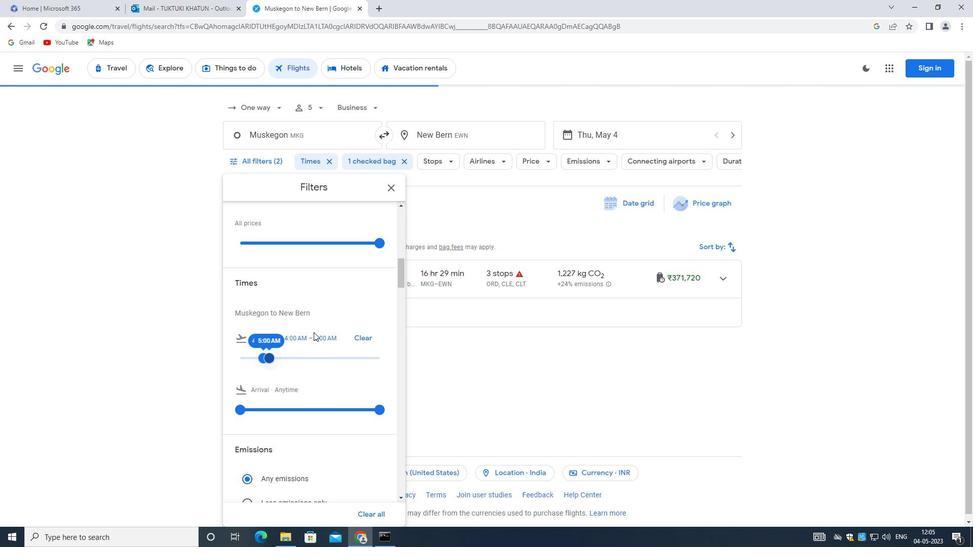 
Action: Mouse scrolled (363, 316) with delta (0, 0)
Screenshot: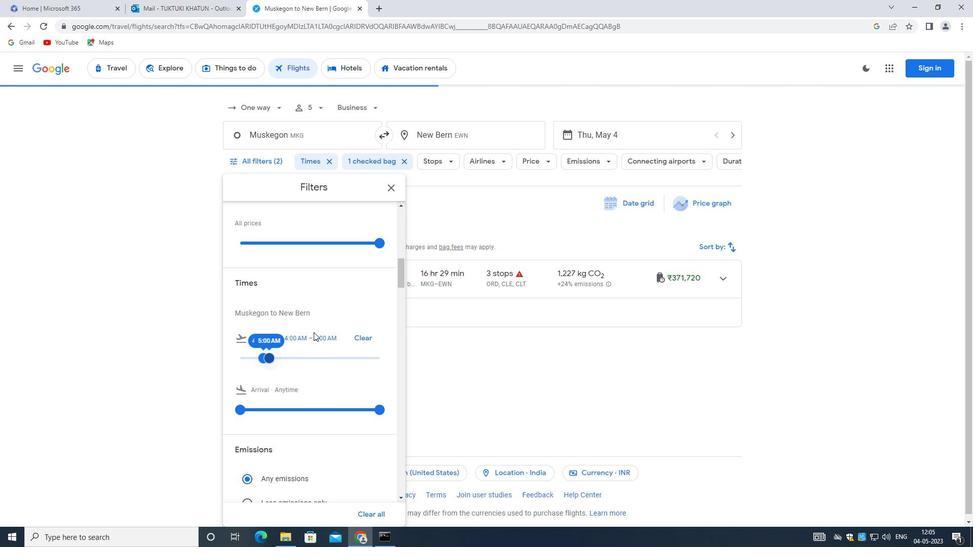 
Action: Mouse moved to (364, 316)
Screenshot: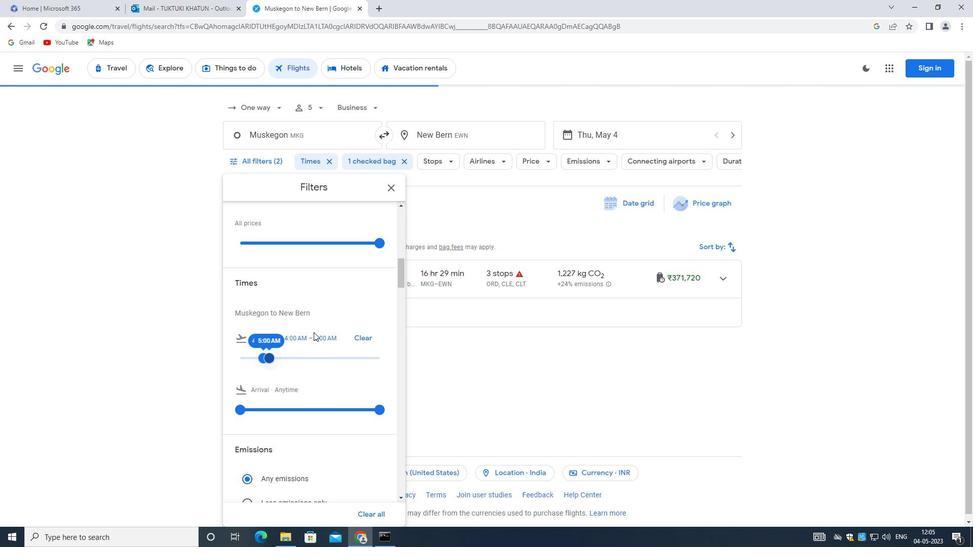 
Action: Mouse scrolled (364, 316) with delta (0, 0)
Screenshot: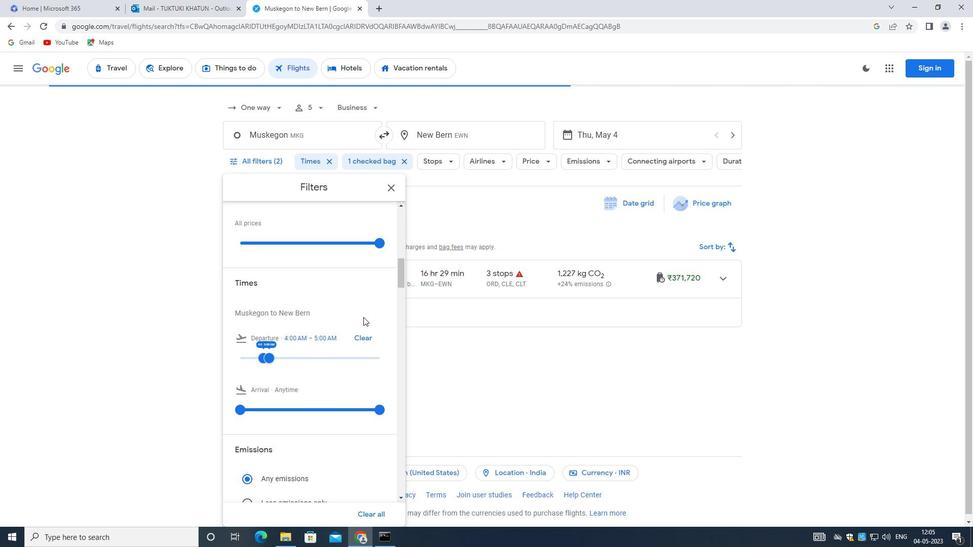 
Action: Mouse moved to (365, 316)
Screenshot: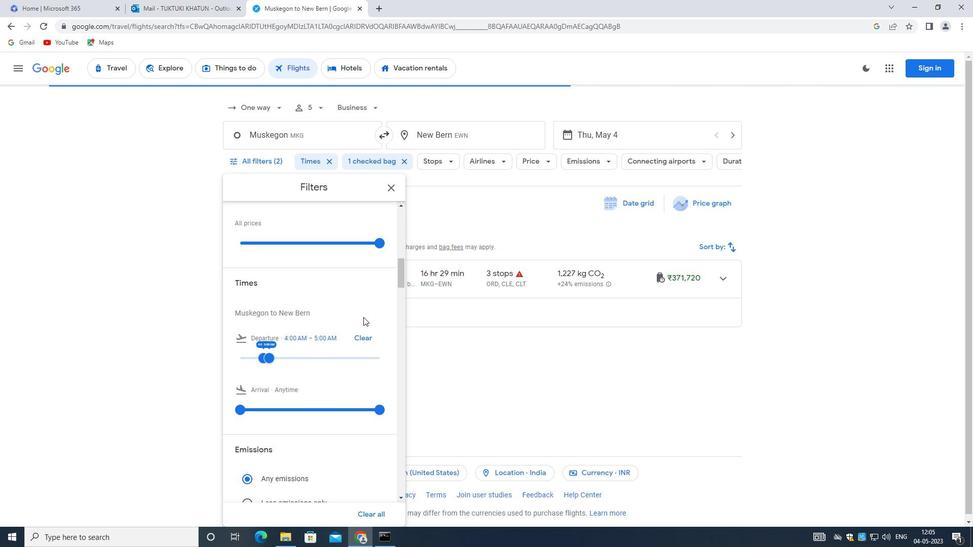 
Action: Mouse scrolled (365, 316) with delta (0, 0)
Screenshot: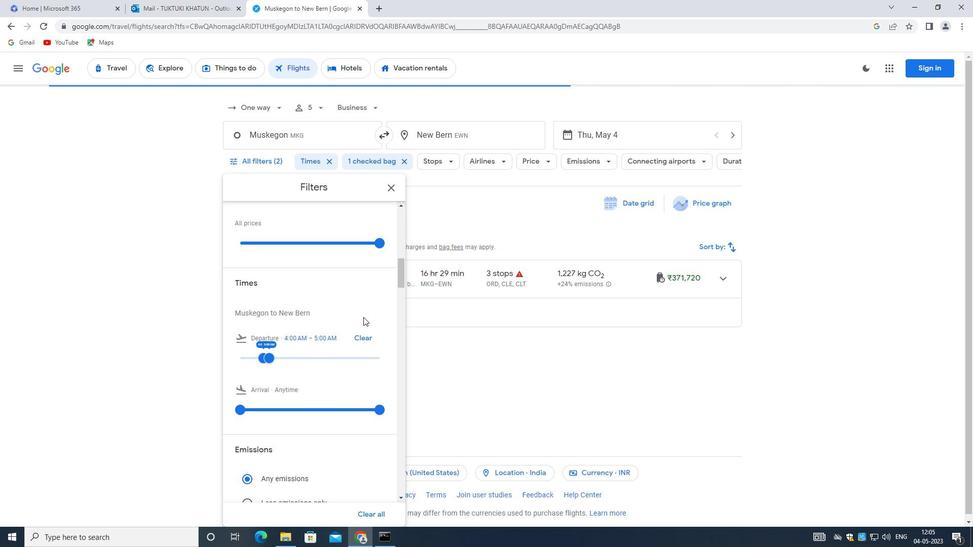 
Action: Mouse scrolled (365, 316) with delta (0, 0)
Screenshot: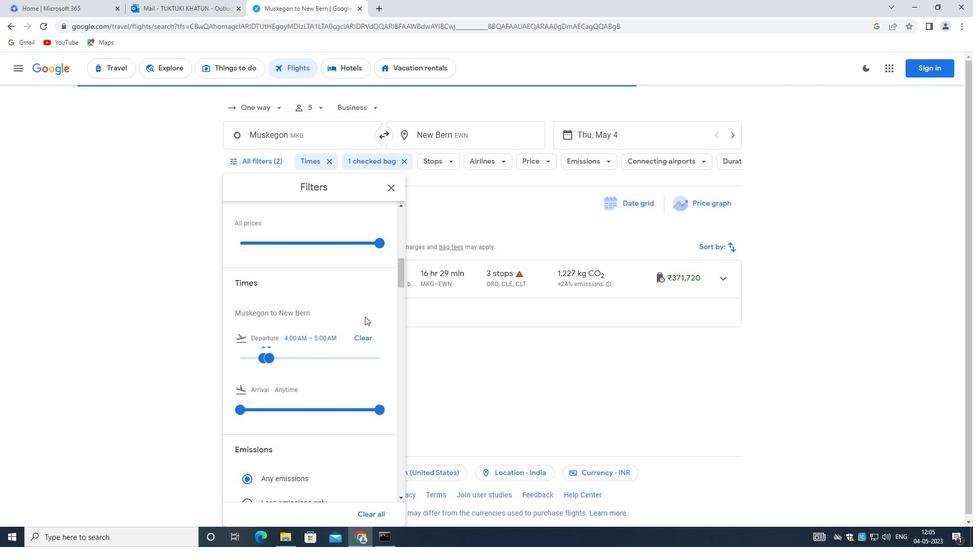 
Action: Mouse moved to (367, 315)
Screenshot: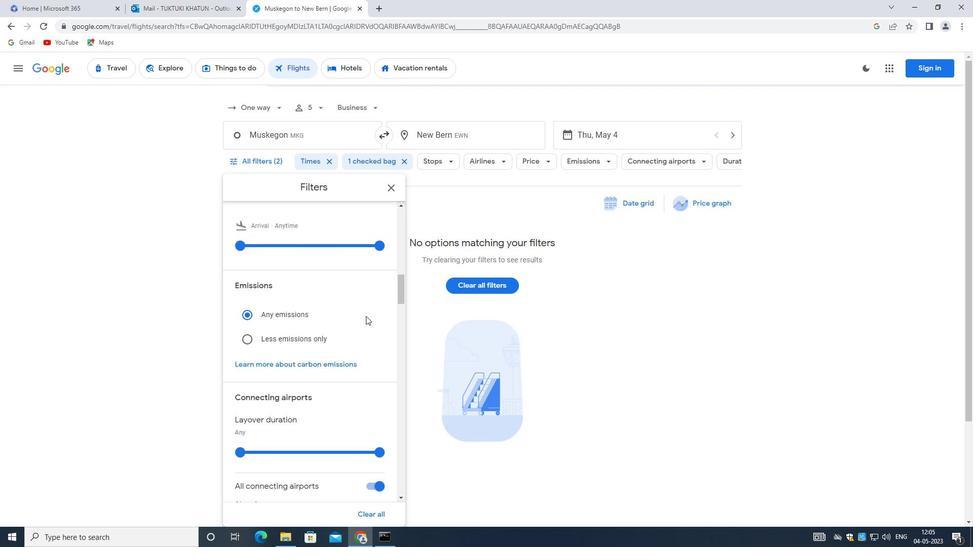 
Action: Mouse scrolled (367, 315) with delta (0, 0)
Screenshot: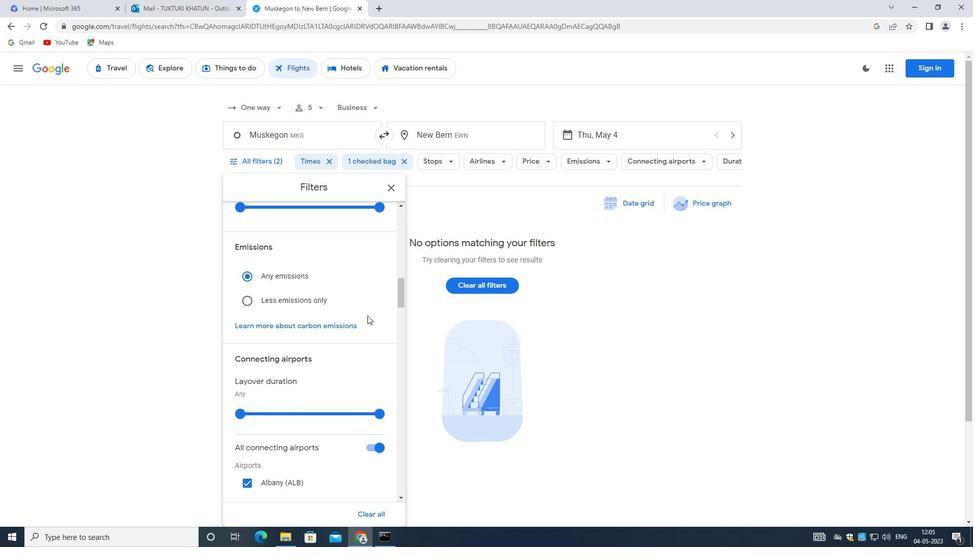 
Action: Mouse scrolled (367, 315) with delta (0, 0)
Screenshot: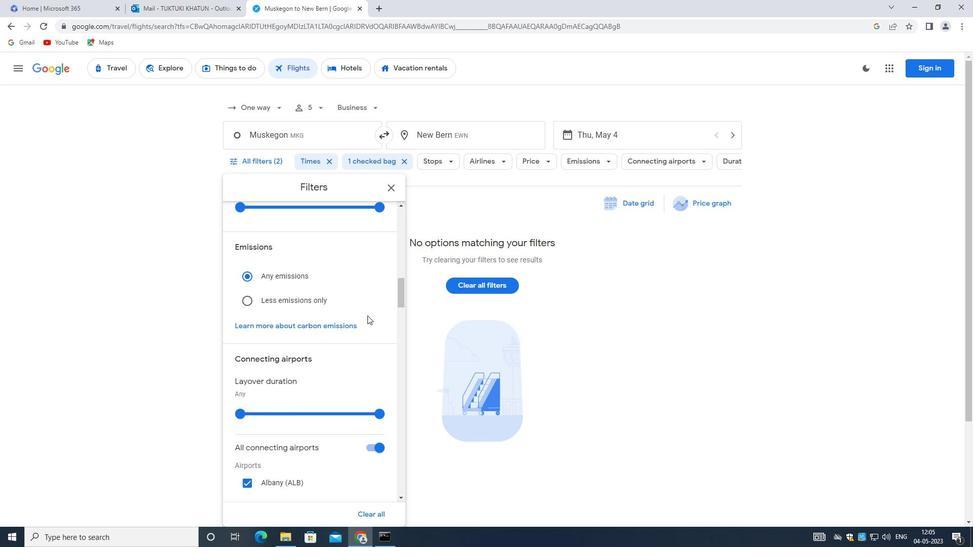 
Action: Mouse scrolled (367, 315) with delta (0, 0)
Screenshot: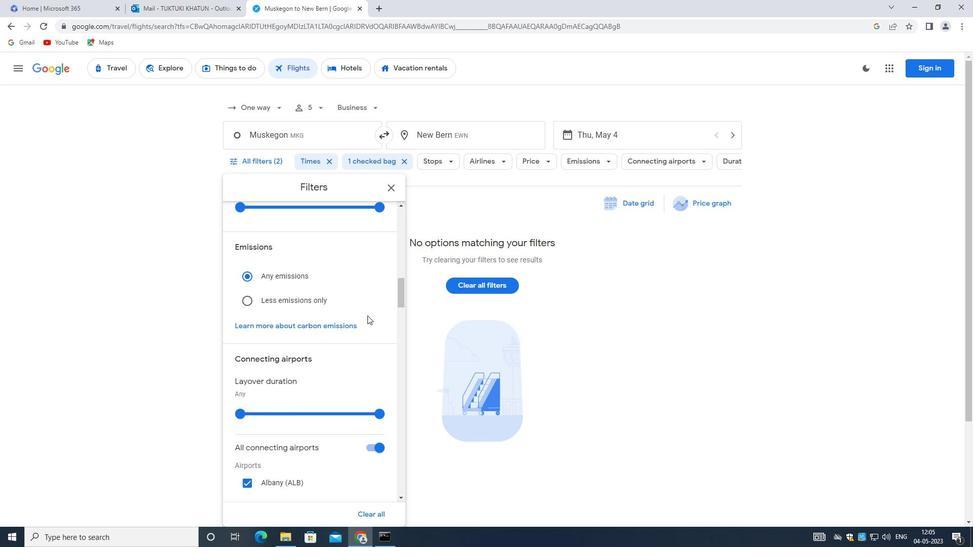 
Action: Mouse scrolled (367, 315) with delta (0, 0)
Screenshot: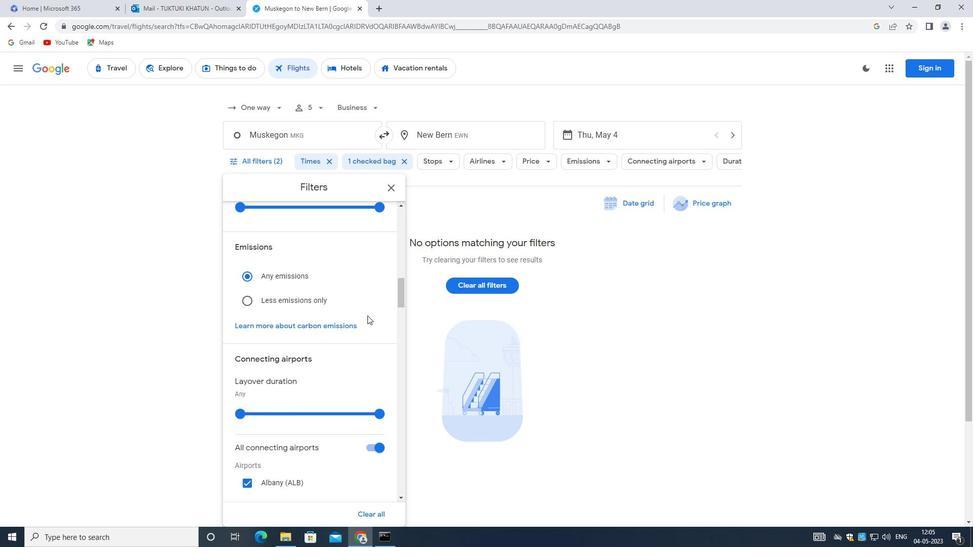 
Action: Mouse moved to (368, 315)
Screenshot: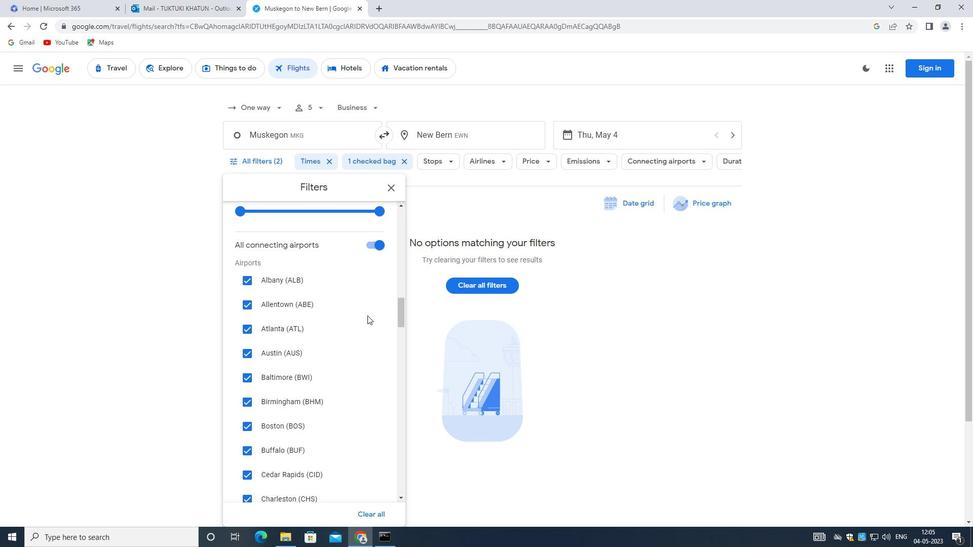 
Action: Mouse scrolled (368, 315) with delta (0, 0)
Screenshot: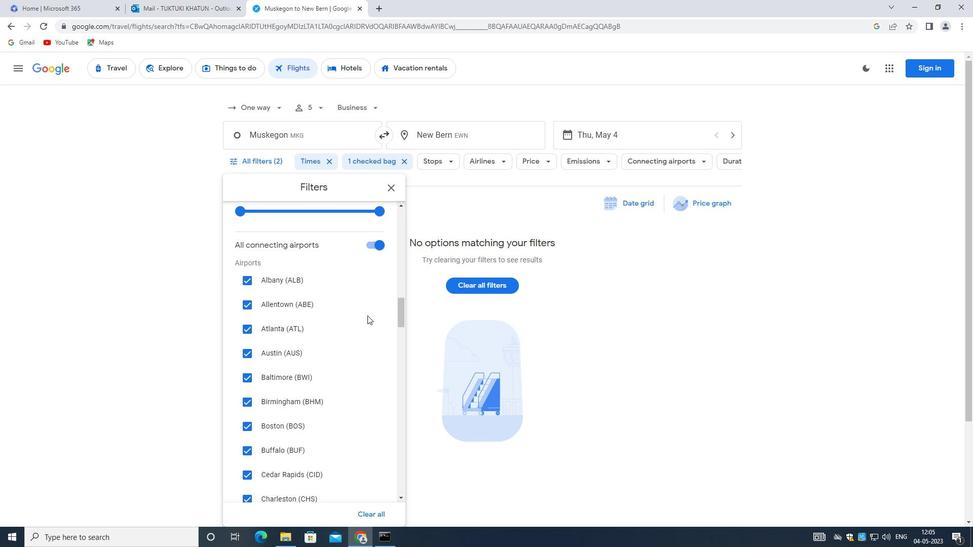 
Action: Mouse scrolled (368, 315) with delta (0, 0)
Screenshot: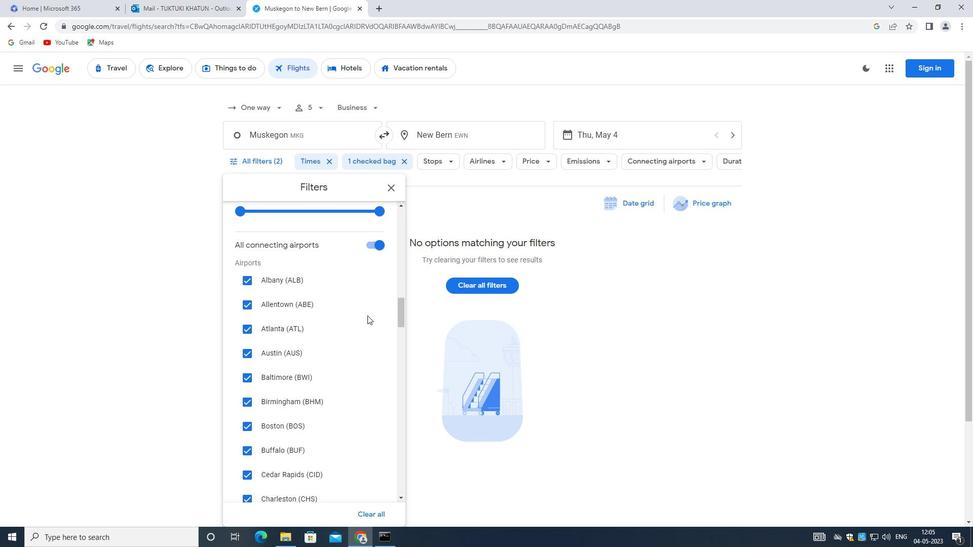 
Action: Mouse moved to (368, 316)
Screenshot: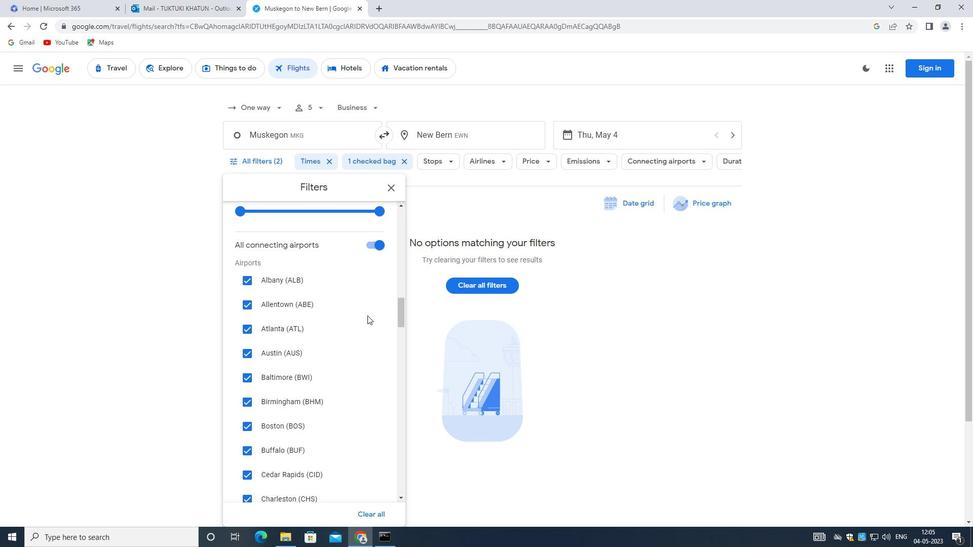 
Action: Mouse scrolled (368, 315) with delta (0, 0)
Screenshot: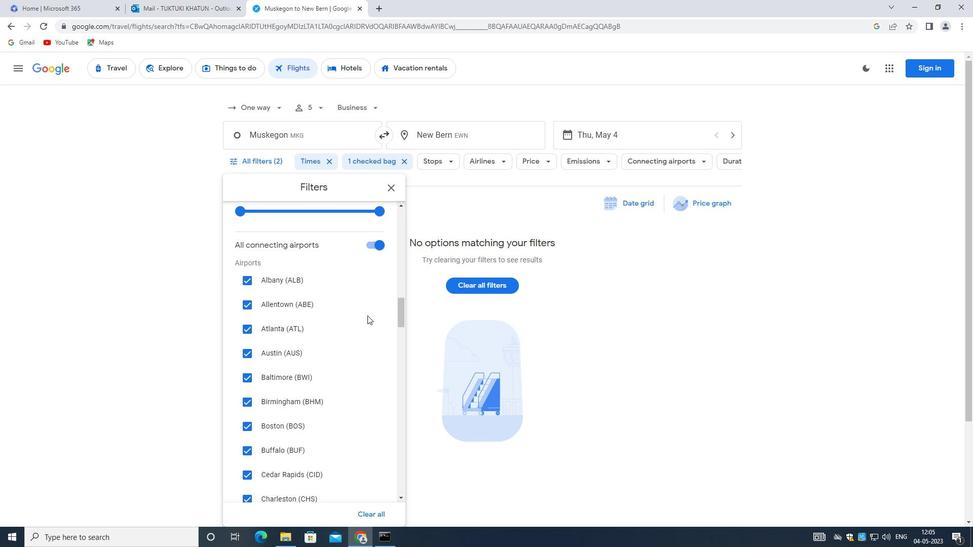
Action: Mouse scrolled (368, 315) with delta (0, 0)
Screenshot: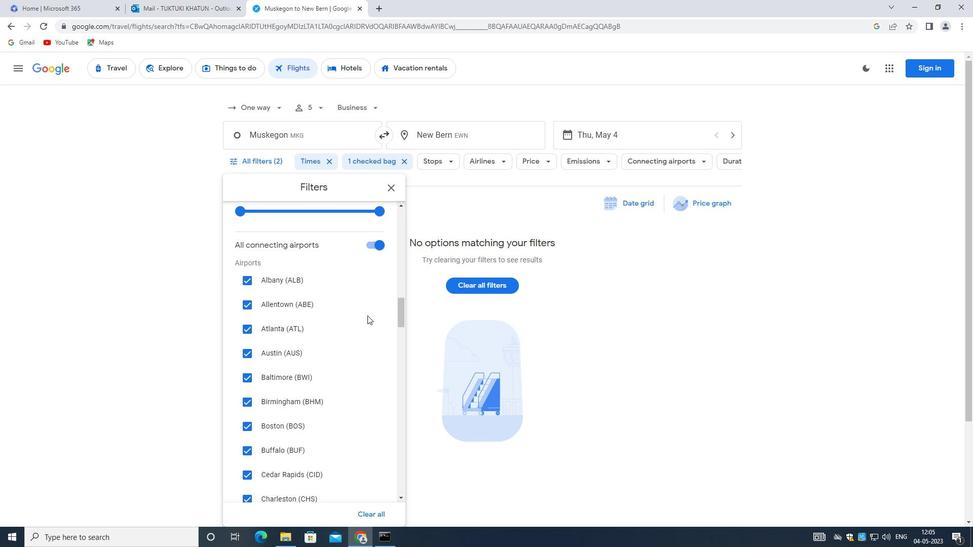 
Action: Mouse scrolled (368, 315) with delta (0, 0)
Screenshot: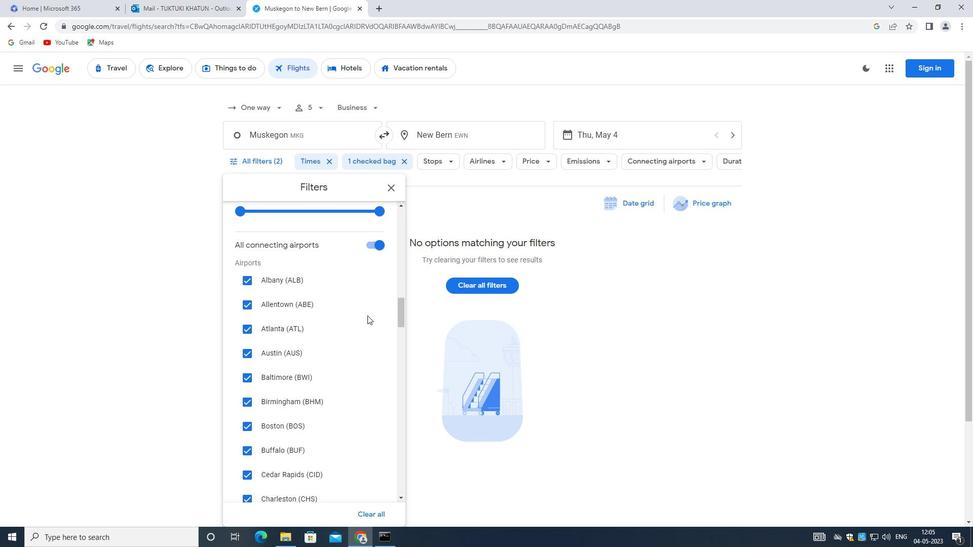 
Action: Mouse moved to (323, 321)
Screenshot: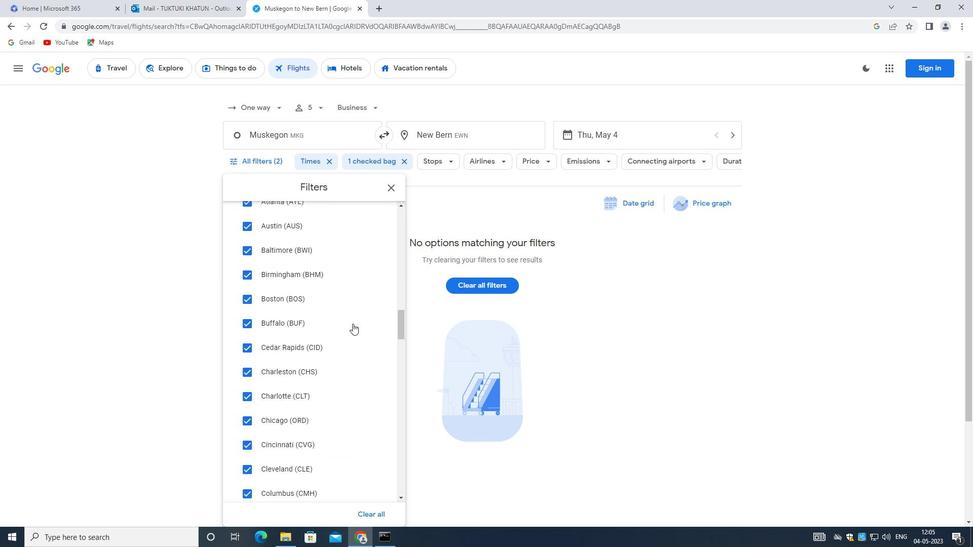 
Action: Mouse scrolled (323, 321) with delta (0, 0)
Screenshot: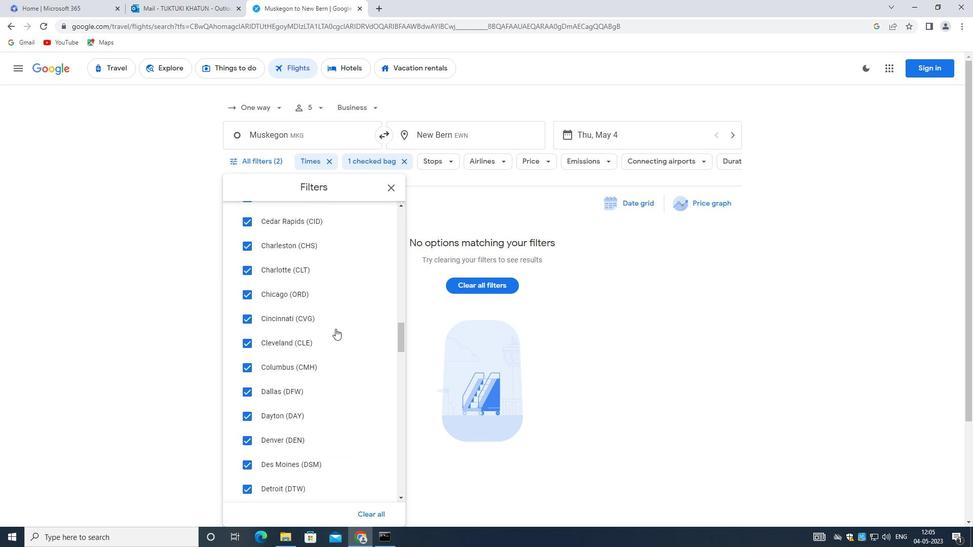 
Action: Mouse scrolled (323, 321) with delta (0, 0)
Screenshot: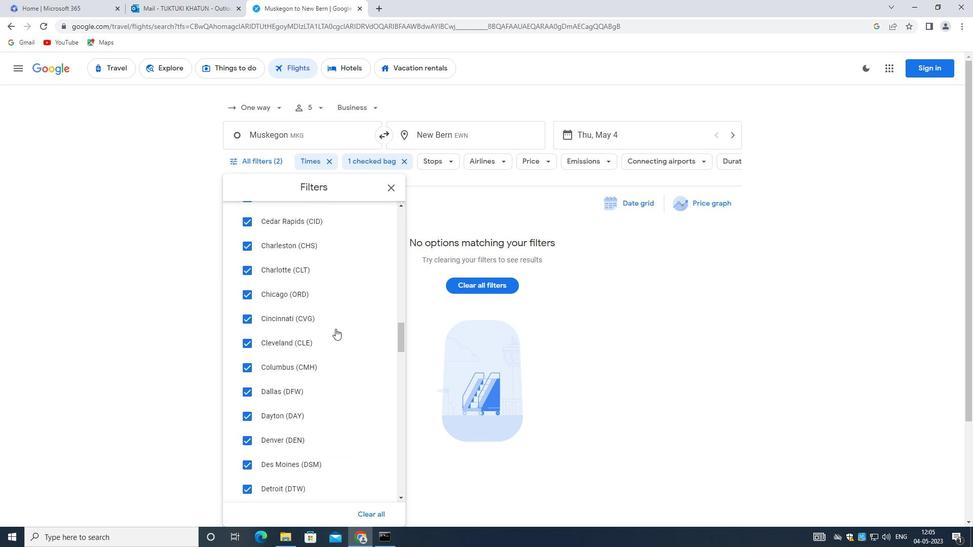 
Action: Mouse moved to (323, 321)
Screenshot: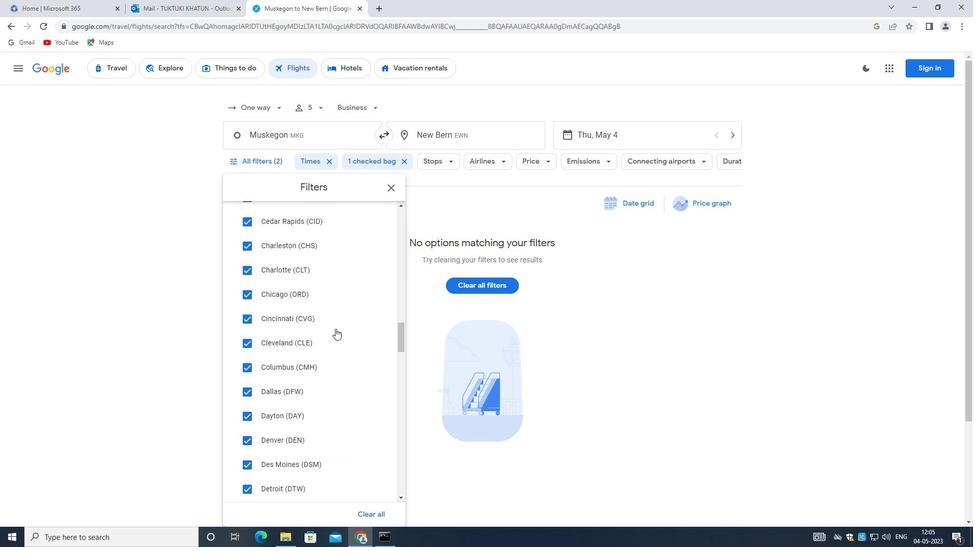 
Action: Mouse scrolled (323, 321) with delta (0, 0)
Screenshot: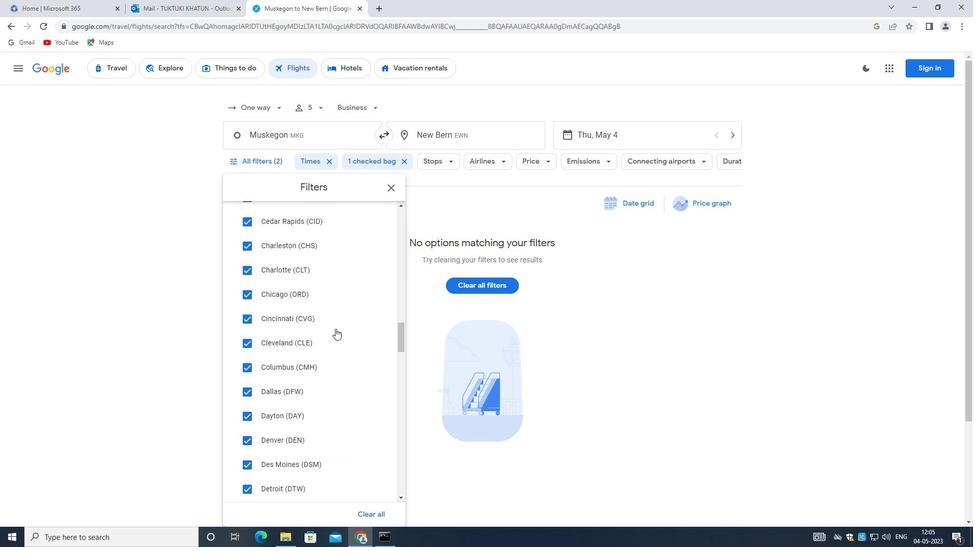 
Action: Mouse moved to (322, 321)
Screenshot: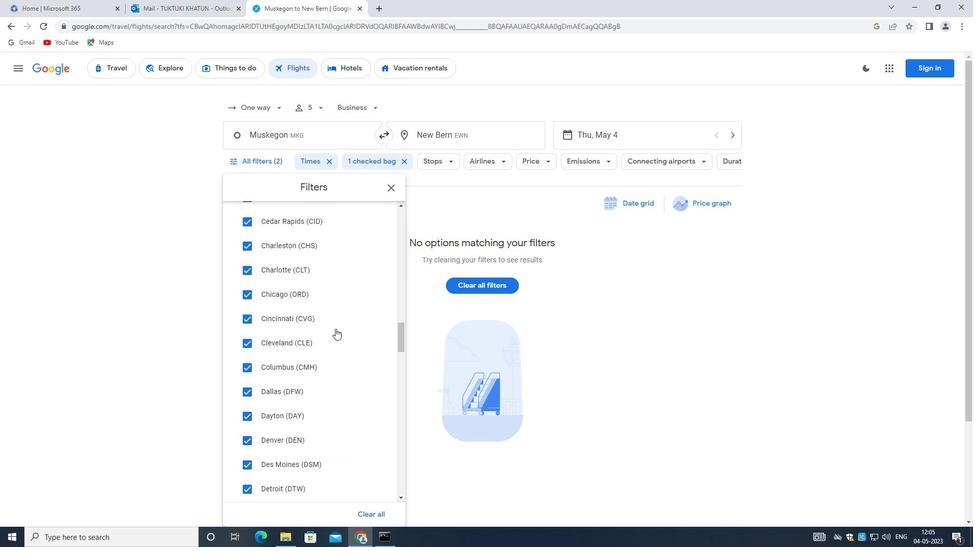 
Action: Mouse scrolled (322, 321) with delta (0, 0)
Screenshot: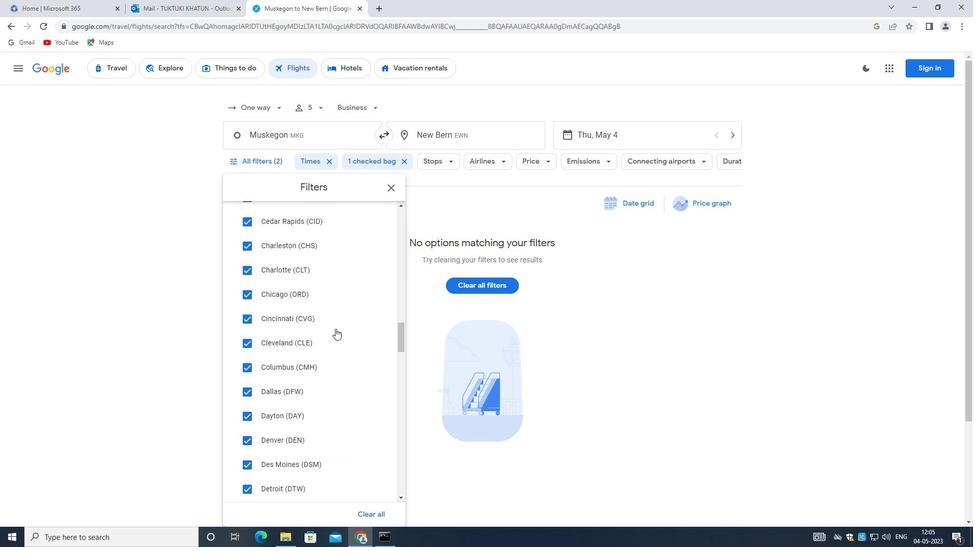 
Action: Mouse moved to (318, 316)
Screenshot: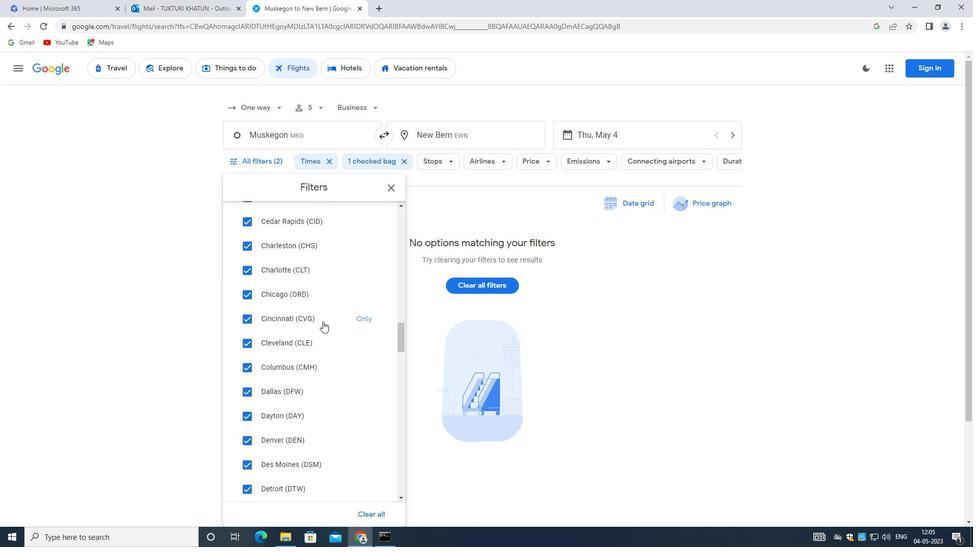 
Action: Mouse scrolled (318, 316) with delta (0, 0)
Screenshot: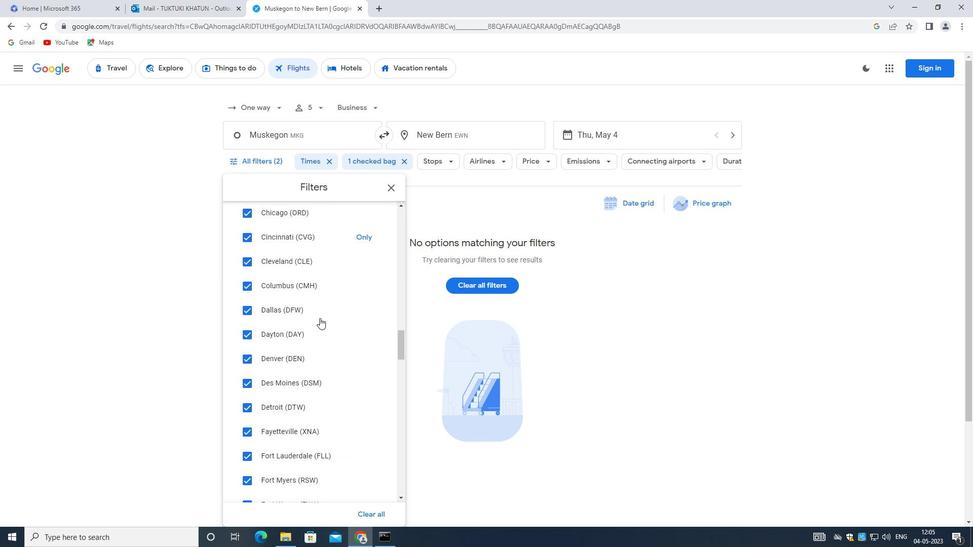 
Action: Mouse scrolled (318, 316) with delta (0, 0)
Screenshot: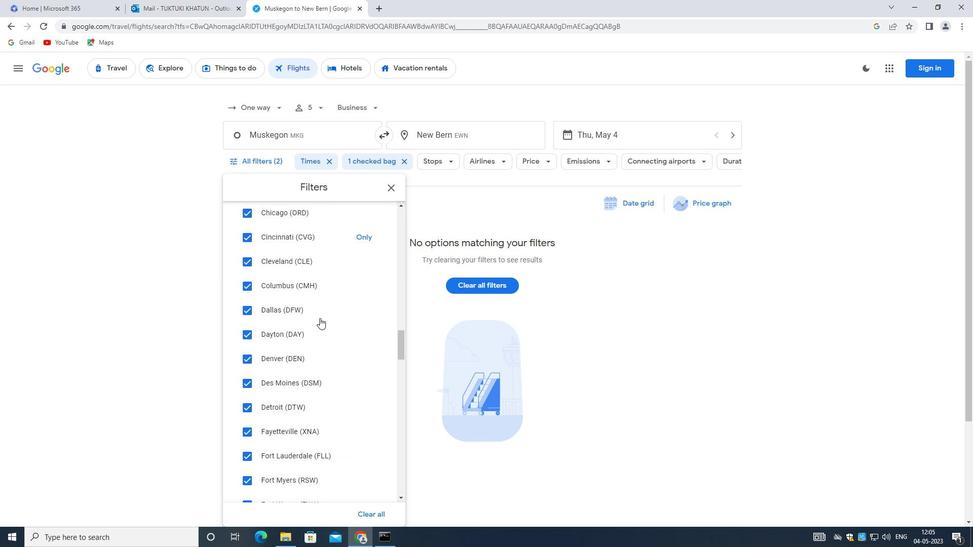 
Action: Mouse scrolled (318, 316) with delta (0, 0)
Screenshot: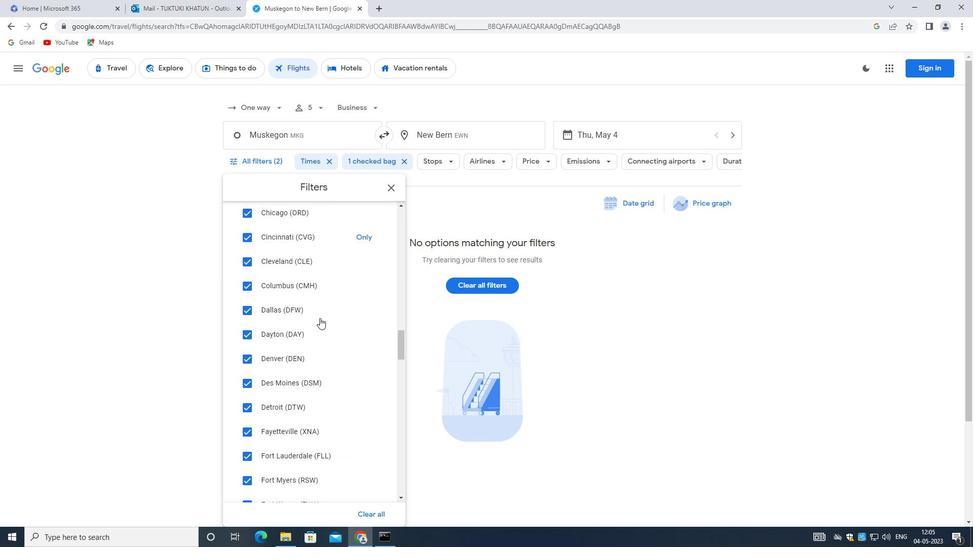 
Action: Mouse scrolled (318, 316) with delta (0, 0)
Screenshot: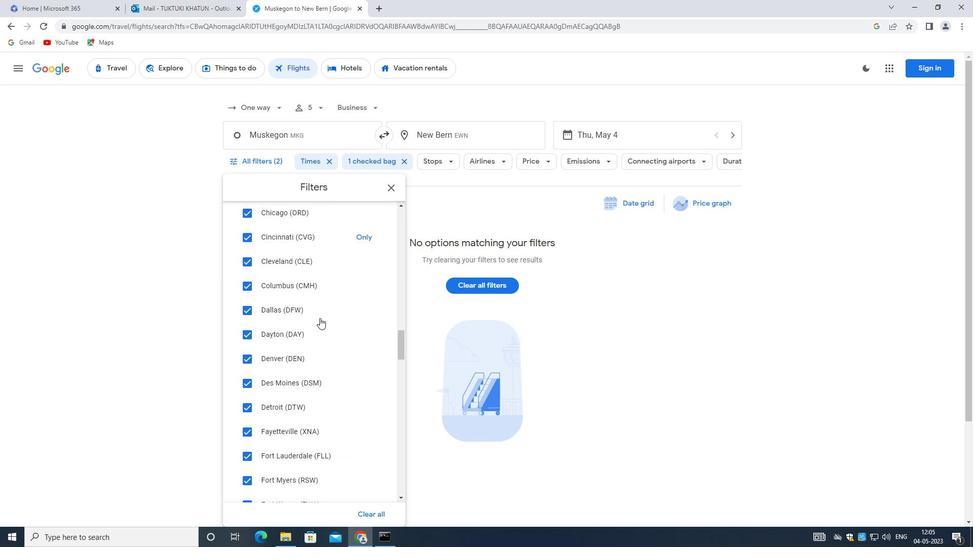 
Action: Mouse scrolled (318, 316) with delta (0, 0)
Screenshot: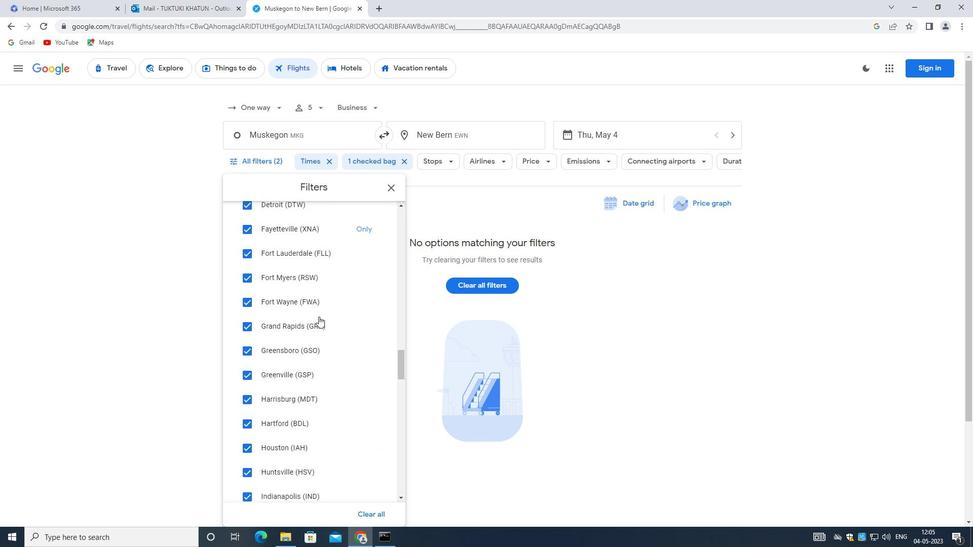 
Action: Mouse moved to (318, 316)
Screenshot: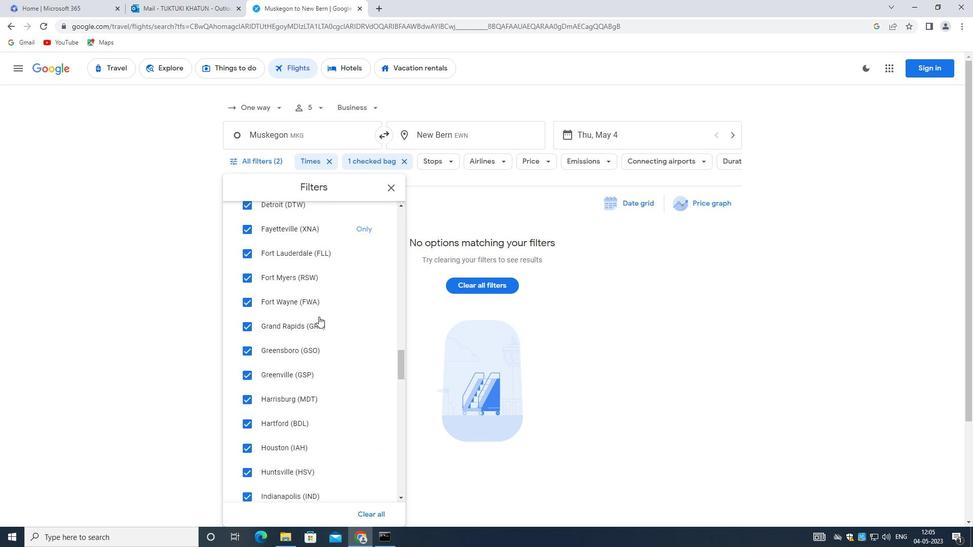 
Action: Mouse scrolled (318, 316) with delta (0, 0)
Screenshot: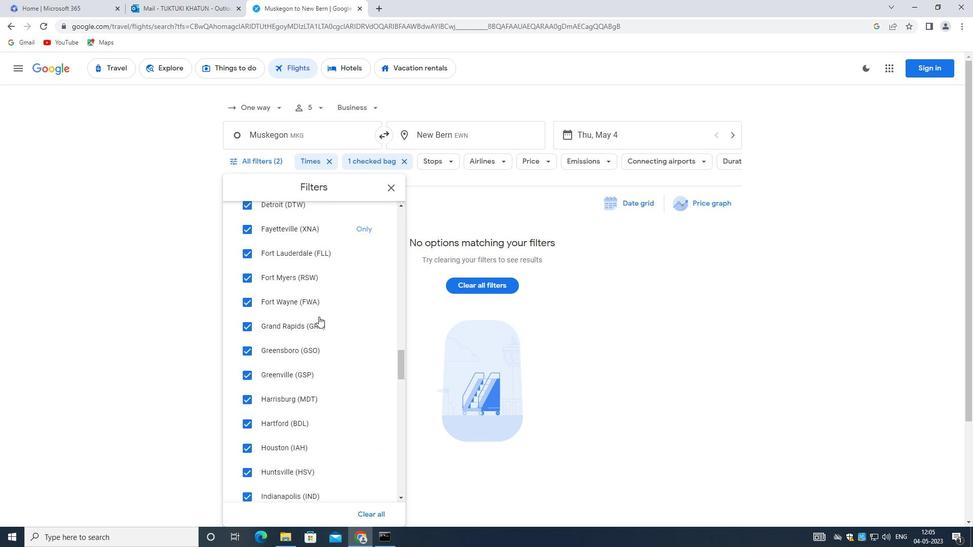 
Action: Mouse scrolled (318, 316) with delta (0, 0)
Screenshot: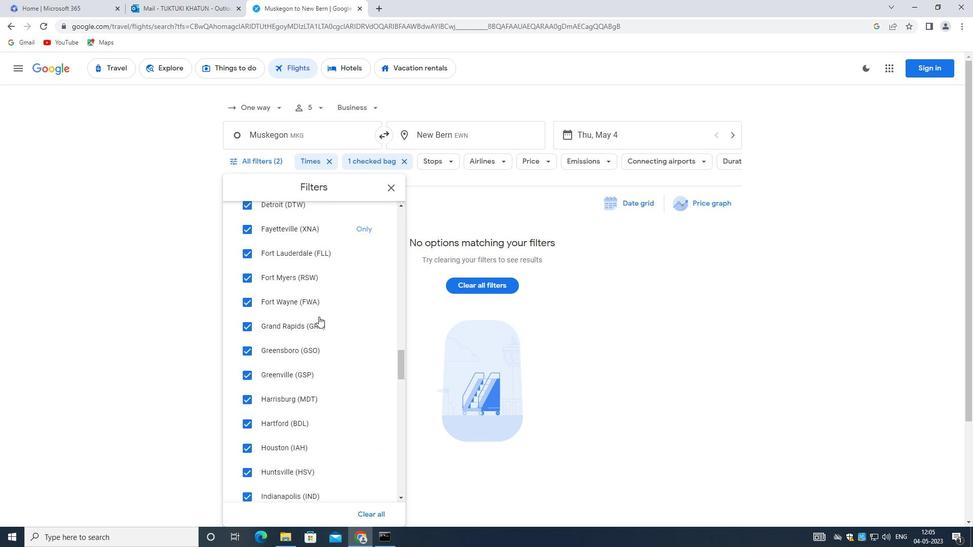 
Action: Mouse moved to (318, 316)
Screenshot: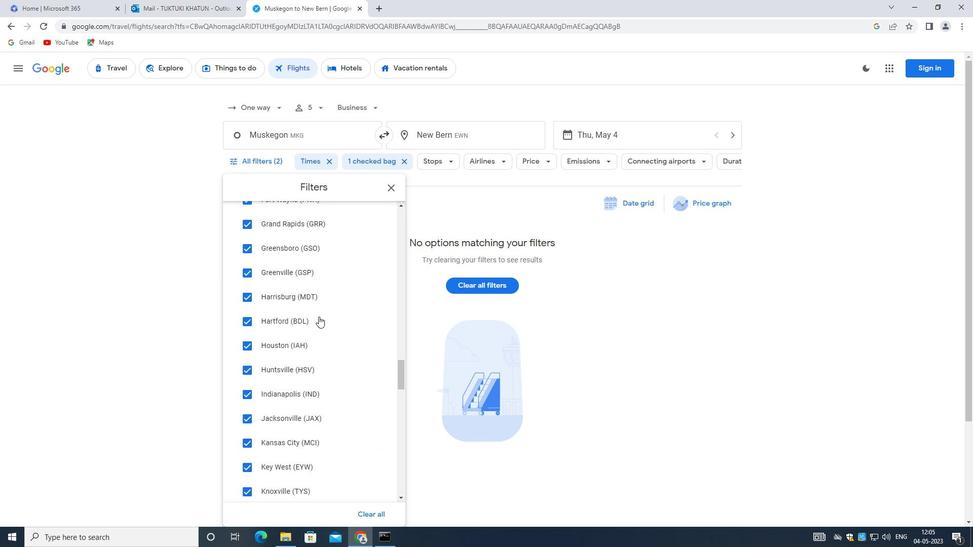 
Action: Mouse scrolled (318, 316) with delta (0, 0)
Screenshot: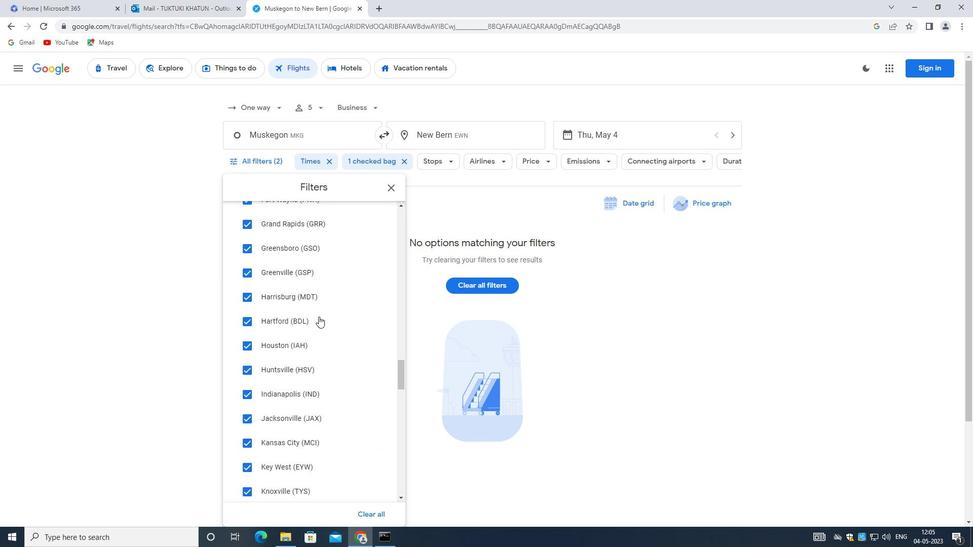 
Action: Mouse moved to (305, 306)
Screenshot: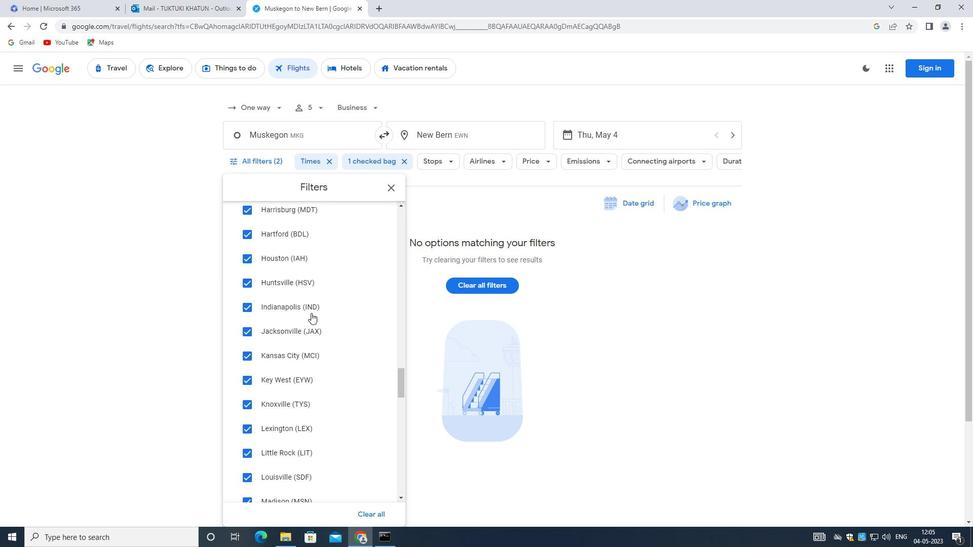 
Action: Mouse scrolled (305, 306) with delta (0, 0)
Screenshot: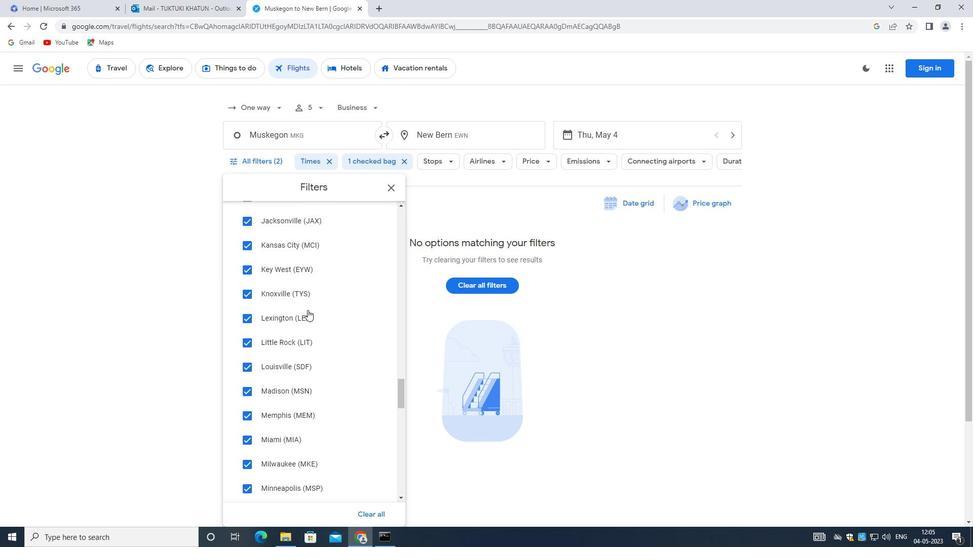 
Action: Mouse scrolled (305, 306) with delta (0, 0)
Screenshot: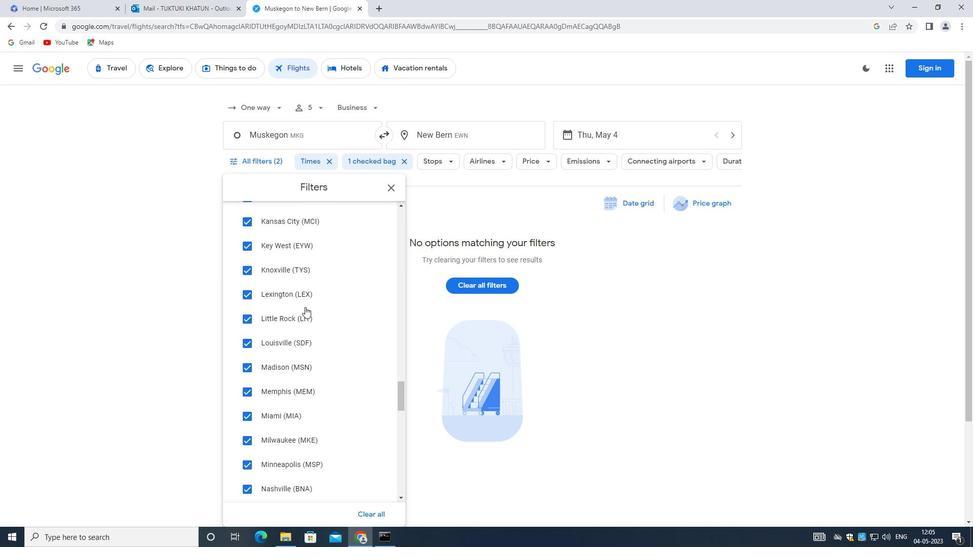 
Action: Mouse scrolled (305, 306) with delta (0, 0)
Screenshot: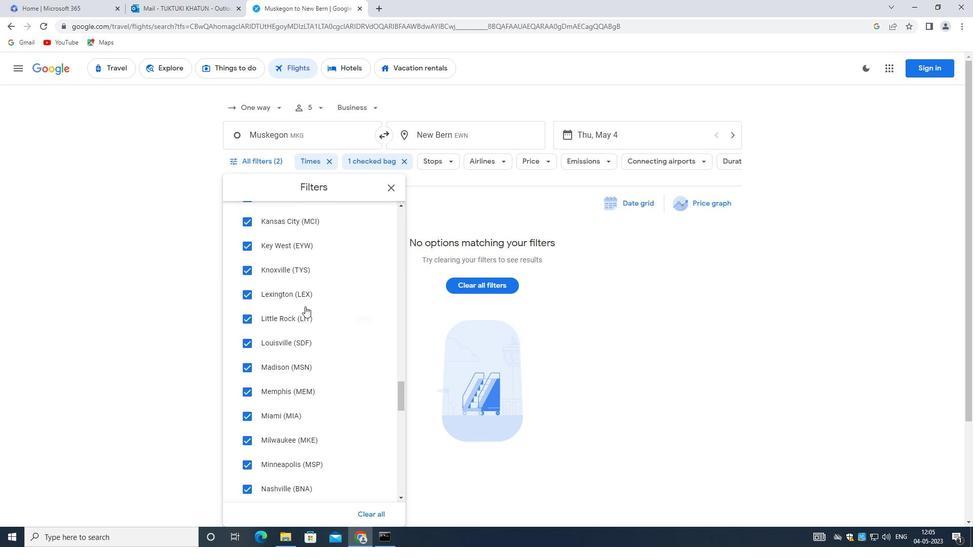 
Action: Mouse scrolled (305, 306) with delta (0, 0)
Screenshot: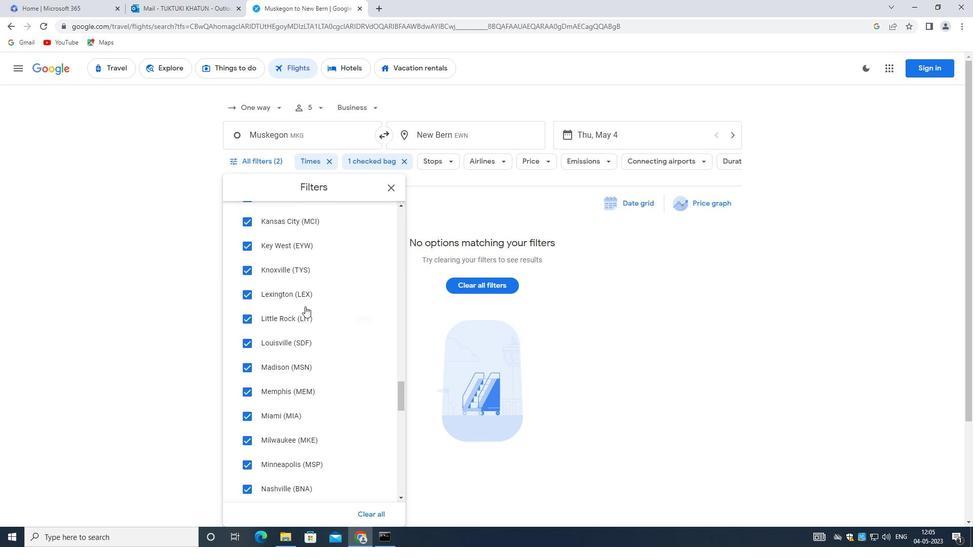 
Action: Mouse scrolled (305, 306) with delta (0, 0)
Screenshot: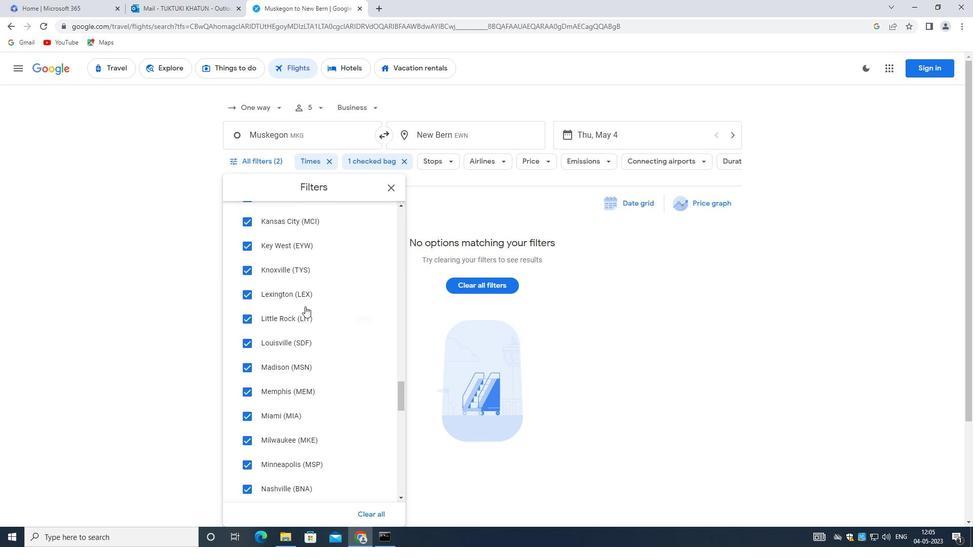 
Action: Mouse moved to (300, 301)
Screenshot: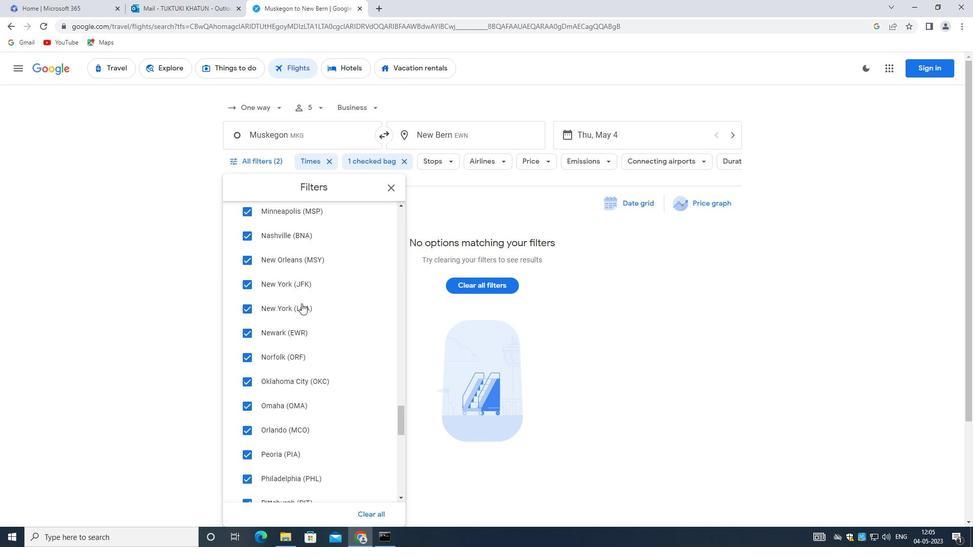 
Action: Mouse scrolled (300, 301) with delta (0, 0)
Screenshot: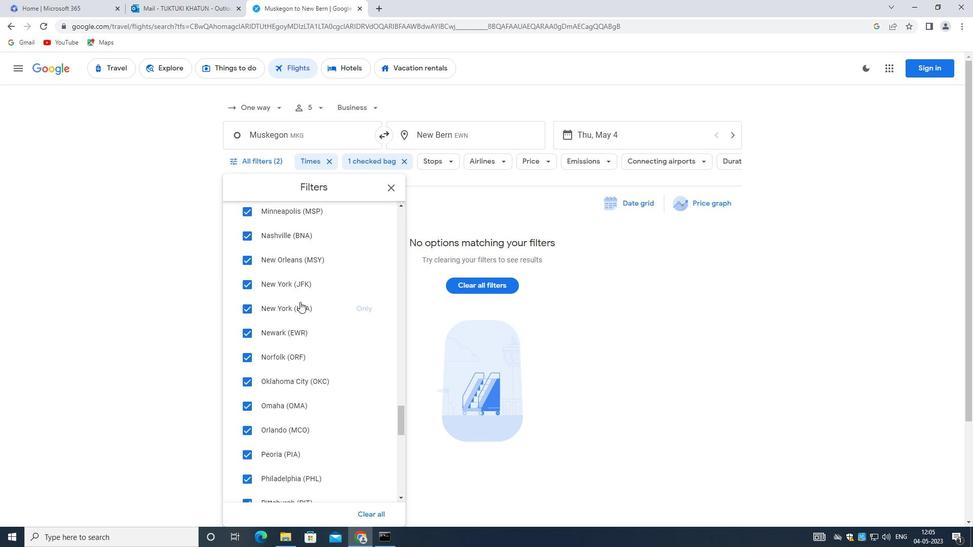 
Action: Mouse scrolled (300, 301) with delta (0, 0)
Screenshot: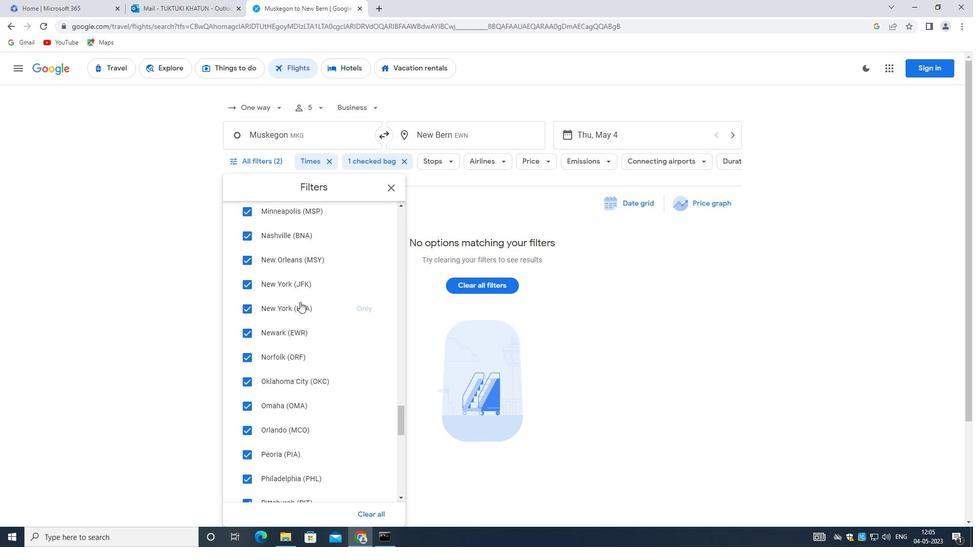 
Action: Mouse scrolled (300, 301) with delta (0, 0)
Screenshot: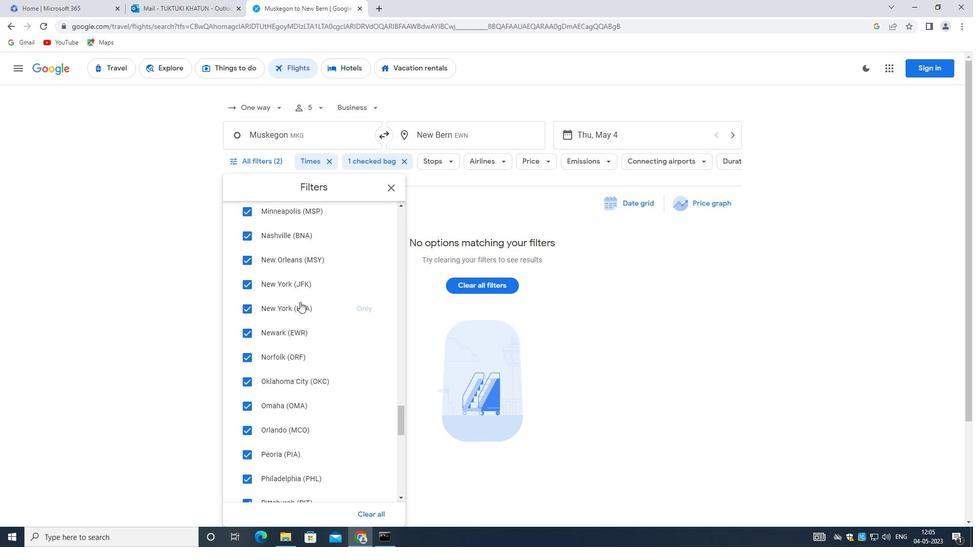 
Action: Mouse scrolled (300, 301) with delta (0, 0)
Screenshot: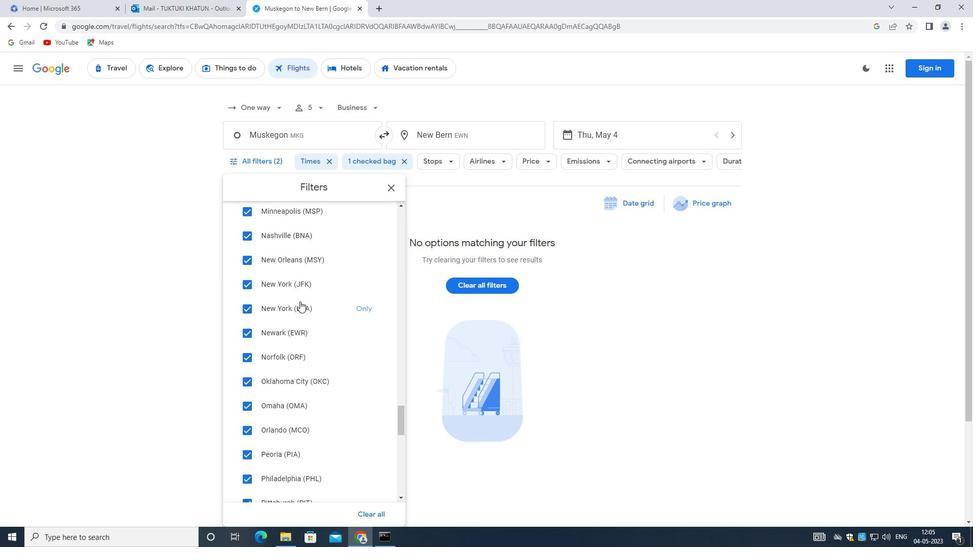 
Action: Mouse scrolled (300, 301) with delta (0, 0)
Screenshot: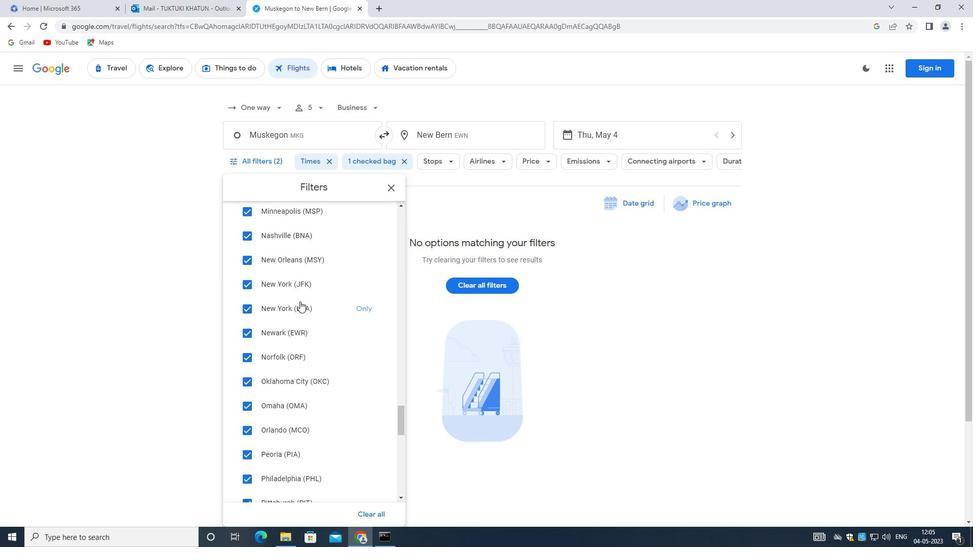 
Action: Mouse scrolled (300, 301) with delta (0, 0)
Screenshot: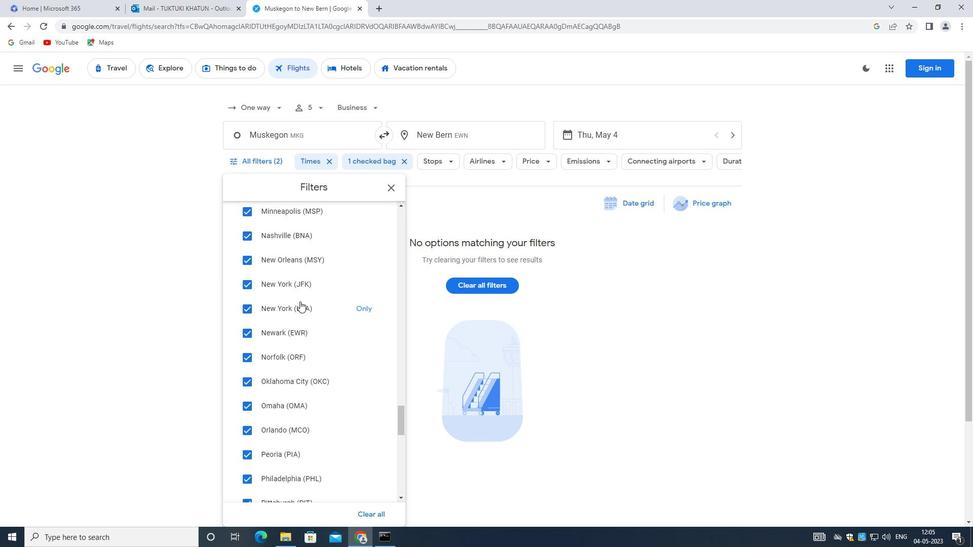 
Action: Mouse moved to (295, 297)
Screenshot: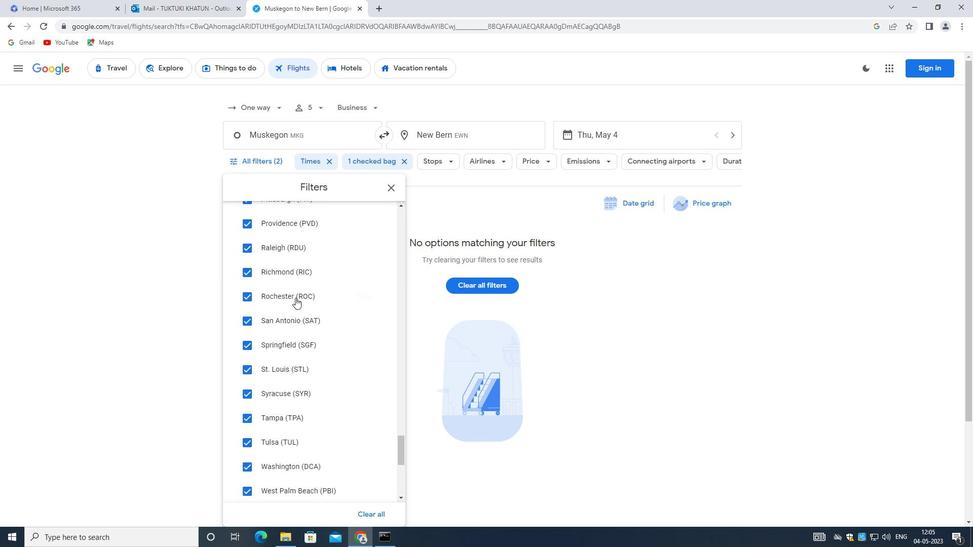 
Action: Mouse scrolled (295, 297) with delta (0, 0)
Screenshot: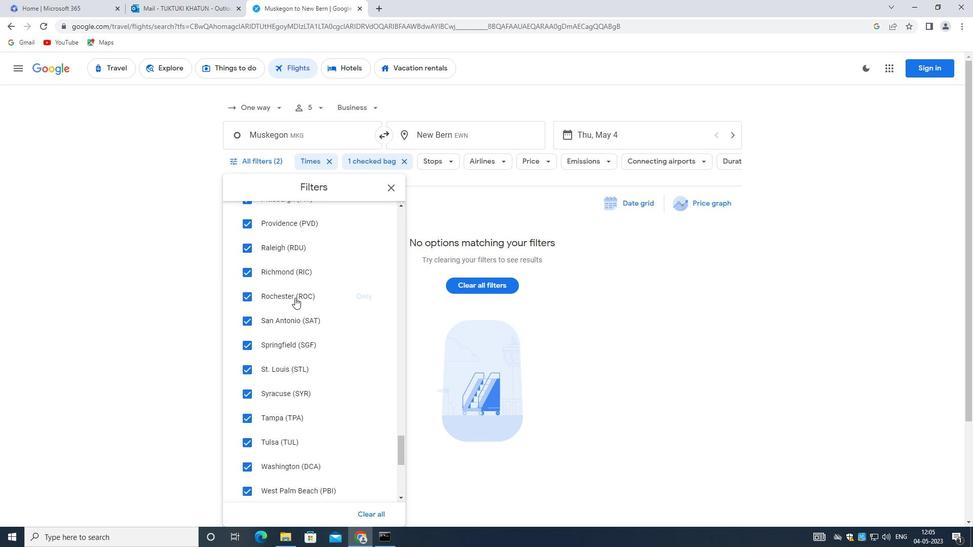 
Action: Mouse scrolled (295, 297) with delta (0, 0)
Screenshot: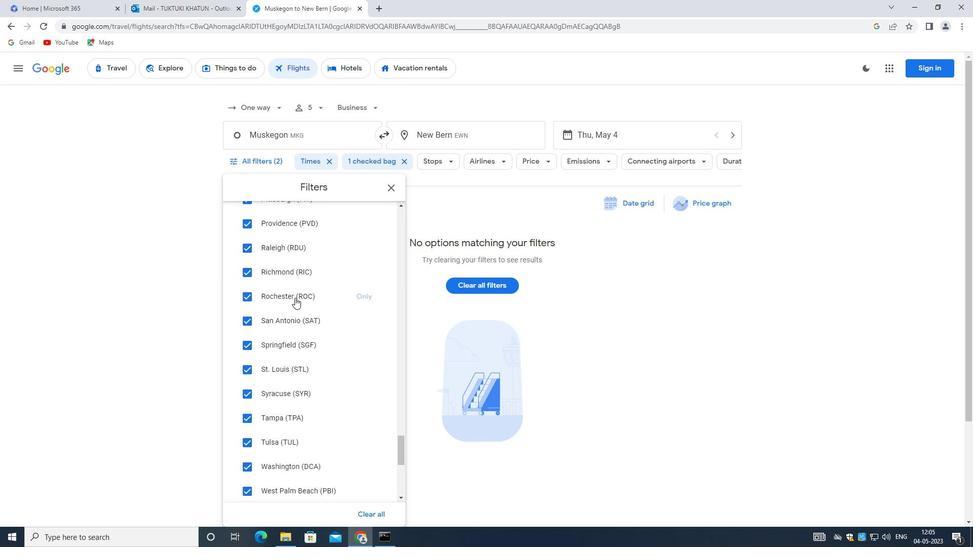 
Action: Mouse scrolled (295, 297) with delta (0, 0)
Screenshot: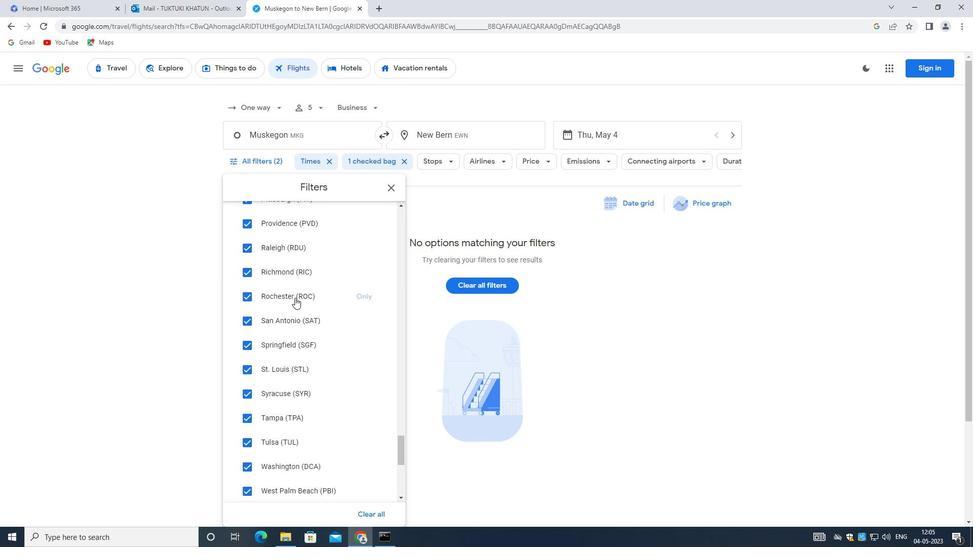
Action: Mouse scrolled (295, 297) with delta (0, 0)
Screenshot: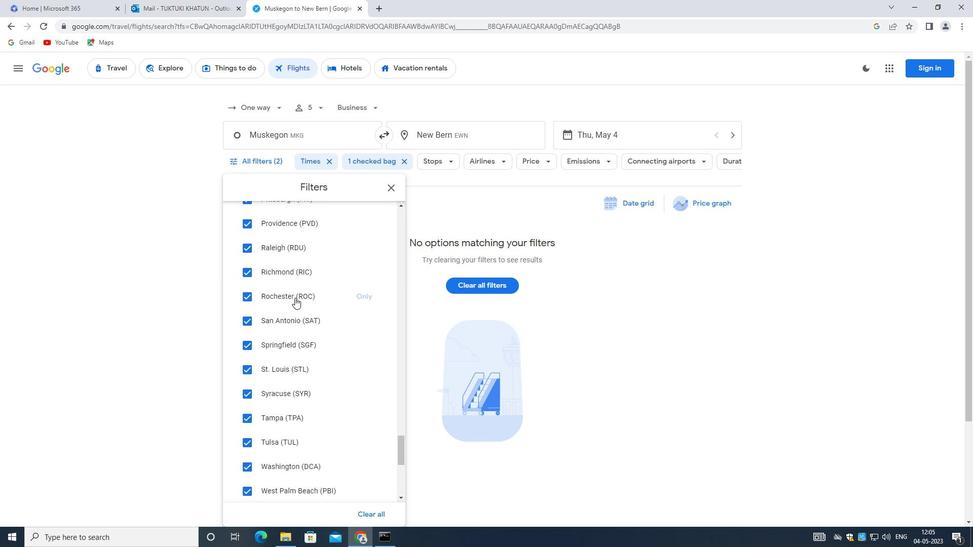 
Action: Mouse scrolled (295, 297) with delta (0, 0)
Screenshot: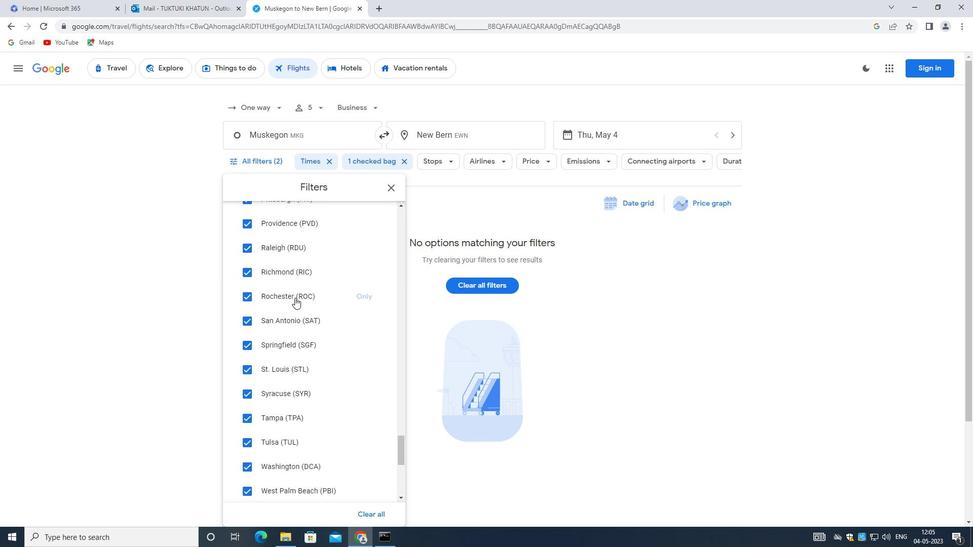 
Action: Mouse moved to (287, 295)
Screenshot: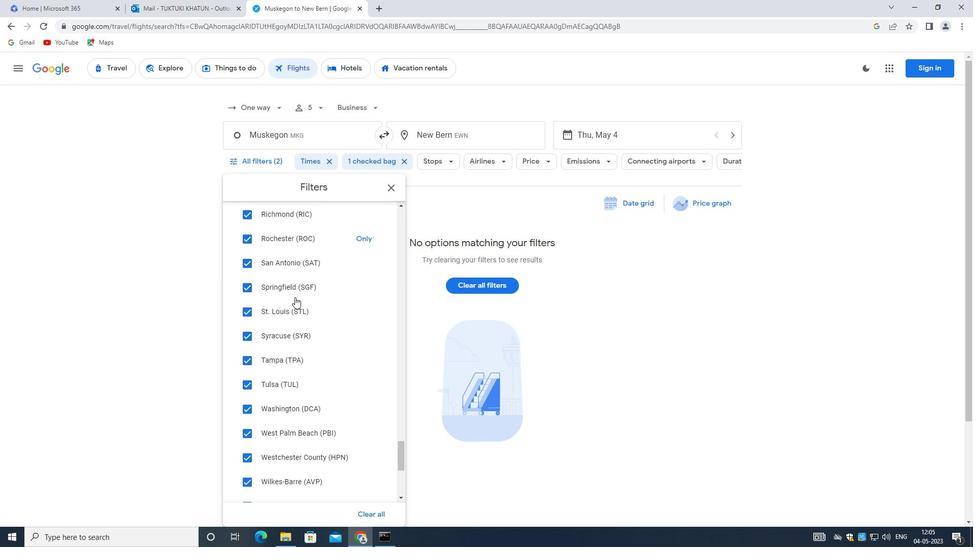 
Action: Mouse scrolled (287, 294) with delta (0, 0)
Screenshot: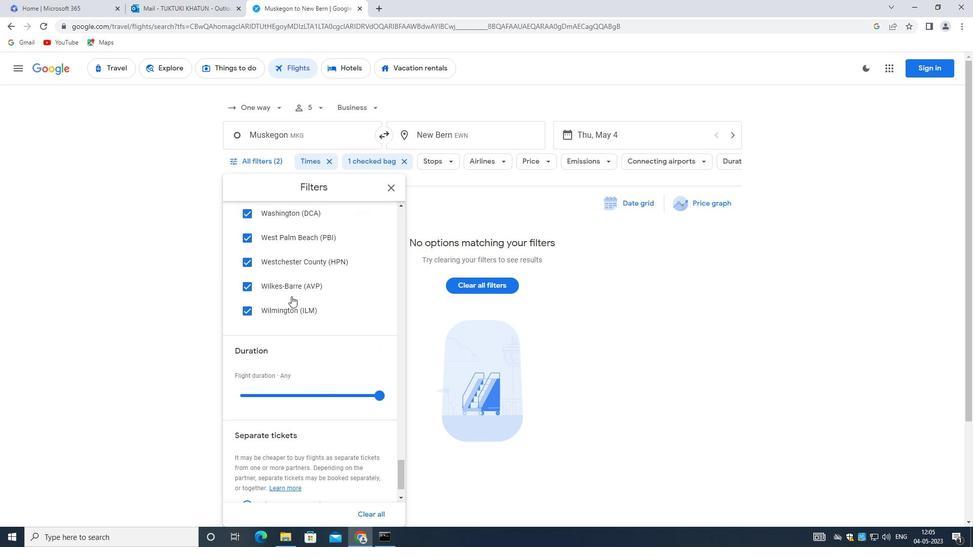 
Action: Mouse moved to (286, 295)
Screenshot: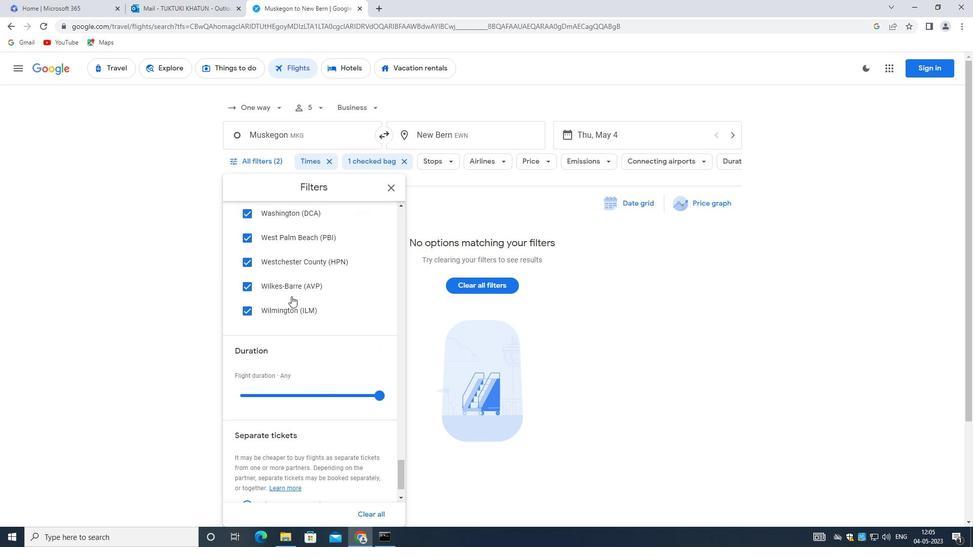 
Action: Mouse scrolled (286, 294) with delta (0, 0)
Screenshot: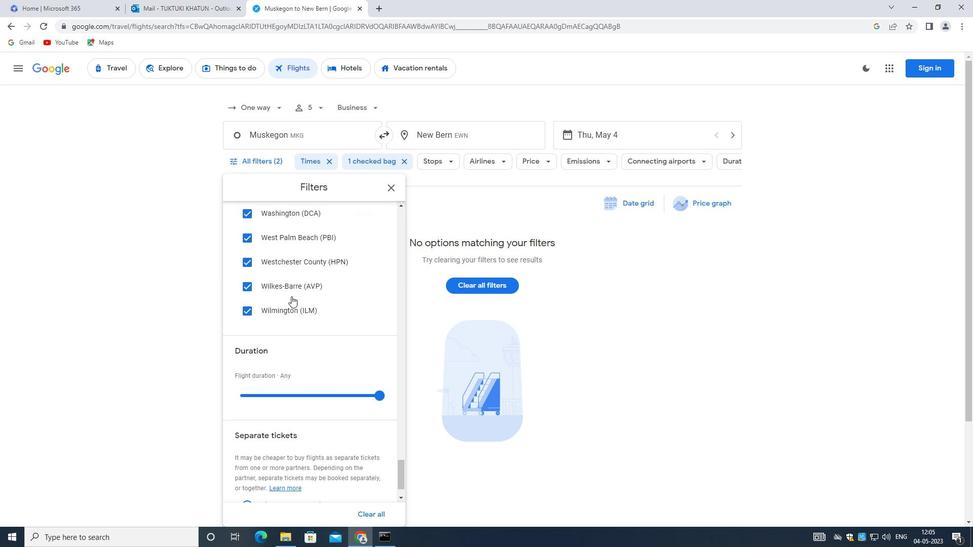 
Action: Mouse scrolled (286, 294) with delta (0, 0)
Screenshot: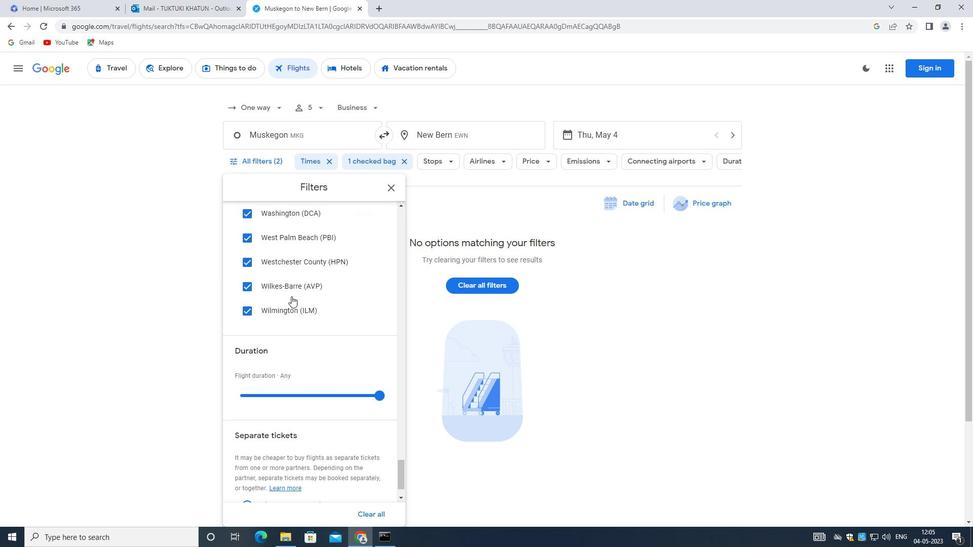 
Action: Mouse scrolled (286, 294) with delta (0, 0)
Screenshot: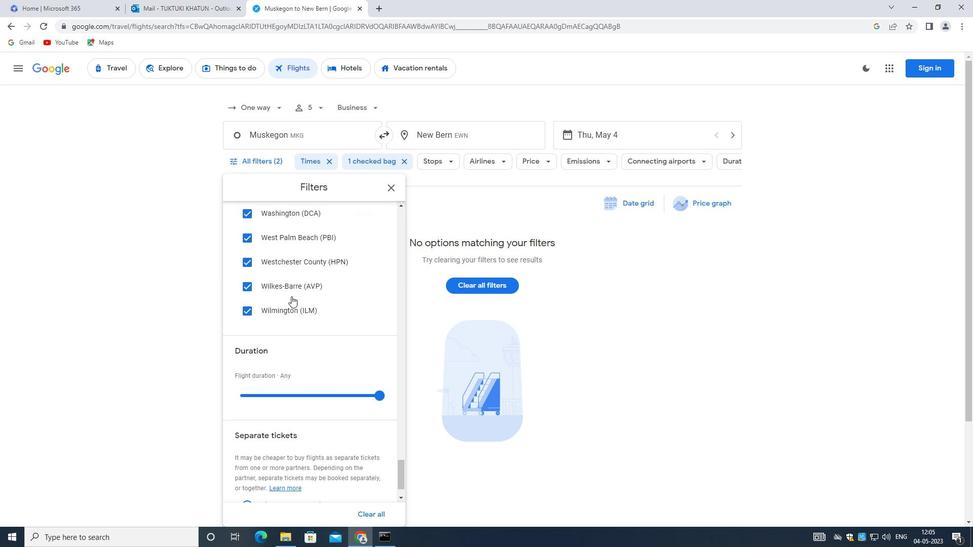 
Action: Mouse moved to (285, 295)
Screenshot: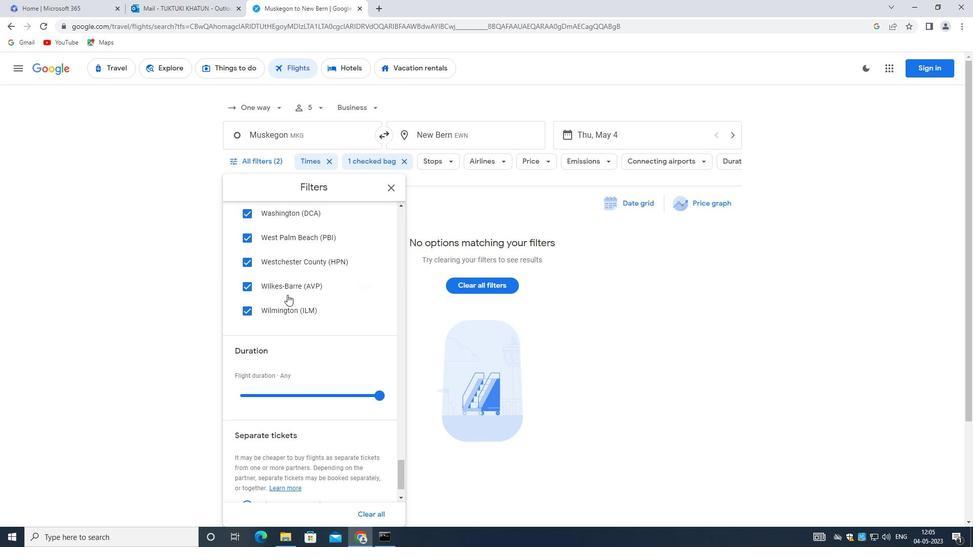 
Action: Mouse scrolled (285, 294) with delta (0, 0)
Screenshot: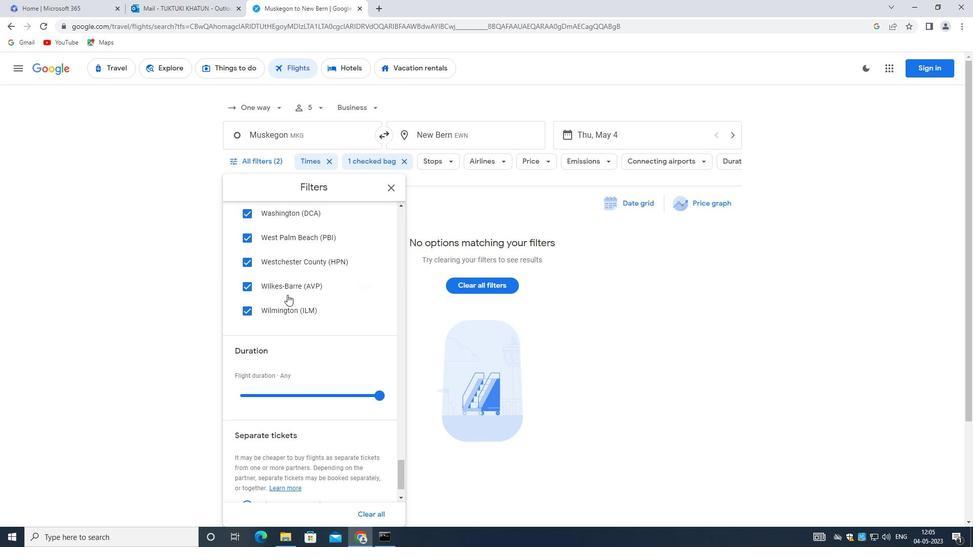 
Action: Mouse moved to (283, 295)
Screenshot: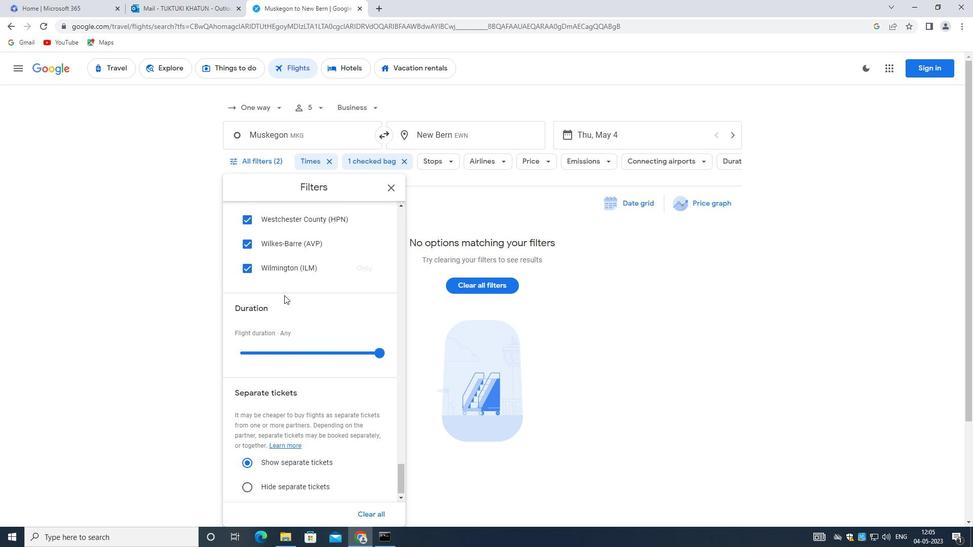 
Action: Mouse scrolled (283, 295) with delta (0, 0)
Screenshot: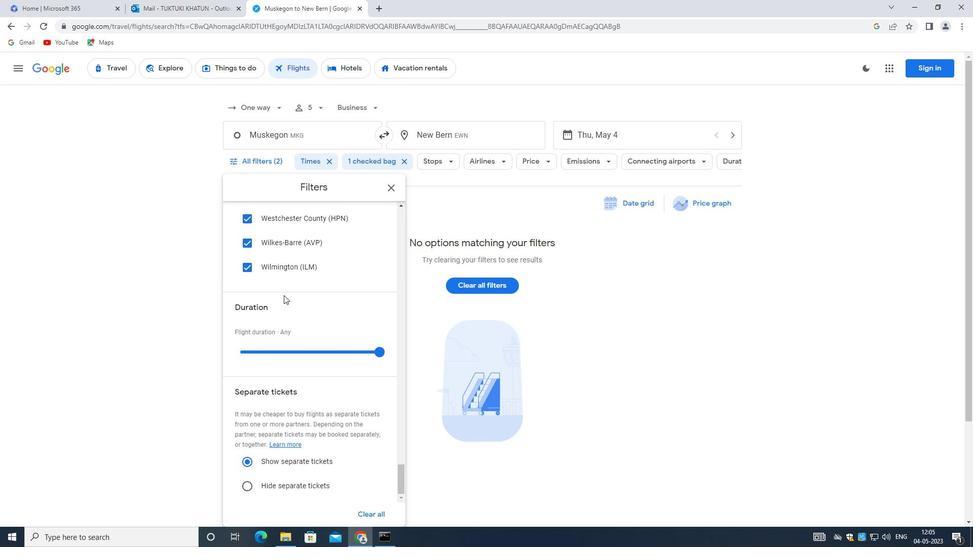 
